 Task: Look for space in Katangi, India from 8th August, 2023 to 15th August, 2023 for 9 adults in price range Rs.10000 to Rs.14000. Place can be shared room with 5 bedrooms having 9 beds and 5 bathrooms. Property type can be house, flat, guest house. Amenities needed are: wifi, TV, free parkinig on premises, gym, breakfast. Booking option can be shelf check-in. Required host language is English.
Action: Mouse moved to (465, 113)
Screenshot: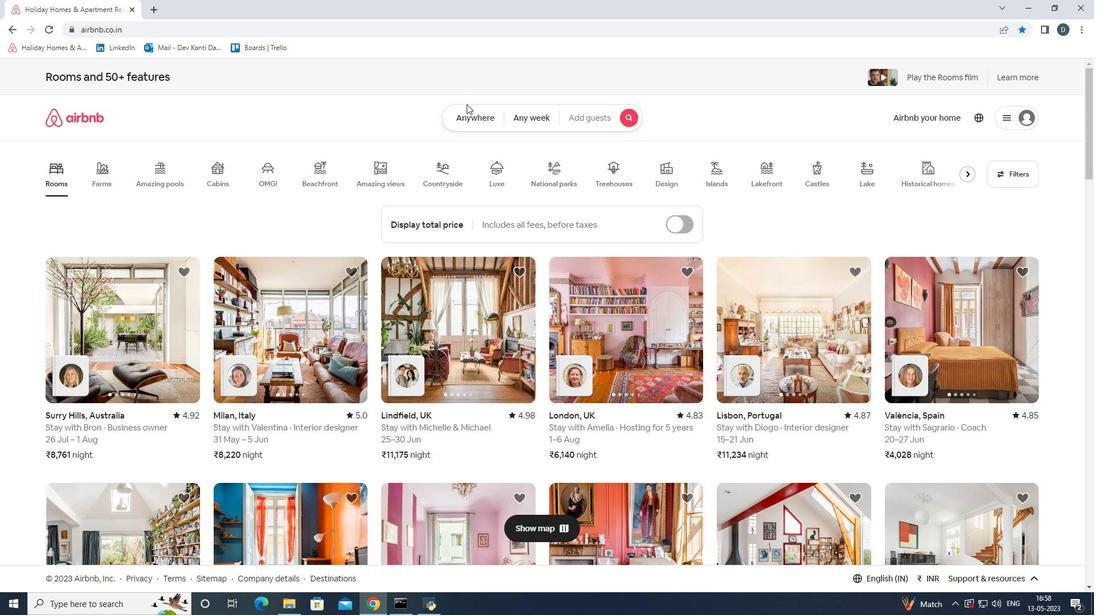 
Action: Mouse pressed left at (465, 113)
Screenshot: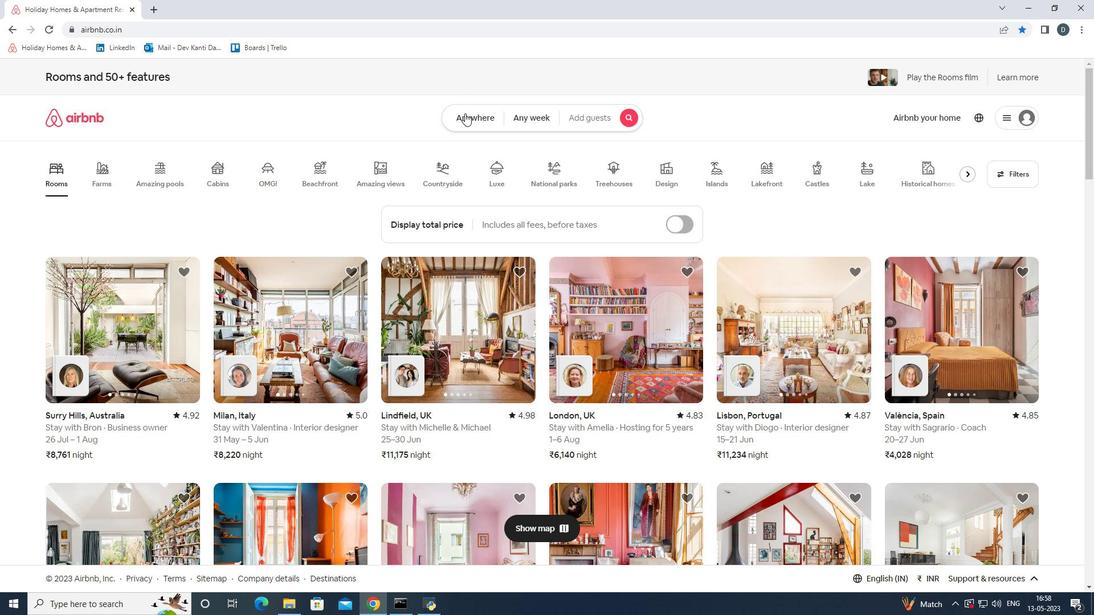 
Action: Mouse moved to (336, 168)
Screenshot: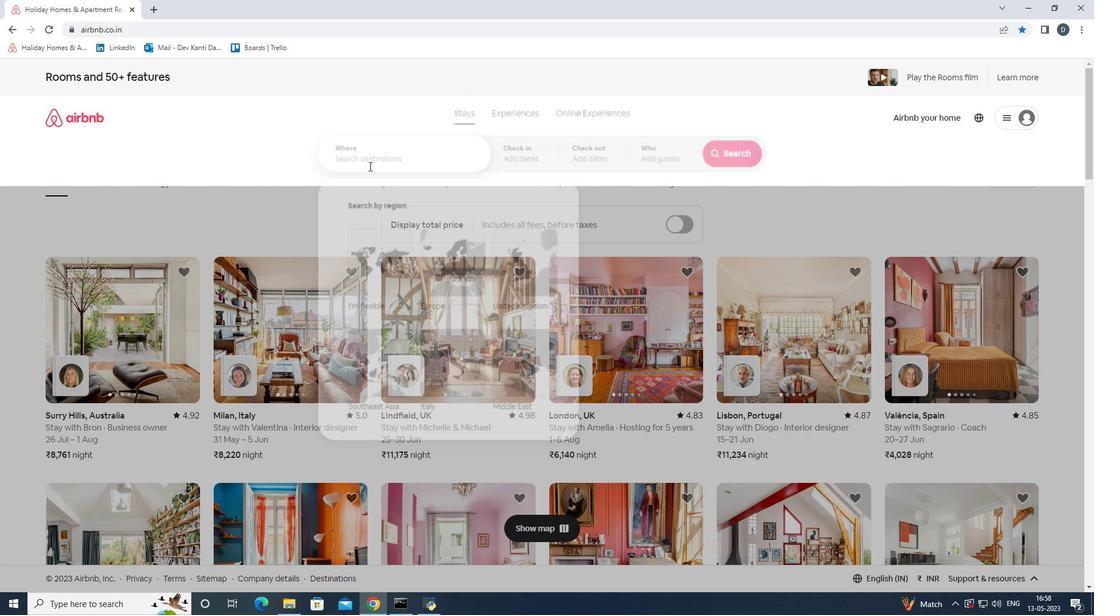 
Action: Mouse pressed left at (336, 168)
Screenshot: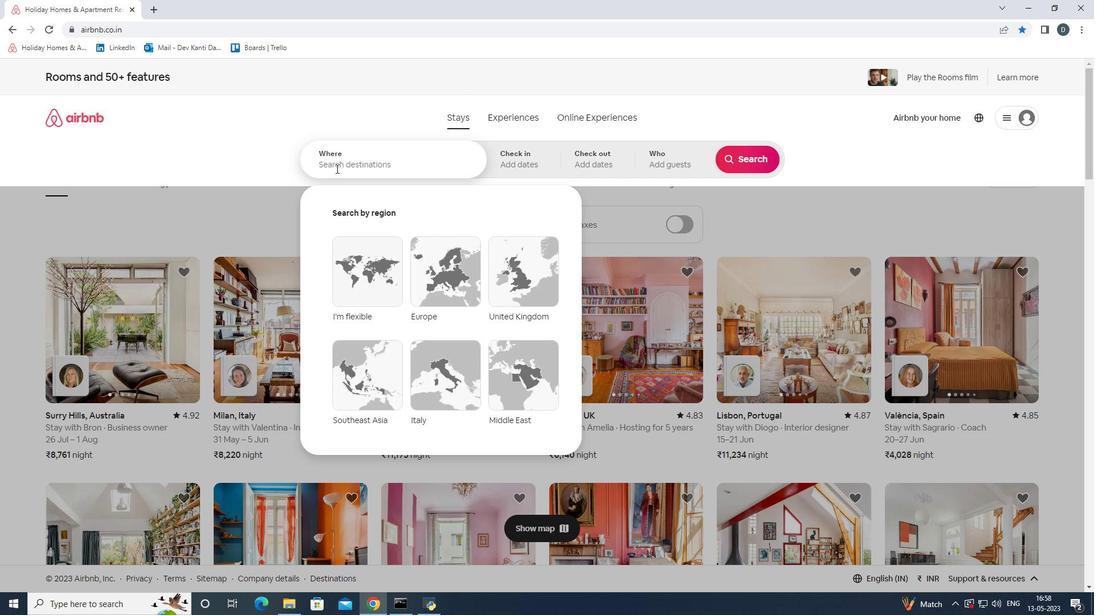 
Action: Key pressed <Key.shift>Katangi,<Key.shift>India
Screenshot: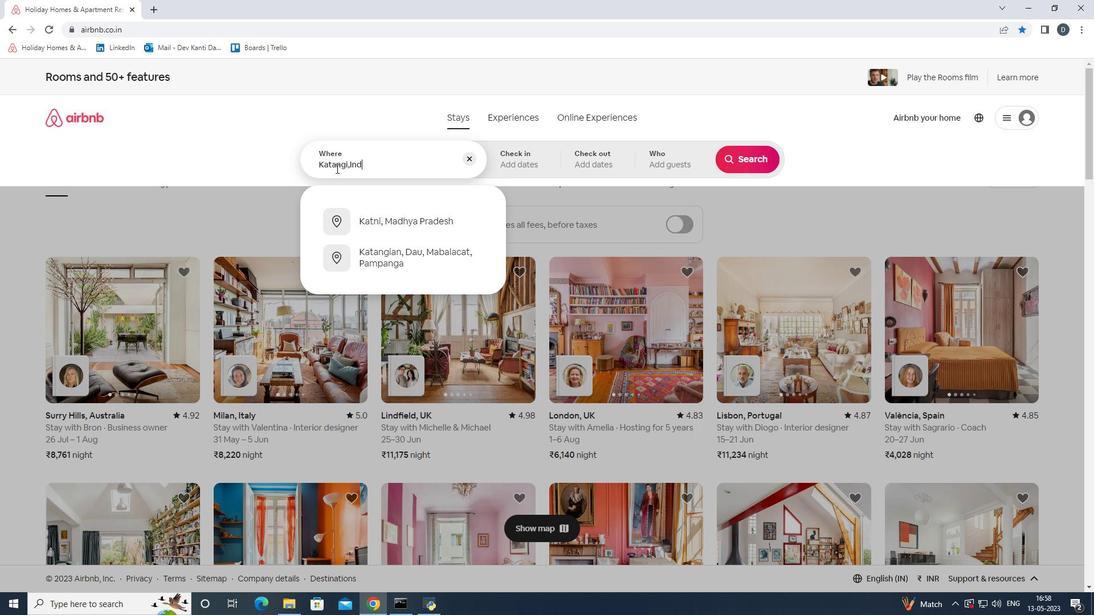 
Action: Mouse moved to (522, 166)
Screenshot: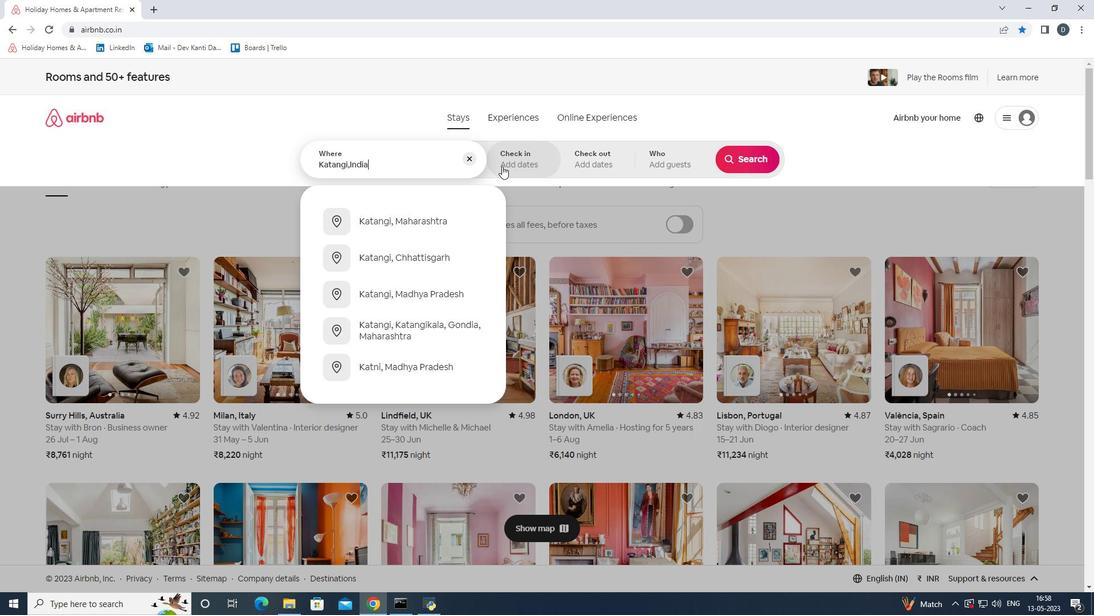 
Action: Mouse pressed left at (522, 166)
Screenshot: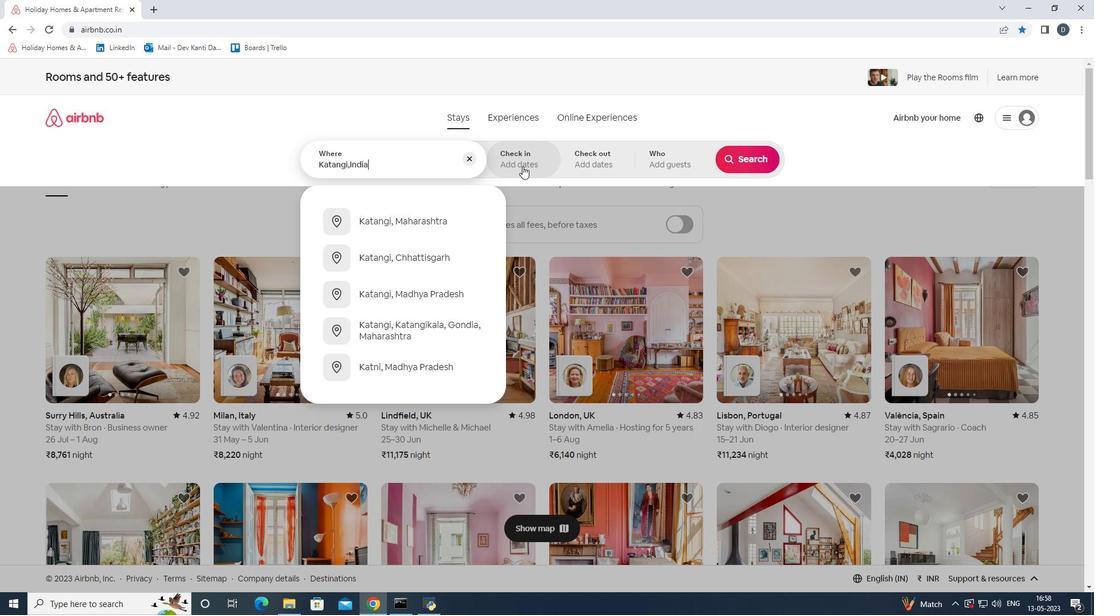 
Action: Mouse moved to (738, 246)
Screenshot: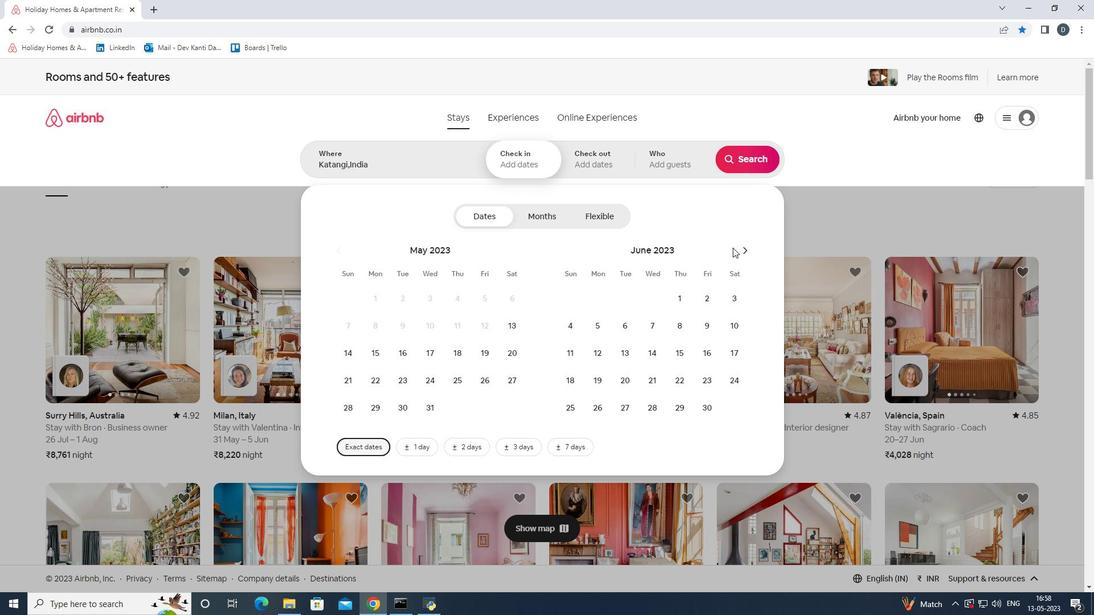 
Action: Mouse pressed left at (738, 246)
Screenshot: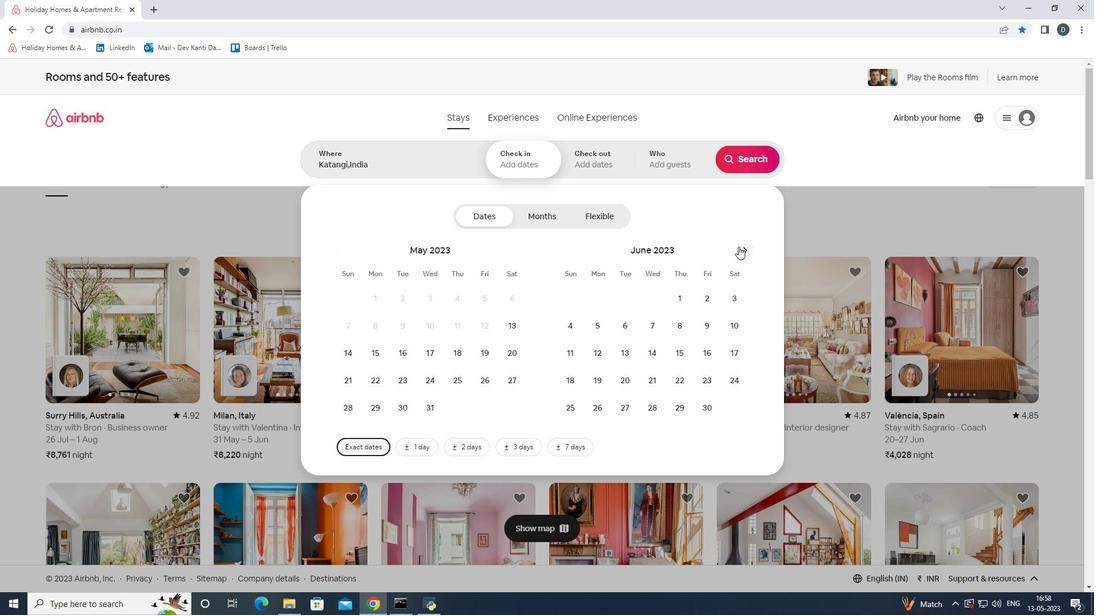 
Action: Mouse pressed left at (738, 246)
Screenshot: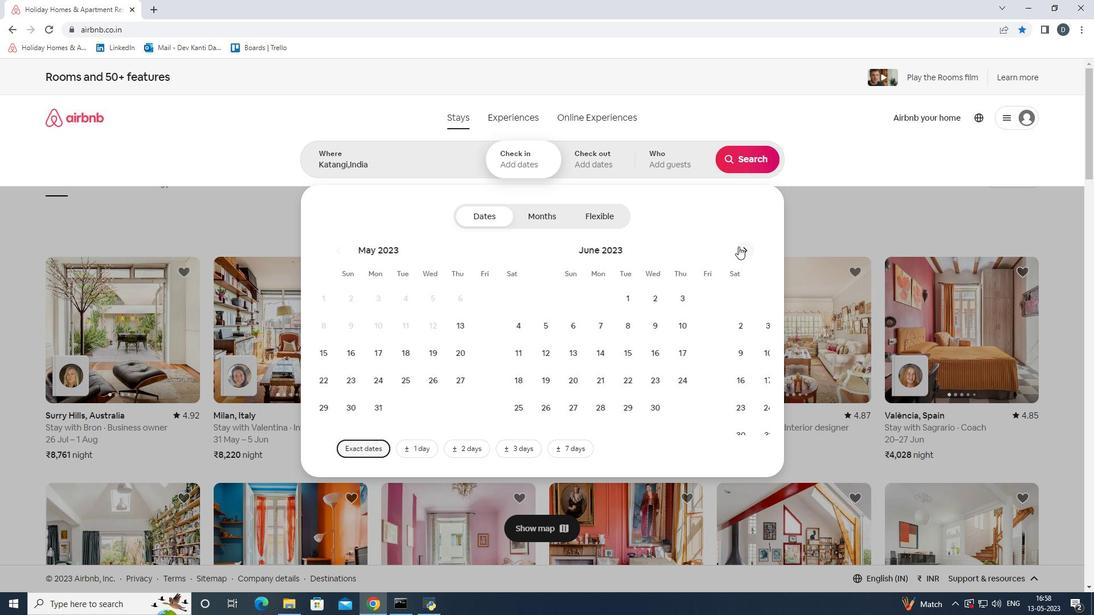 
Action: Mouse moved to (630, 318)
Screenshot: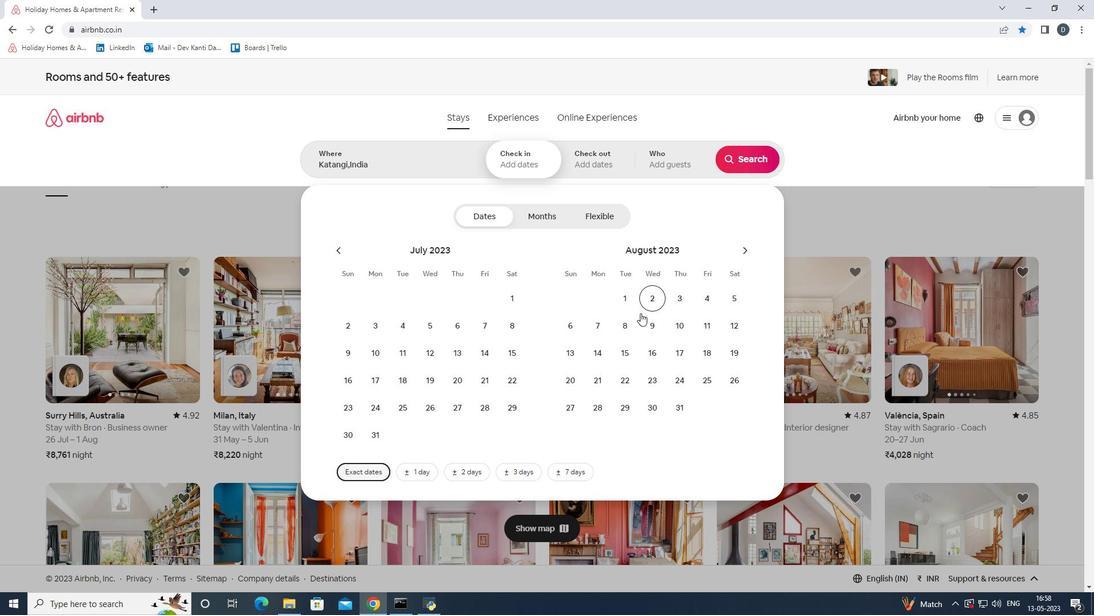 
Action: Mouse pressed left at (630, 318)
Screenshot: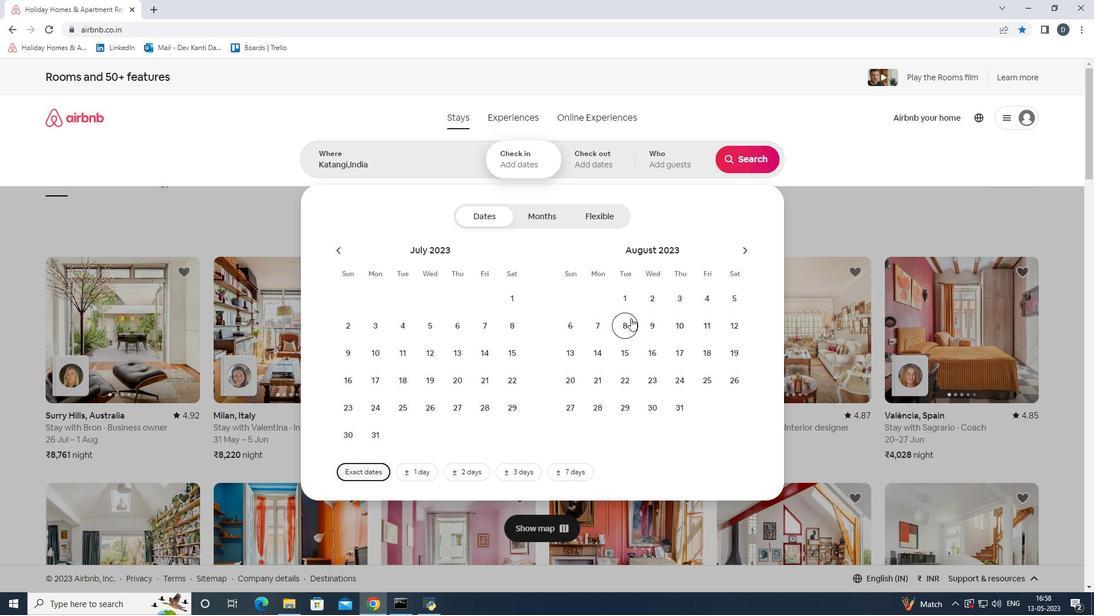 
Action: Mouse moved to (621, 347)
Screenshot: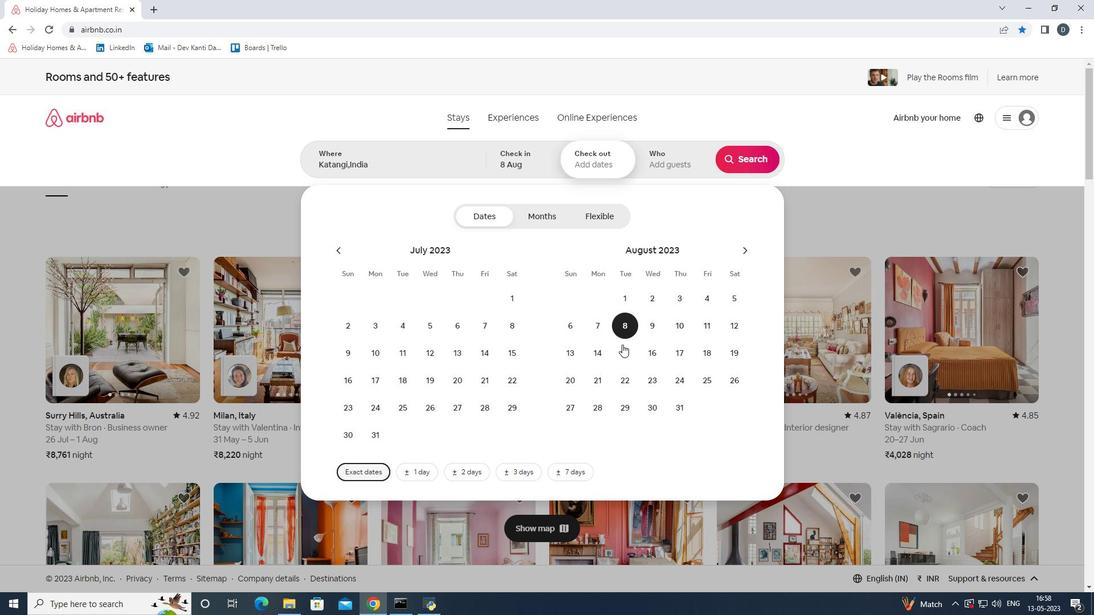 
Action: Mouse pressed left at (621, 347)
Screenshot: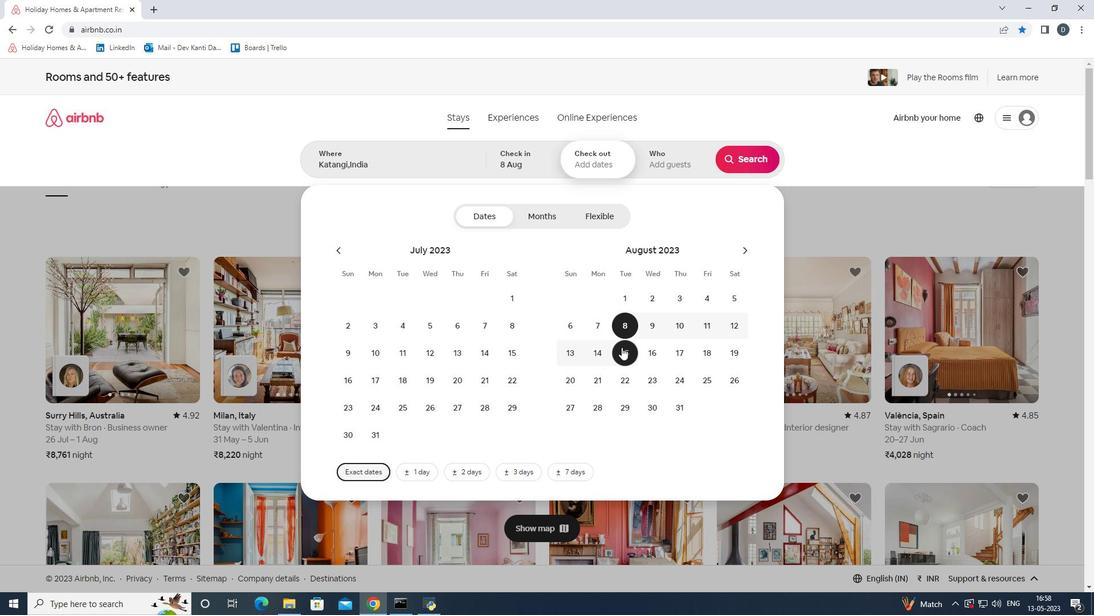 
Action: Mouse moved to (648, 155)
Screenshot: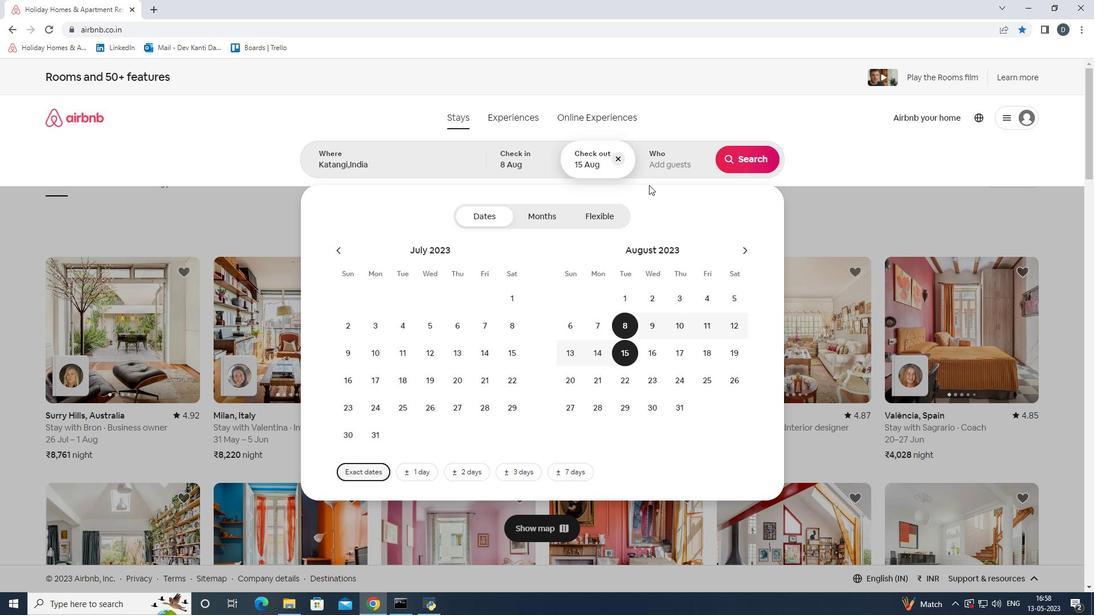 
Action: Mouse pressed left at (648, 155)
Screenshot: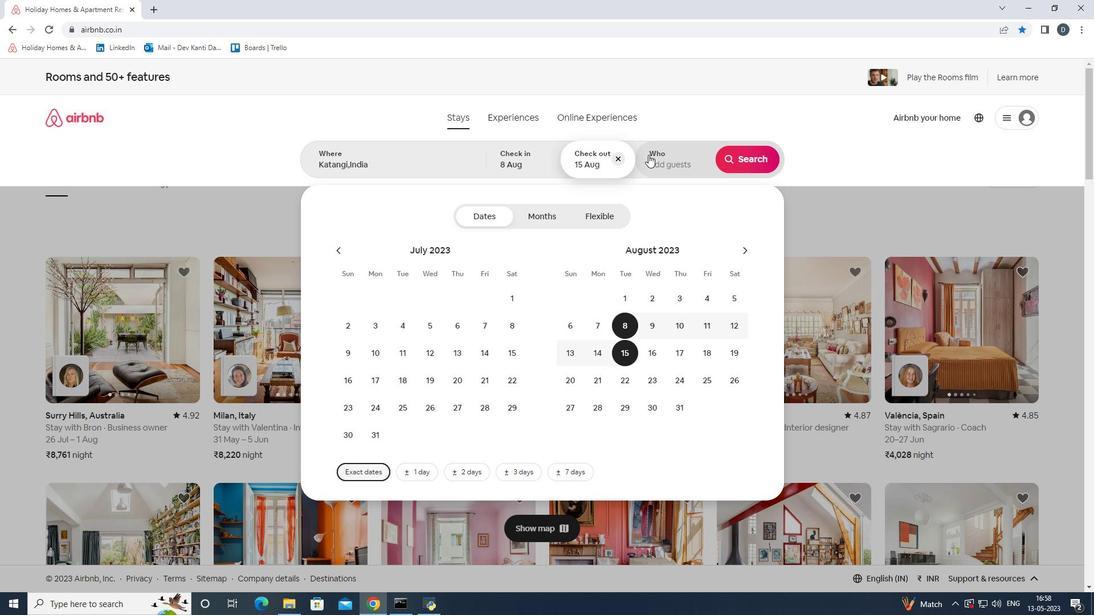 
Action: Mouse moved to (743, 218)
Screenshot: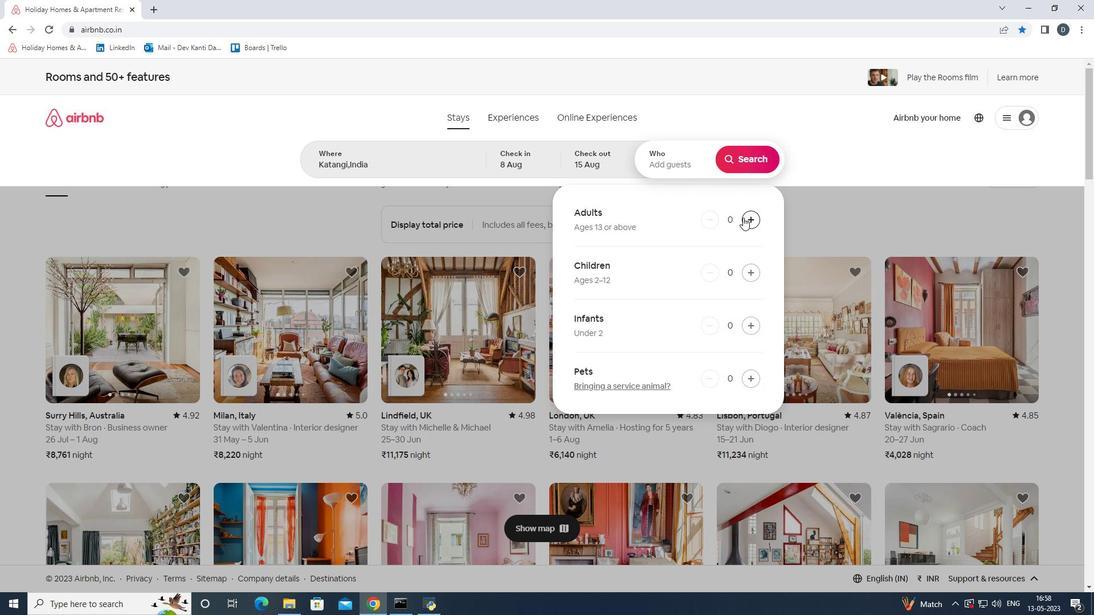 
Action: Mouse pressed left at (743, 218)
Screenshot: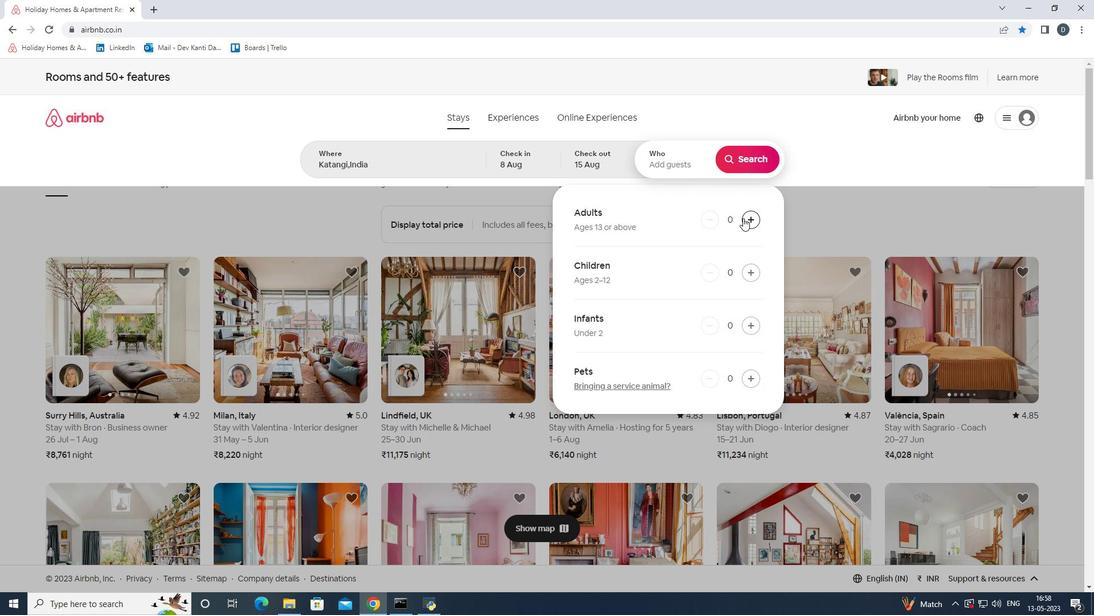 
Action: Mouse pressed left at (743, 218)
Screenshot: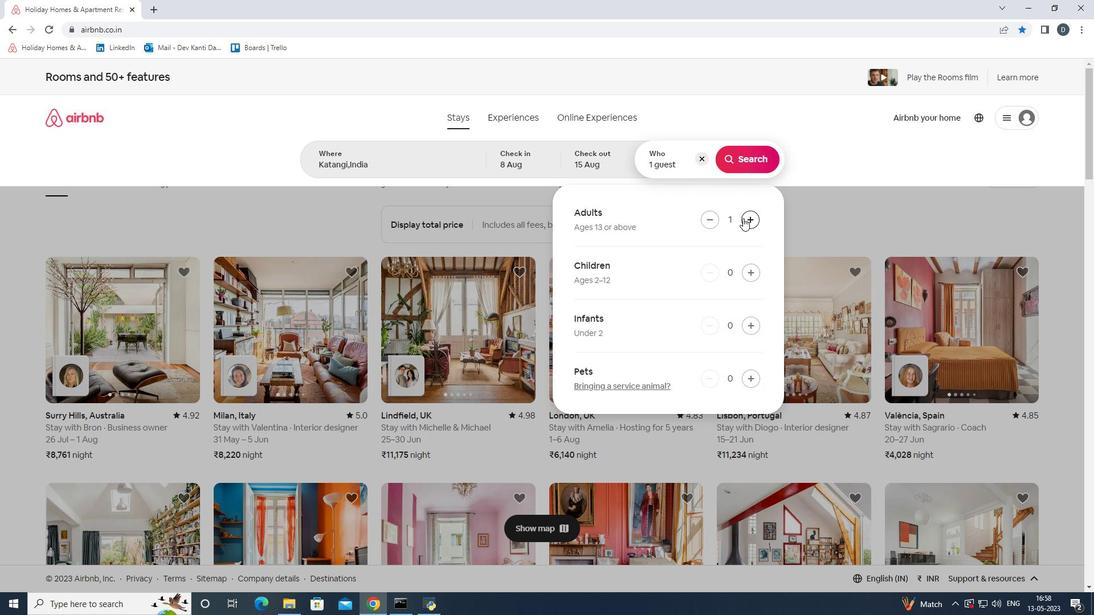 
Action: Mouse pressed left at (743, 218)
Screenshot: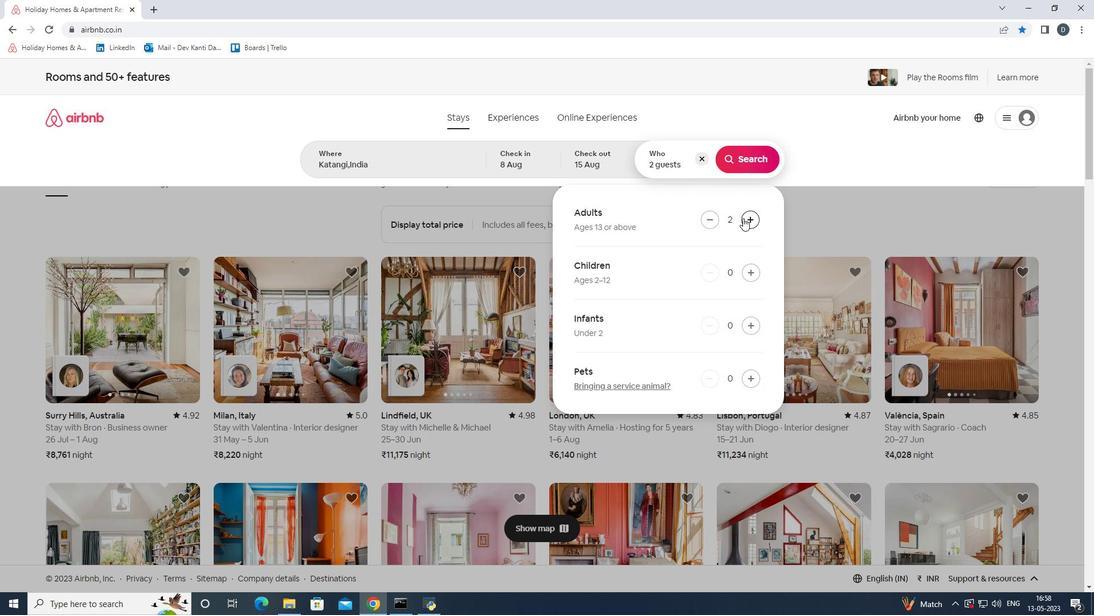 
Action: Mouse pressed left at (743, 218)
Screenshot: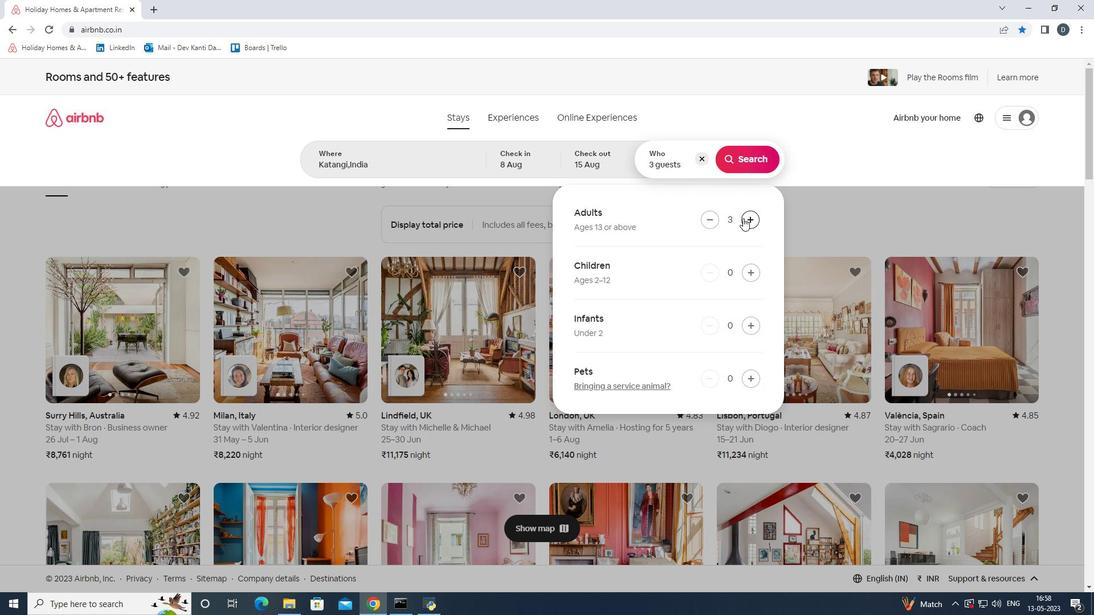 
Action: Mouse pressed left at (743, 218)
Screenshot: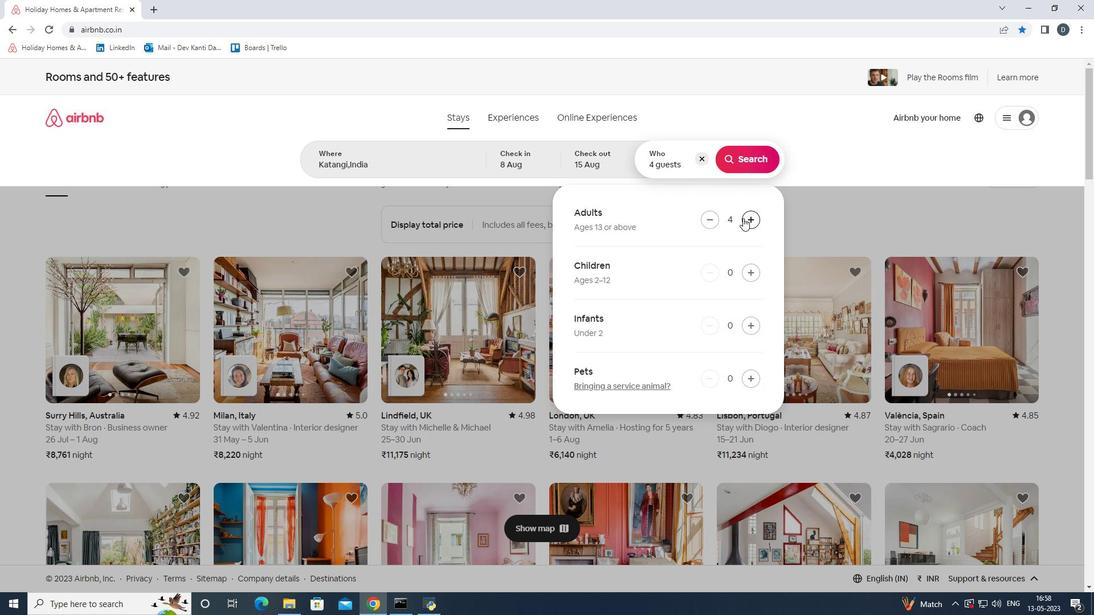 
Action: Mouse pressed left at (743, 218)
Screenshot: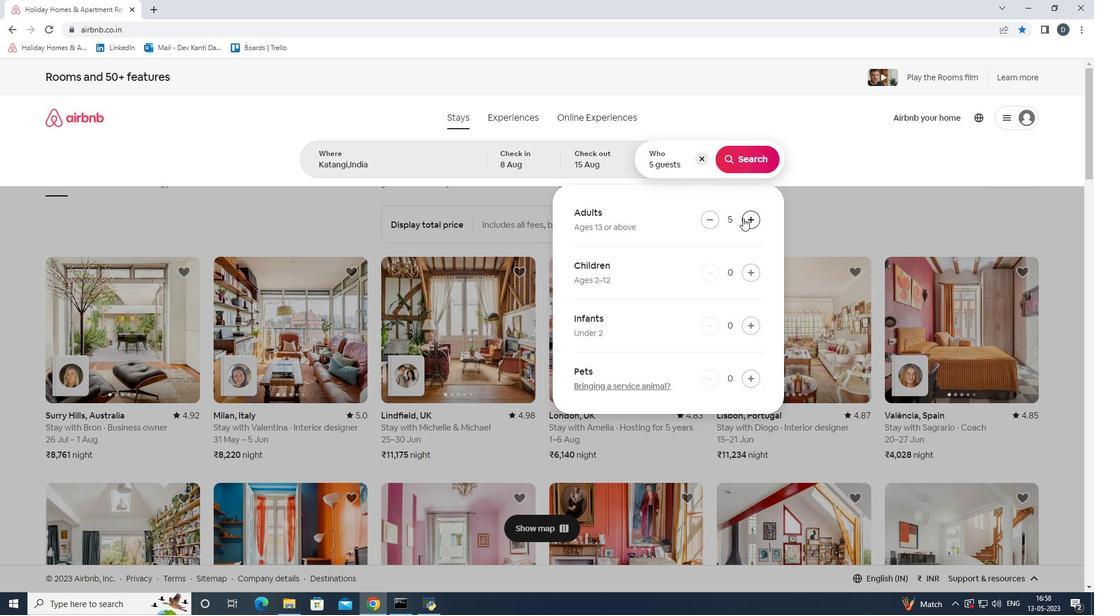 
Action: Mouse pressed left at (743, 218)
Screenshot: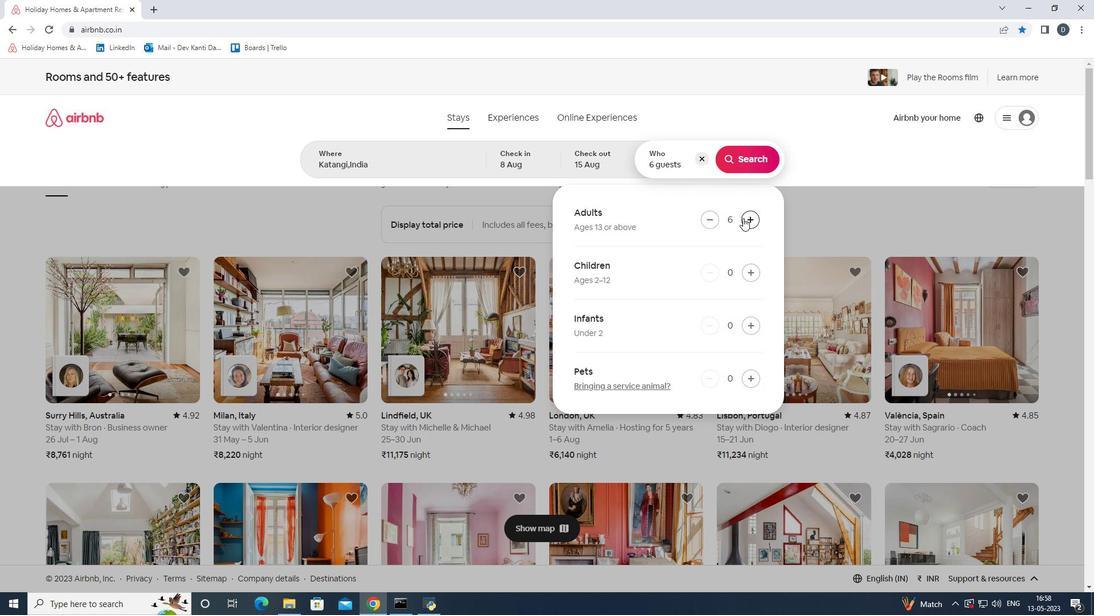 
Action: Mouse pressed left at (743, 218)
Screenshot: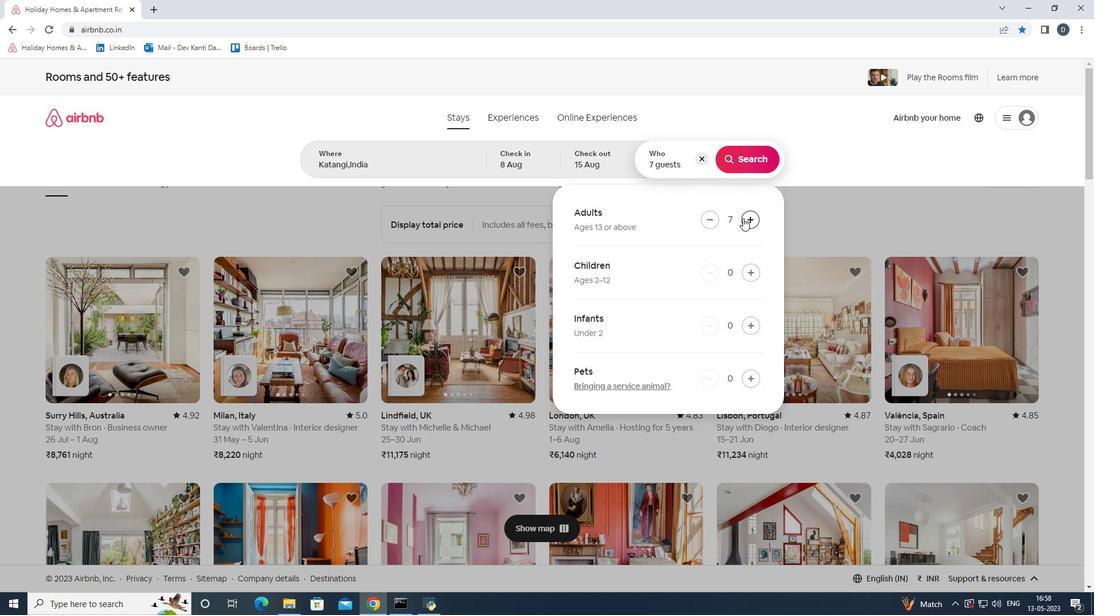 
Action: Mouse moved to (753, 219)
Screenshot: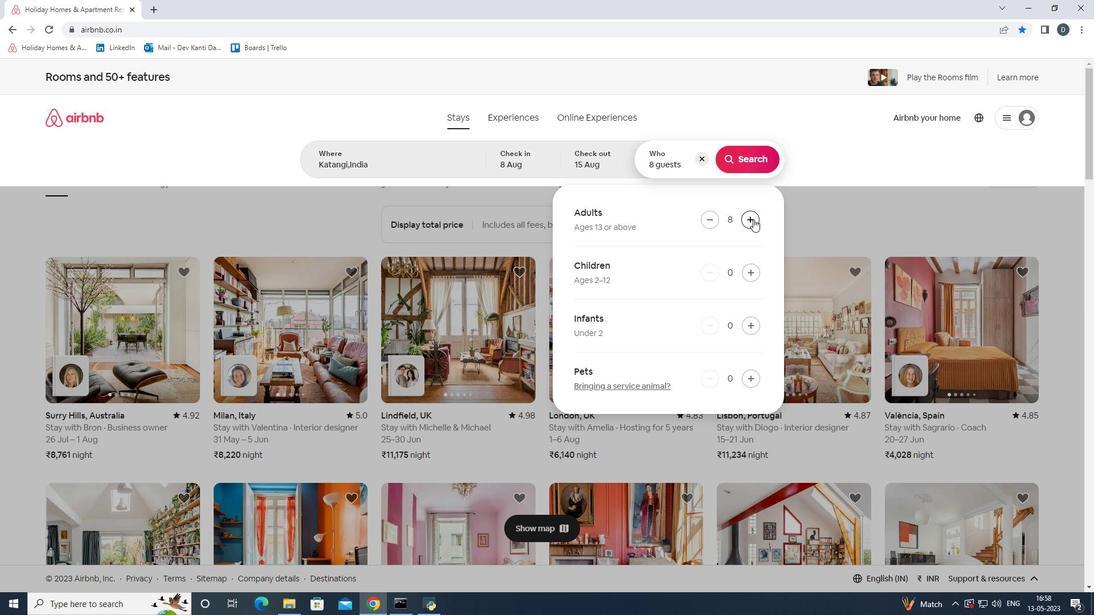 
Action: Mouse pressed left at (753, 219)
Screenshot: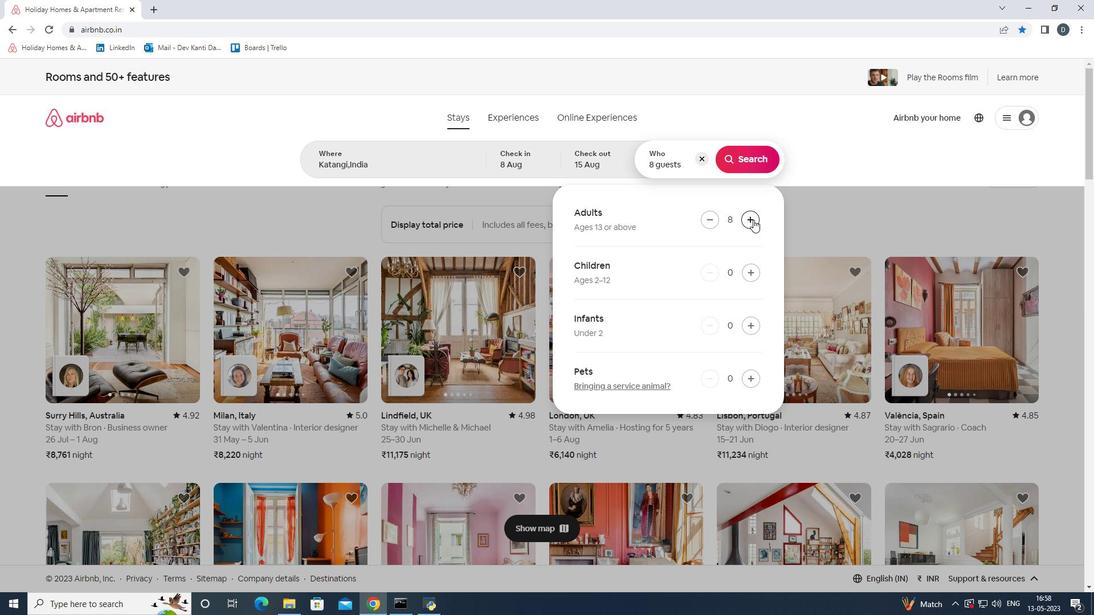
Action: Mouse moved to (751, 162)
Screenshot: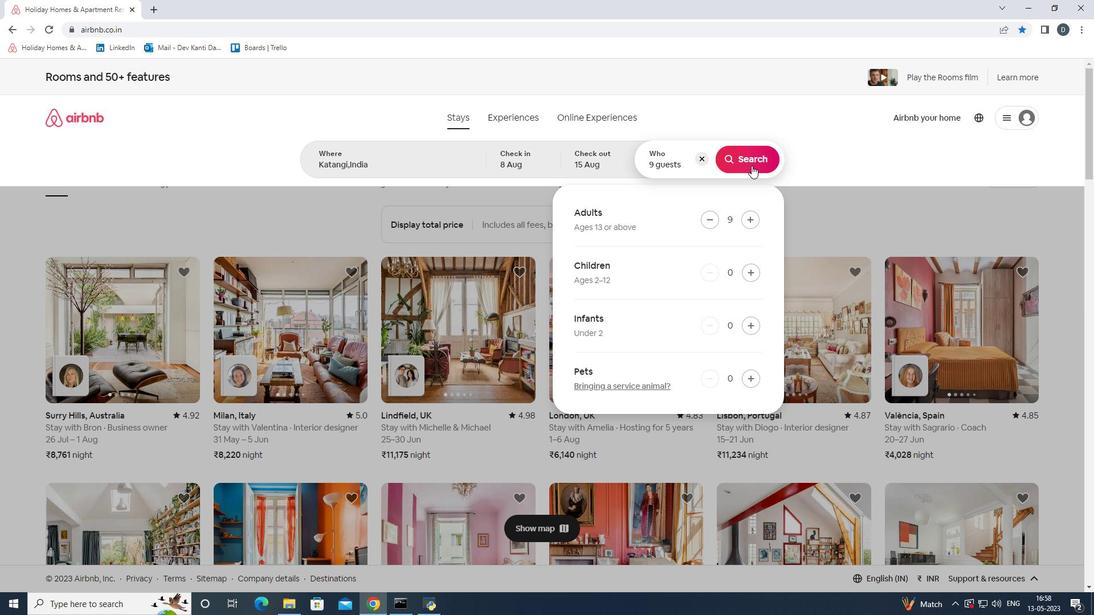 
Action: Mouse pressed left at (751, 162)
Screenshot: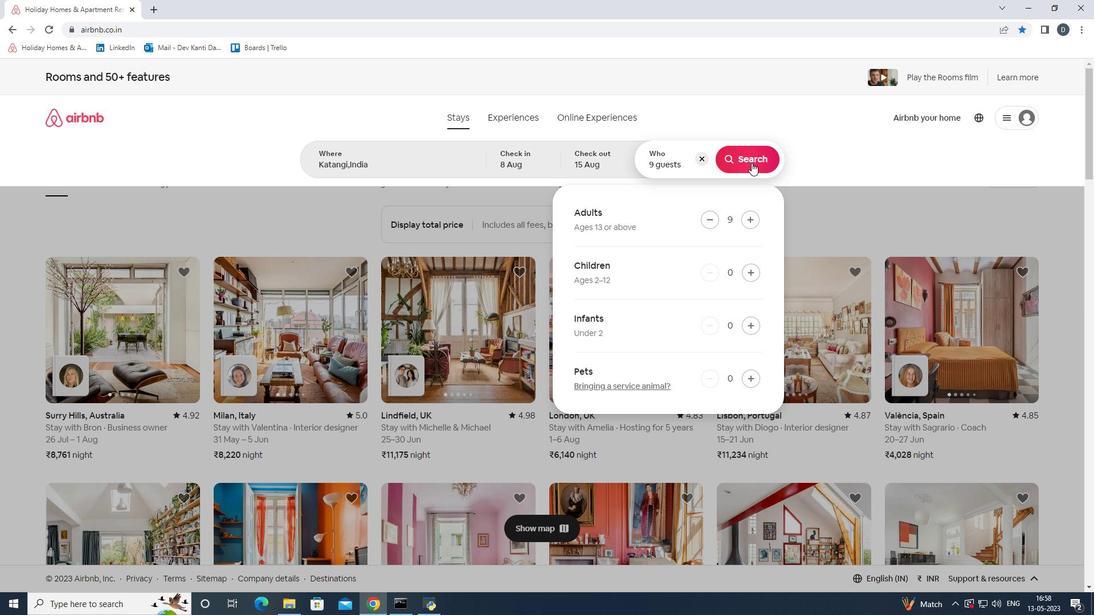
Action: Mouse moved to (1042, 132)
Screenshot: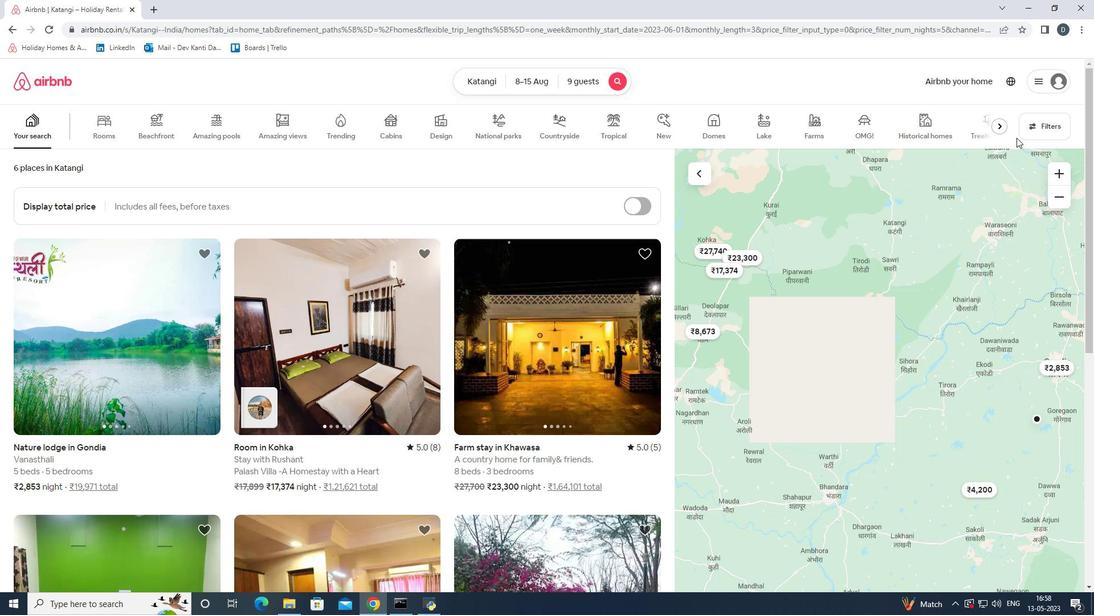 
Action: Mouse pressed left at (1042, 132)
Screenshot: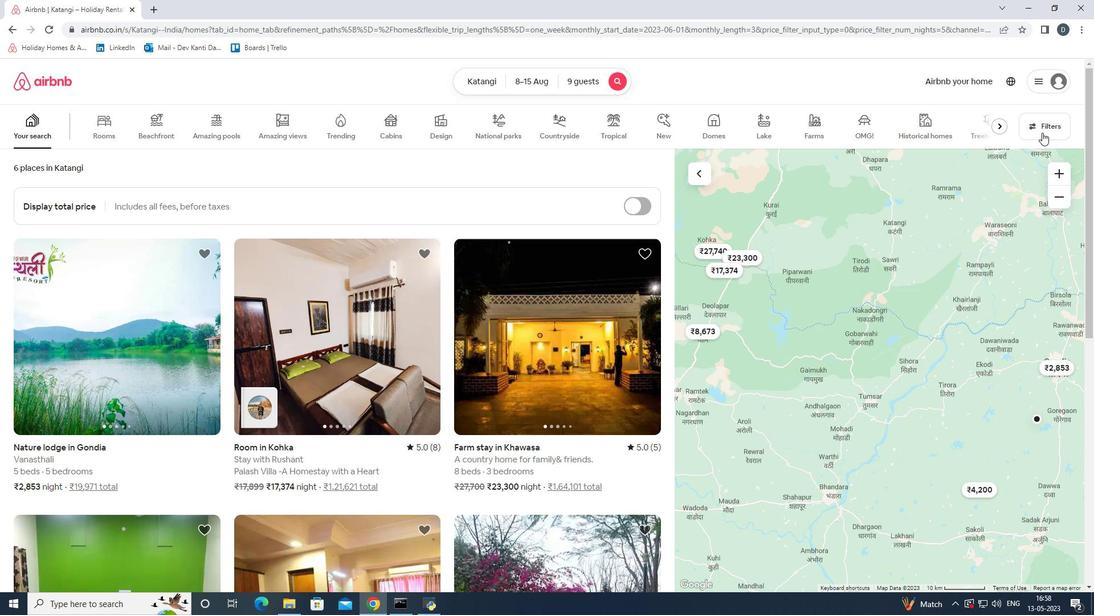 
Action: Mouse moved to (402, 270)
Screenshot: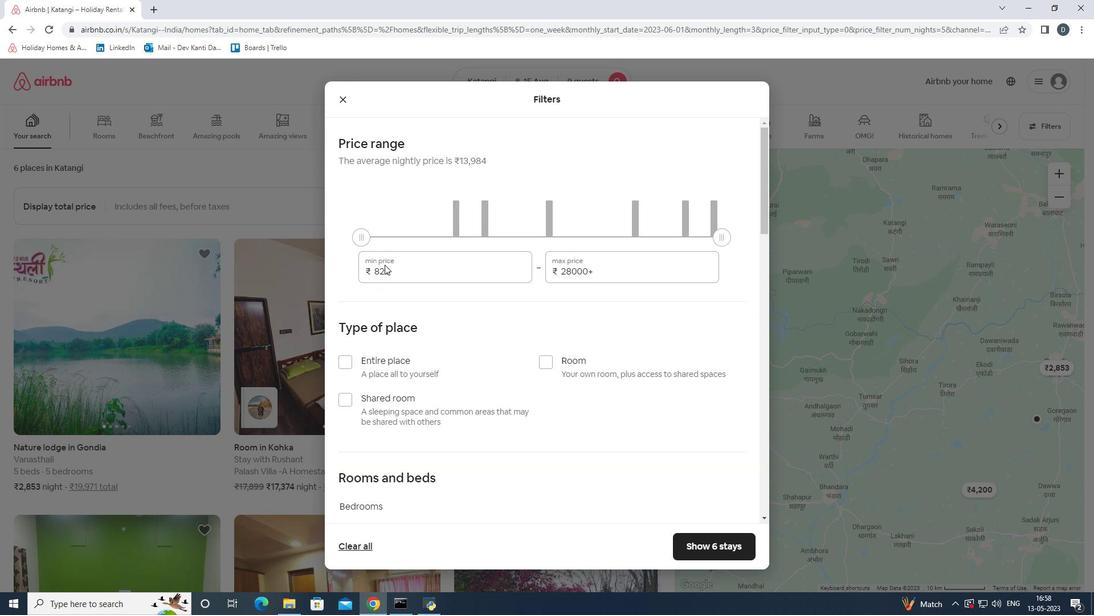 
Action: Mouse pressed left at (402, 270)
Screenshot: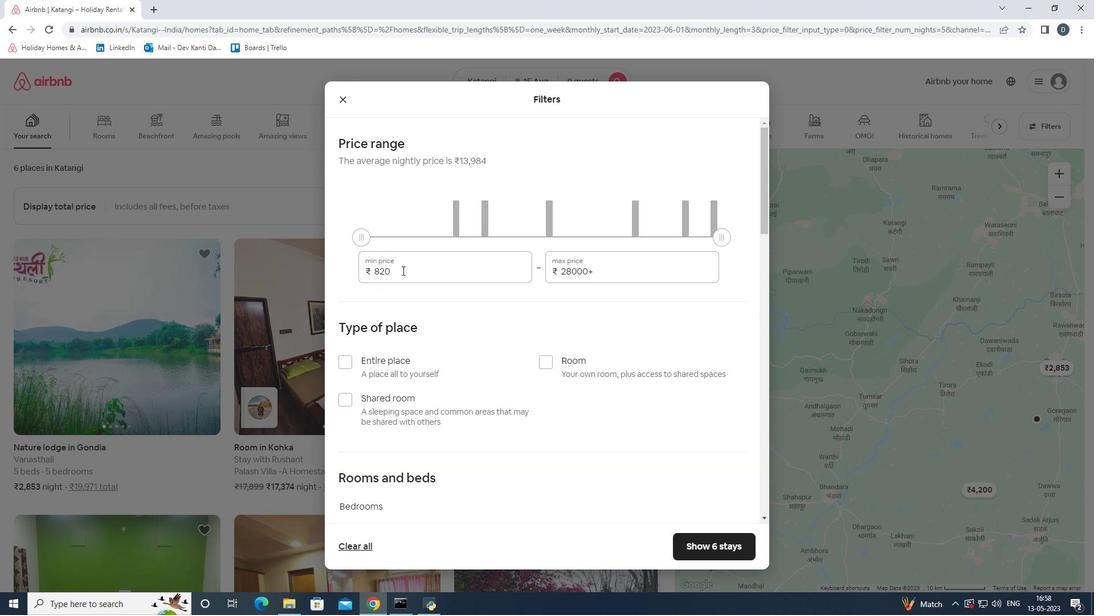 
Action: Mouse moved to (361, 270)
Screenshot: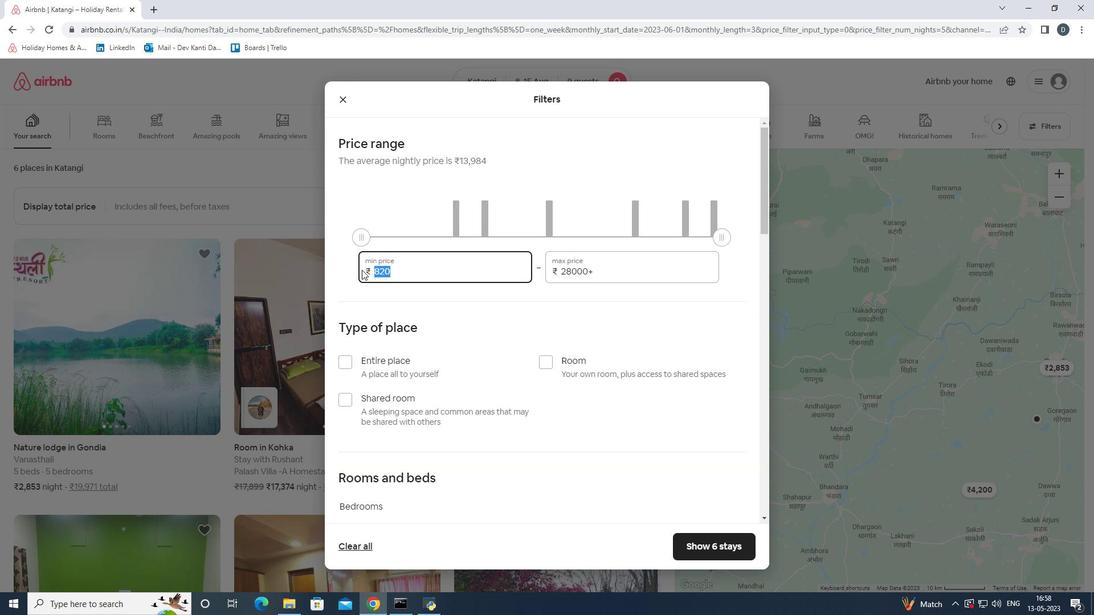 
Action: Key pressed 10000
Screenshot: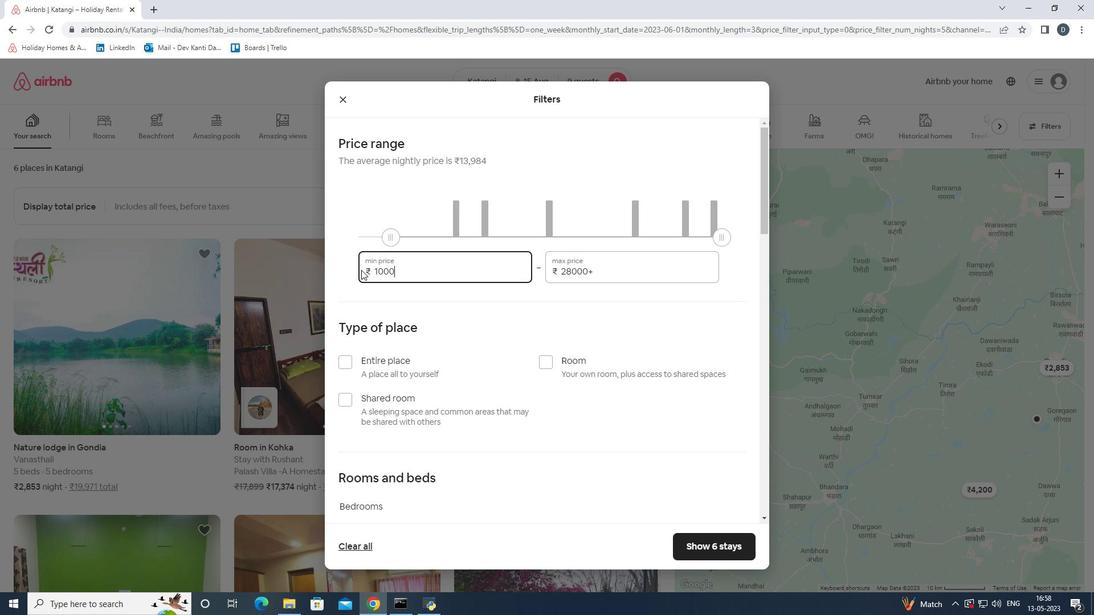 
Action: Mouse moved to (594, 271)
Screenshot: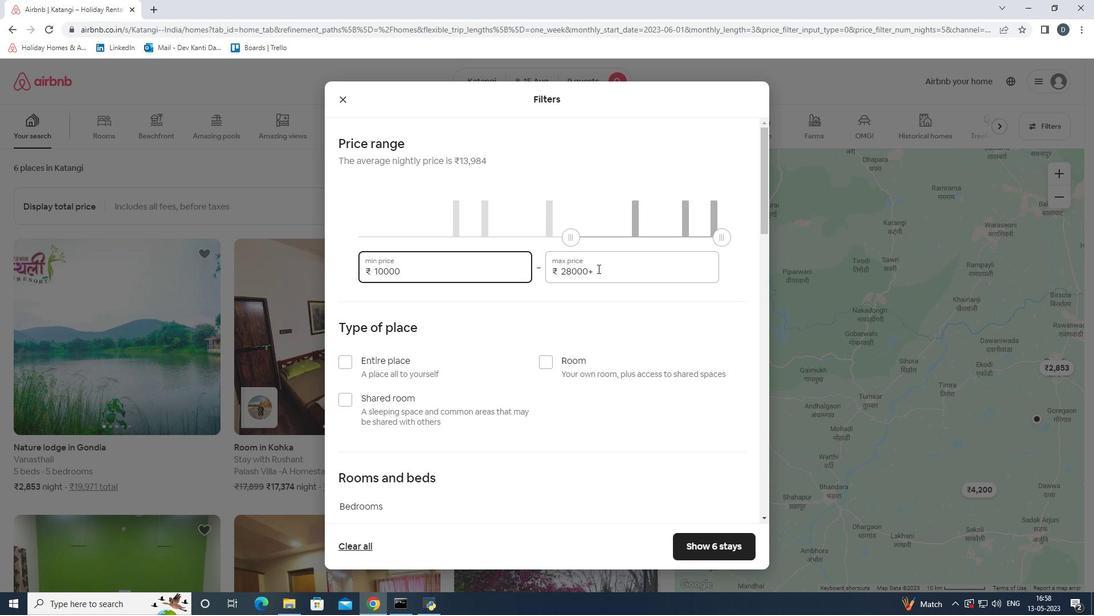 
Action: Mouse pressed left at (594, 271)
Screenshot: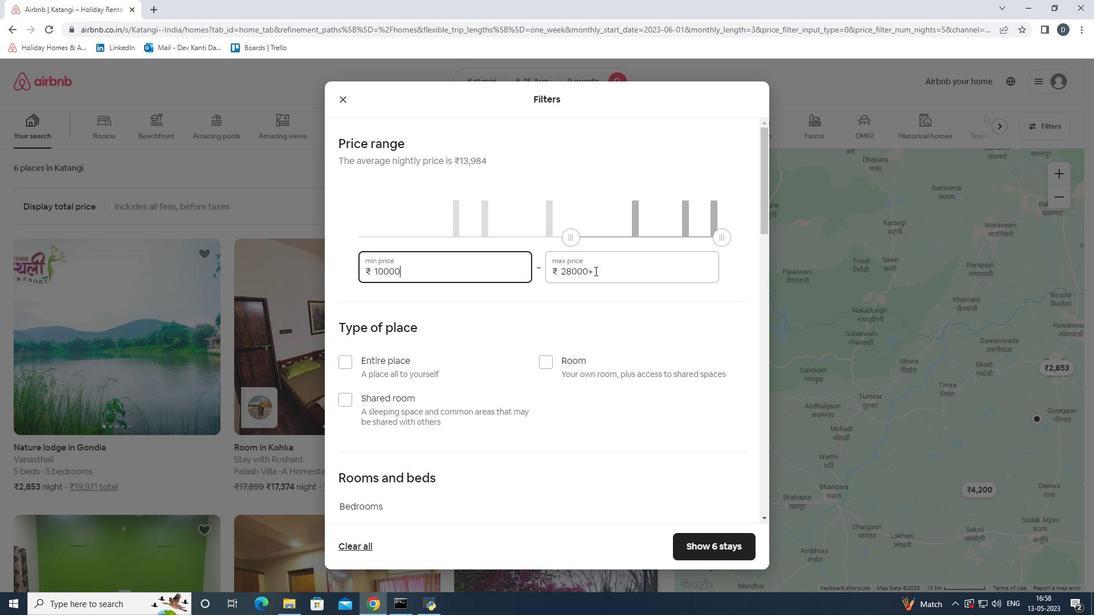 
Action: Mouse moved to (556, 270)
Screenshot: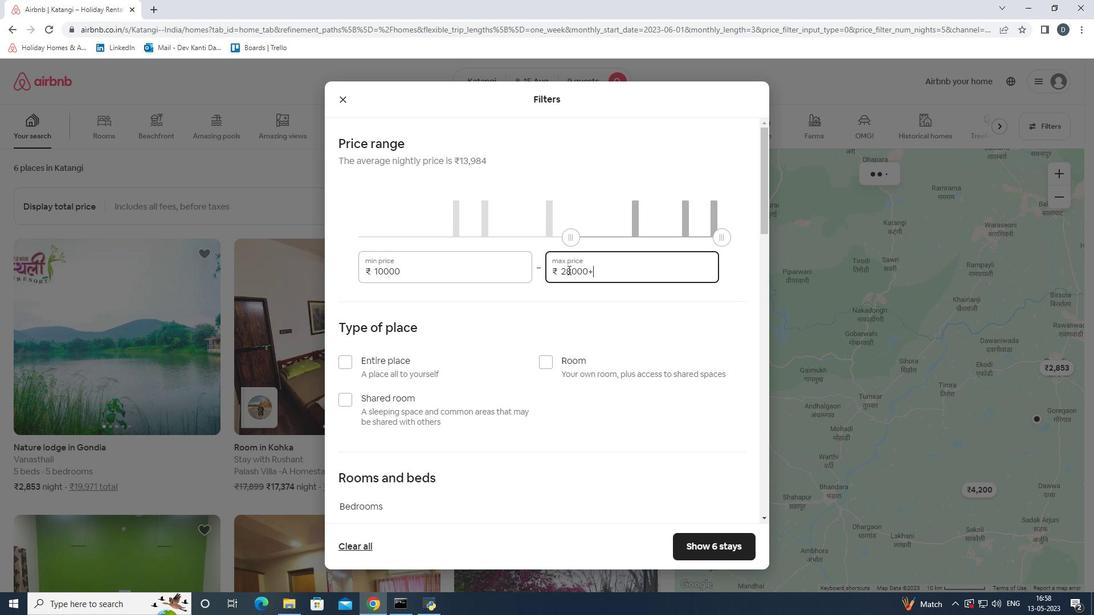 
Action: Key pressed 14000
Screenshot: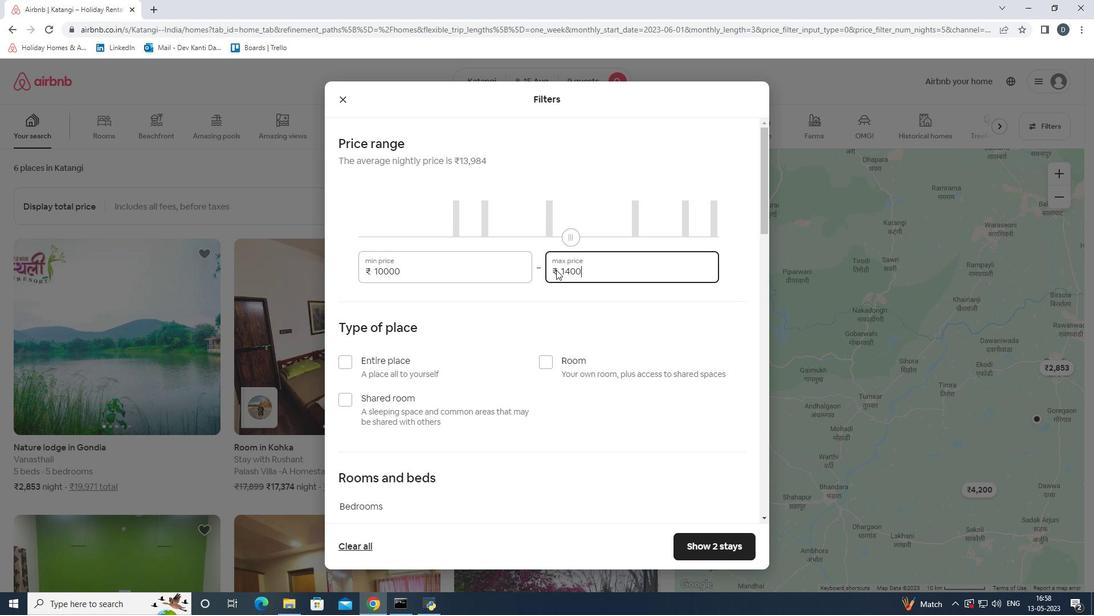 
Action: Mouse scrolled (556, 269) with delta (0, 0)
Screenshot: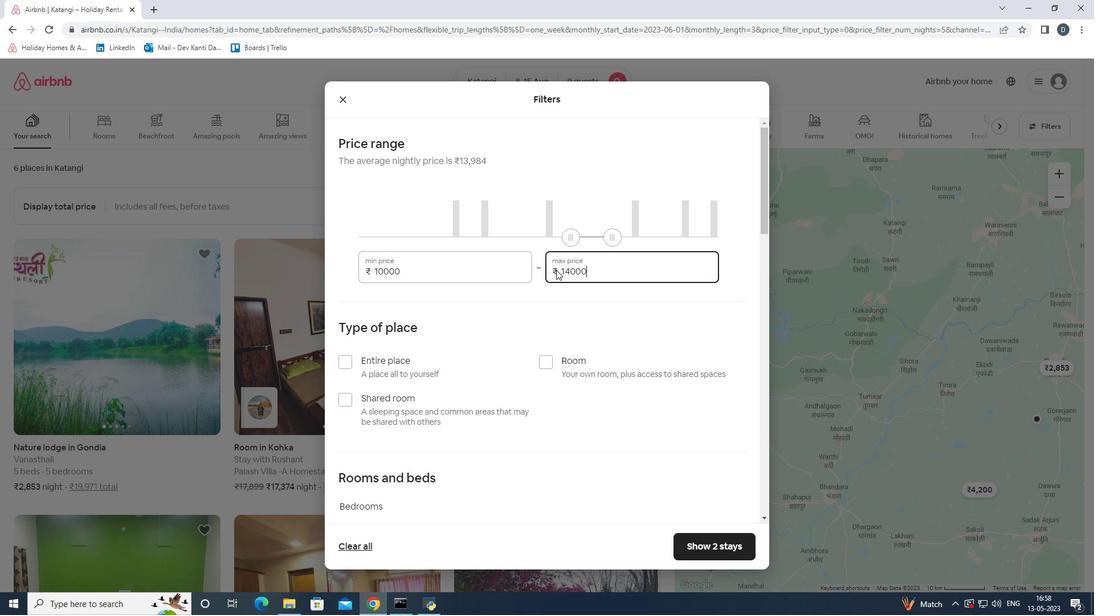 
Action: Mouse scrolled (556, 269) with delta (0, 0)
Screenshot: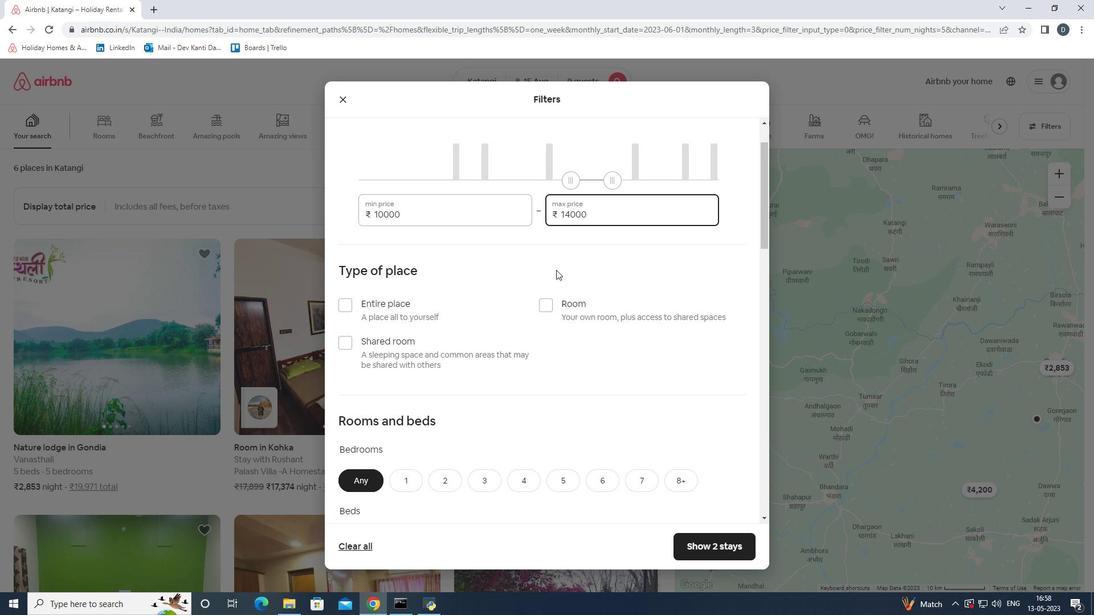
Action: Mouse scrolled (556, 269) with delta (0, 0)
Screenshot: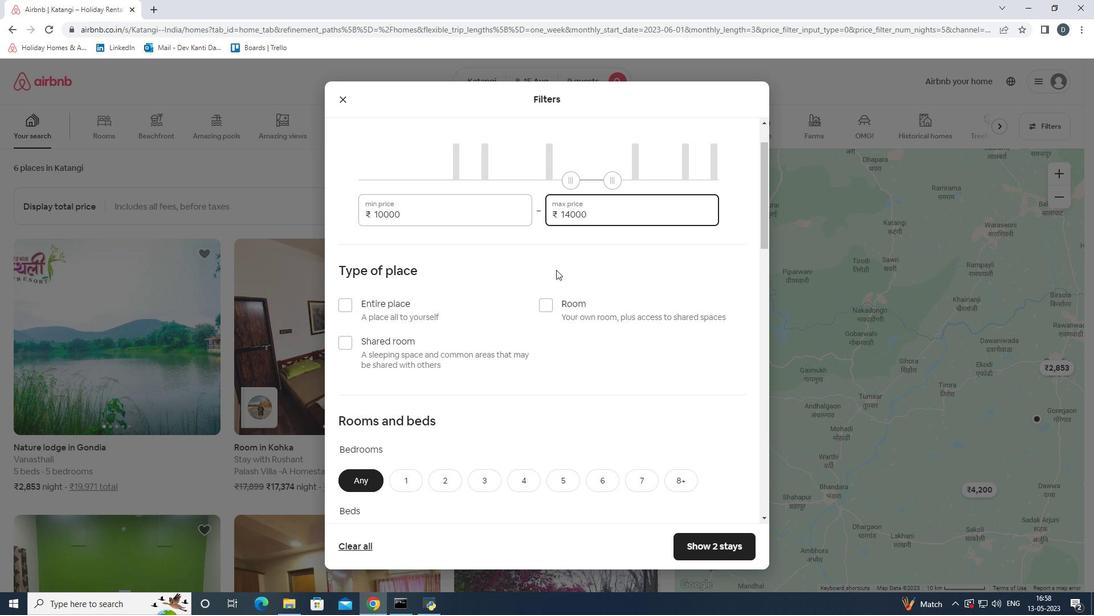 
Action: Mouse moved to (348, 227)
Screenshot: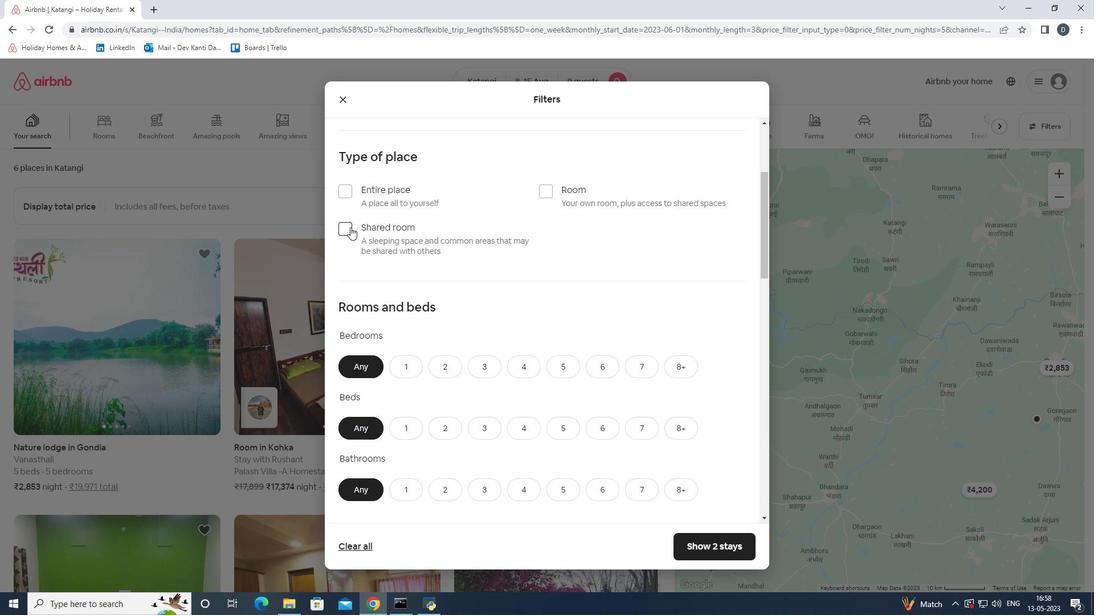 
Action: Mouse pressed left at (348, 227)
Screenshot: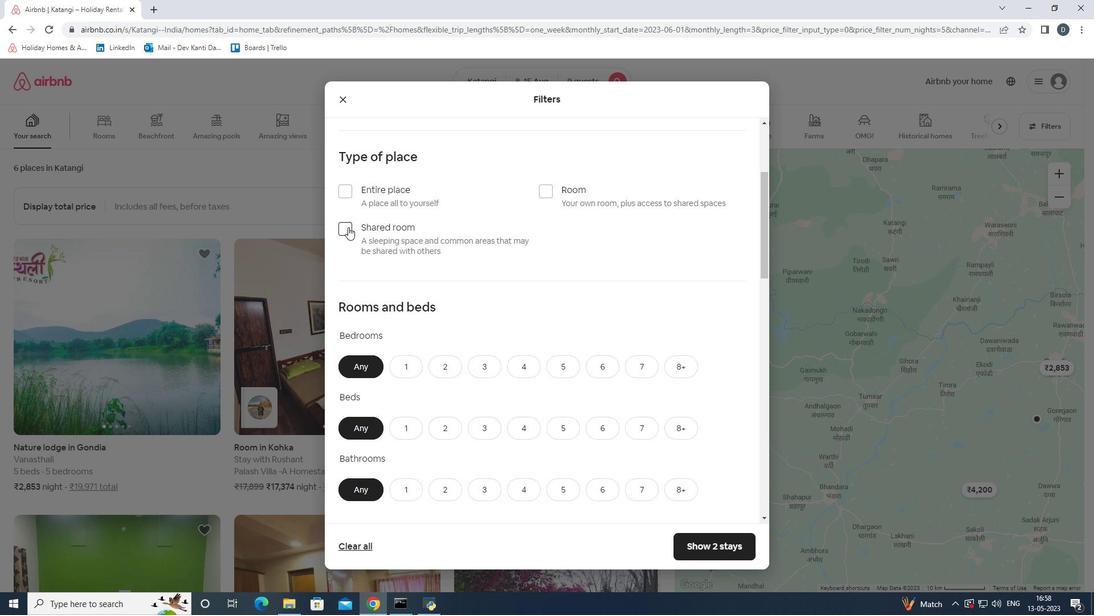 
Action: Mouse moved to (495, 227)
Screenshot: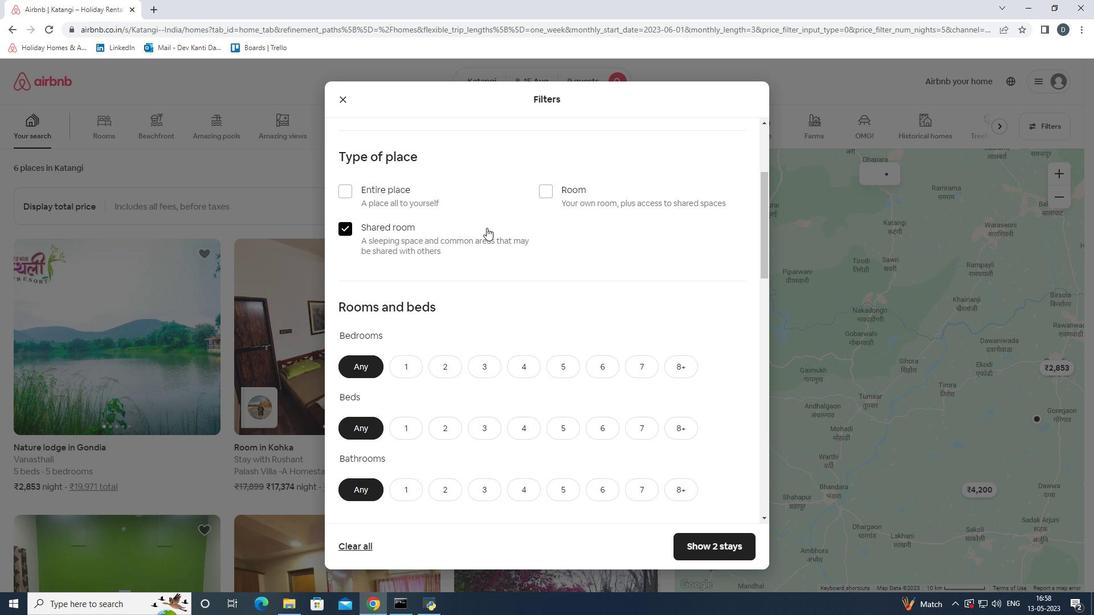 
Action: Mouse scrolled (495, 227) with delta (0, 0)
Screenshot: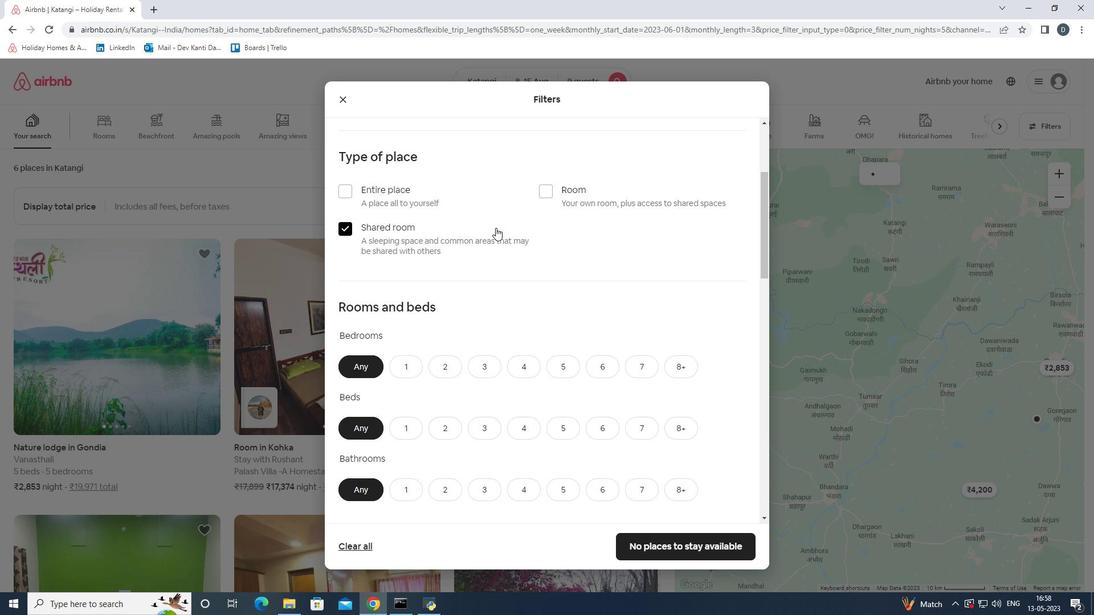 
Action: Mouse moved to (496, 227)
Screenshot: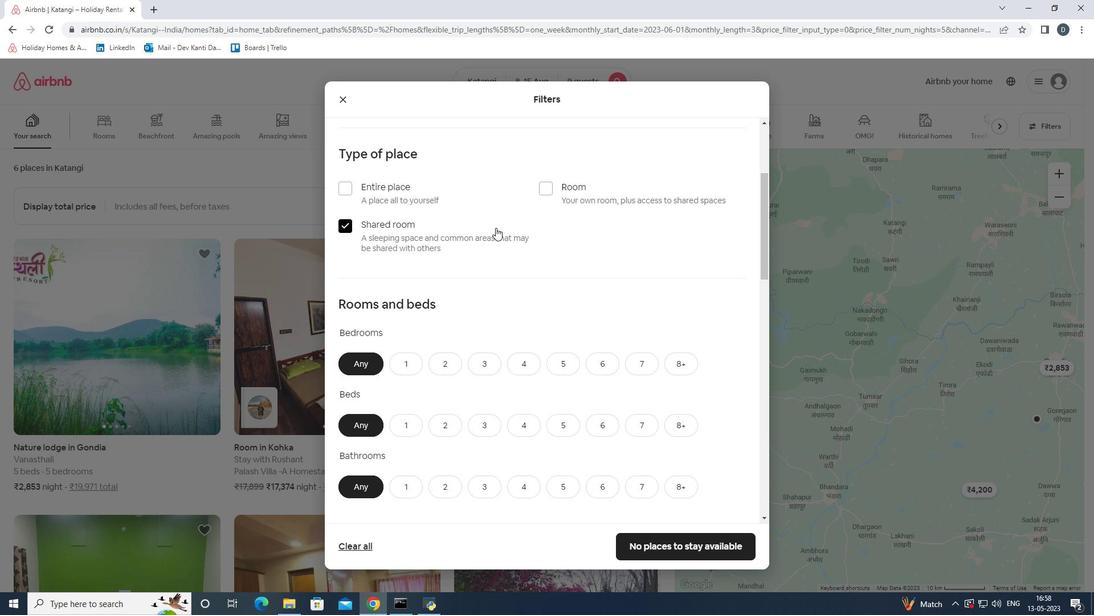 
Action: Mouse scrolled (496, 227) with delta (0, 0)
Screenshot: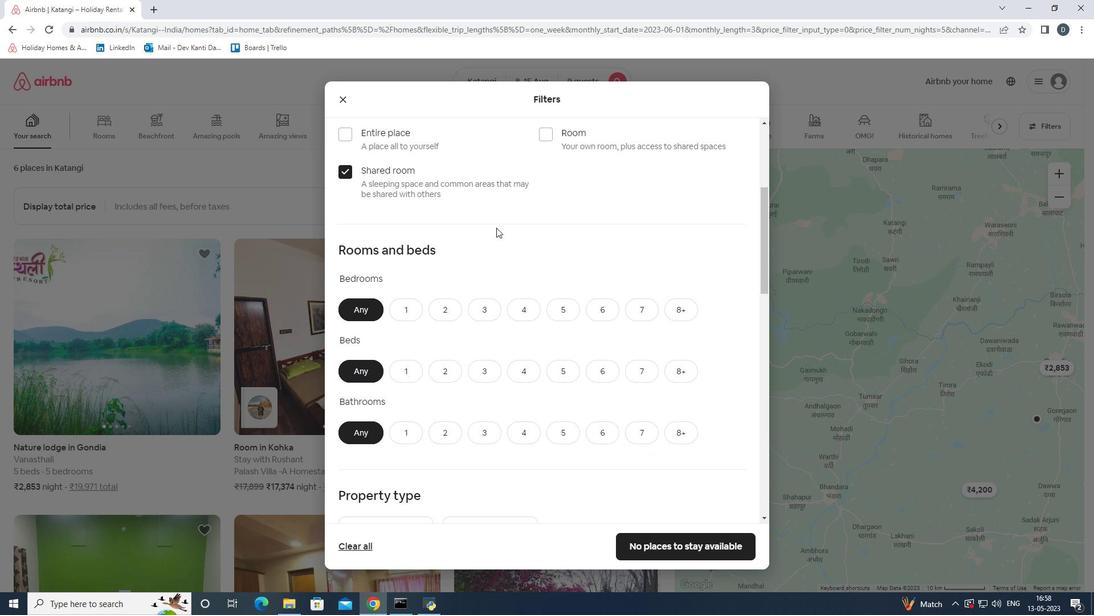 
Action: Mouse scrolled (496, 227) with delta (0, 0)
Screenshot: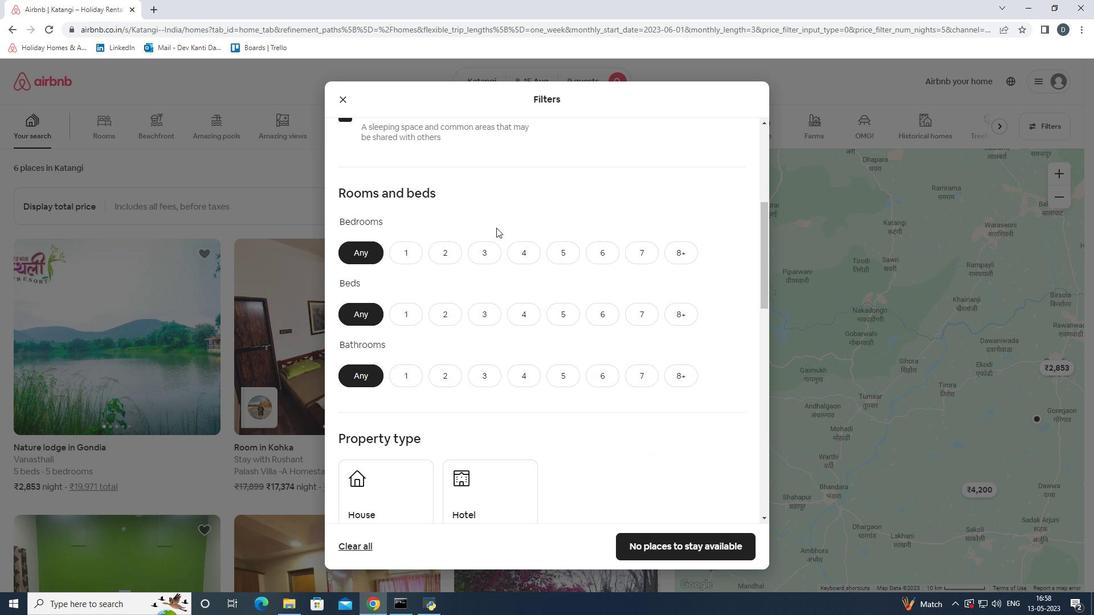 
Action: Mouse scrolled (496, 227) with delta (0, 0)
Screenshot: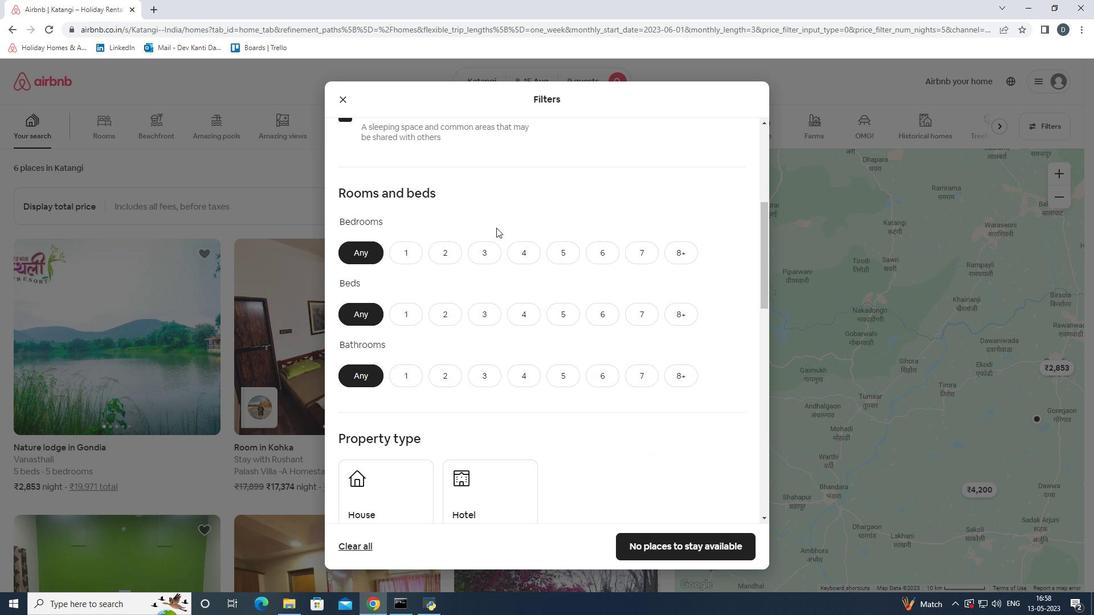 
Action: Mouse scrolled (496, 228) with delta (0, 0)
Screenshot: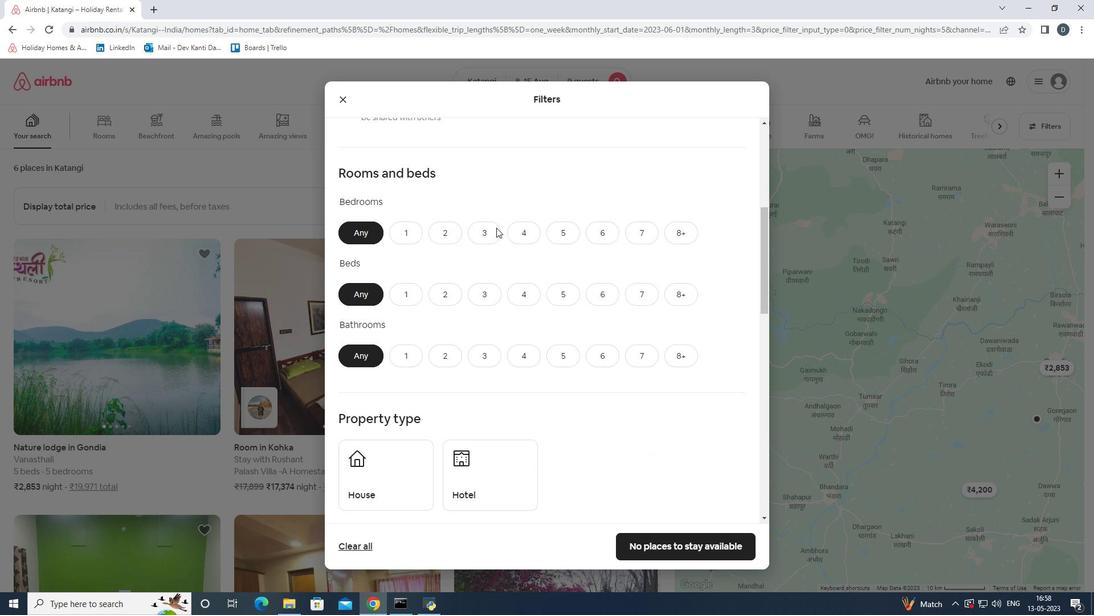 
Action: Mouse moved to (573, 197)
Screenshot: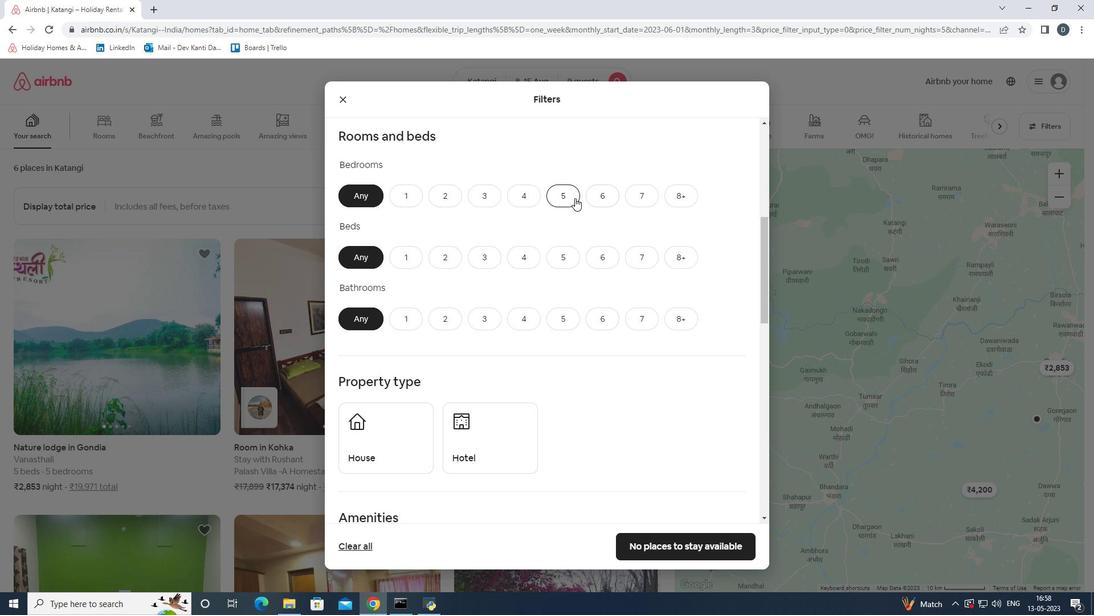 
Action: Mouse pressed left at (573, 197)
Screenshot: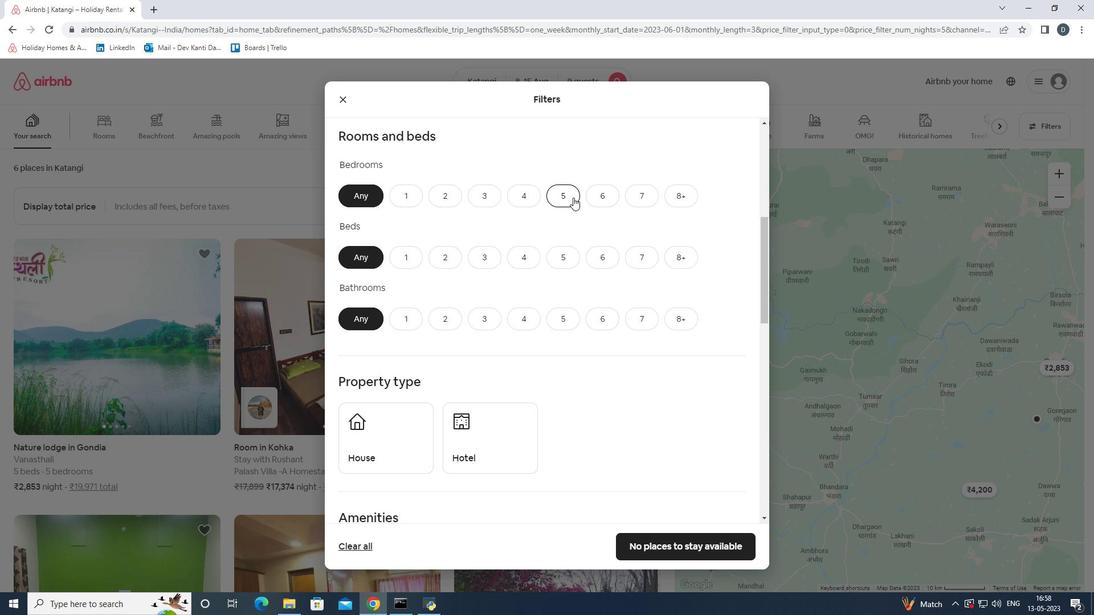 
Action: Mouse moved to (679, 258)
Screenshot: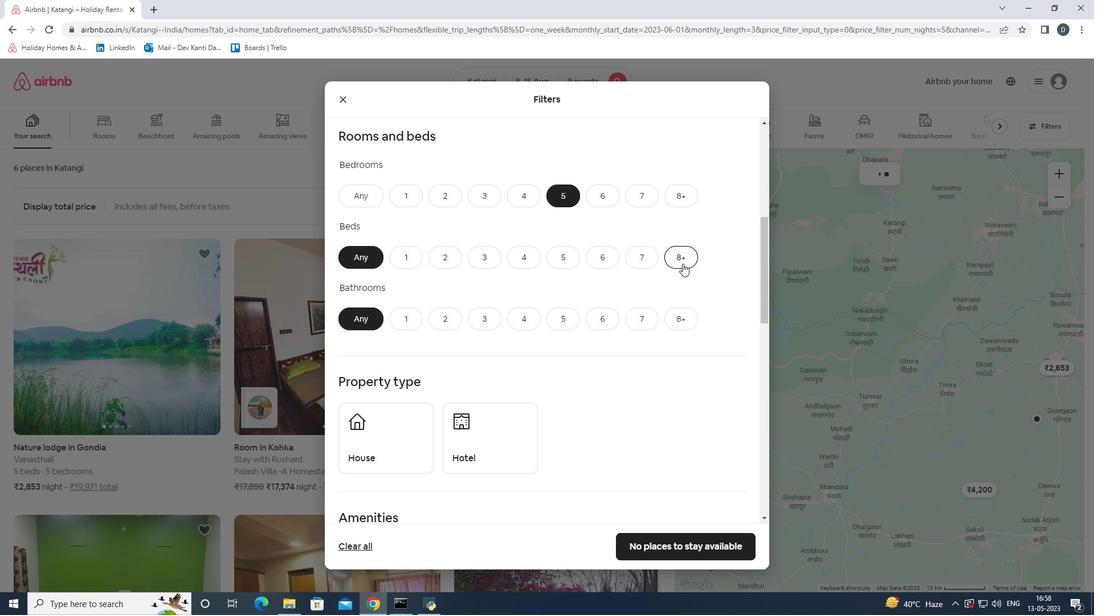 
Action: Mouse pressed left at (679, 258)
Screenshot: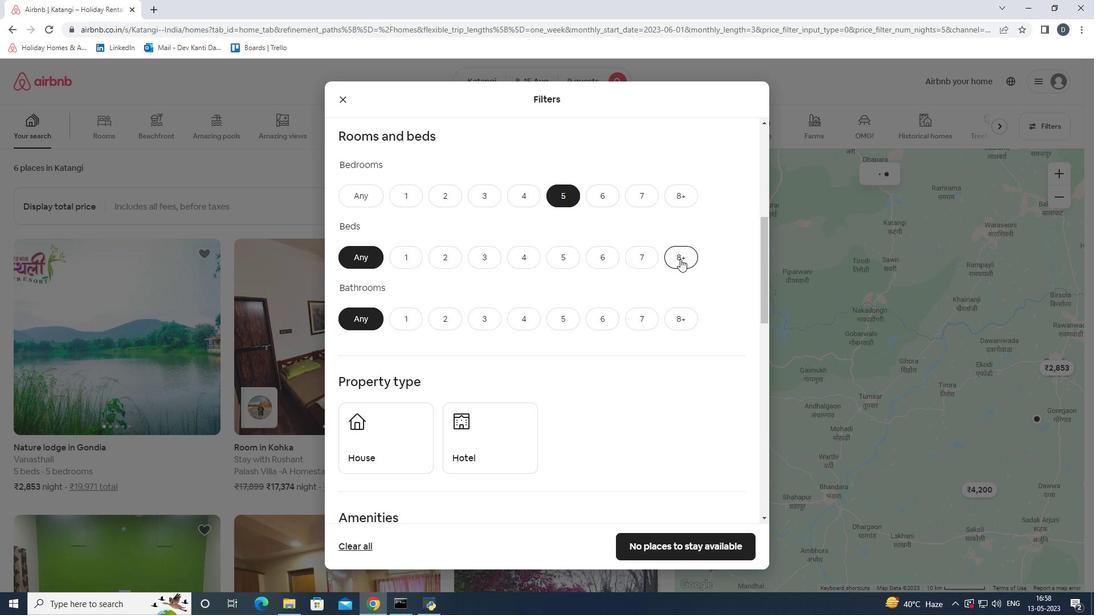 
Action: Mouse moved to (559, 316)
Screenshot: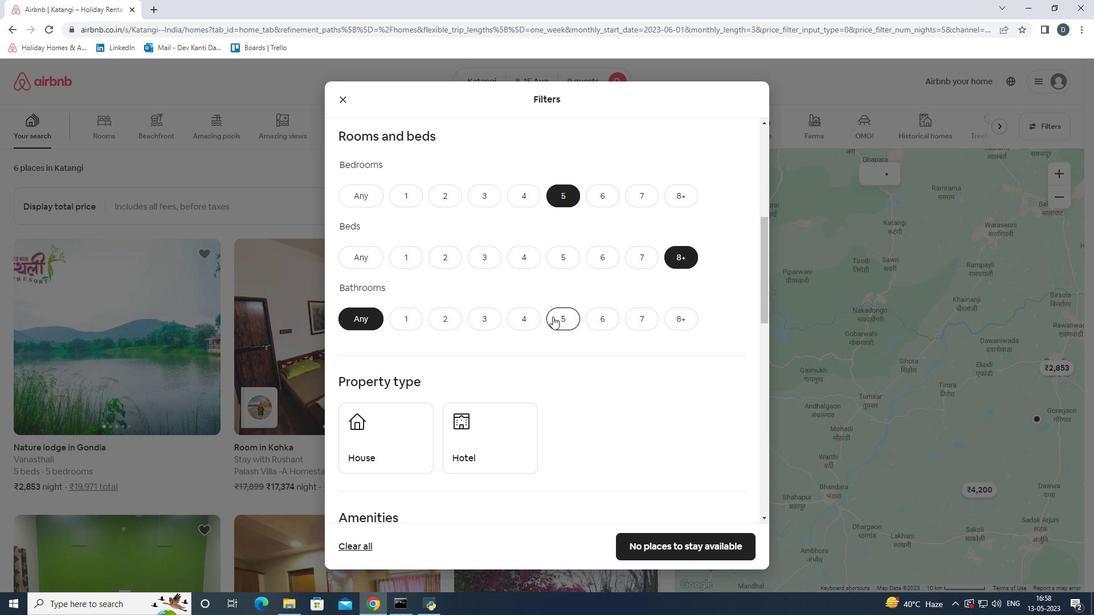 
Action: Mouse pressed left at (559, 316)
Screenshot: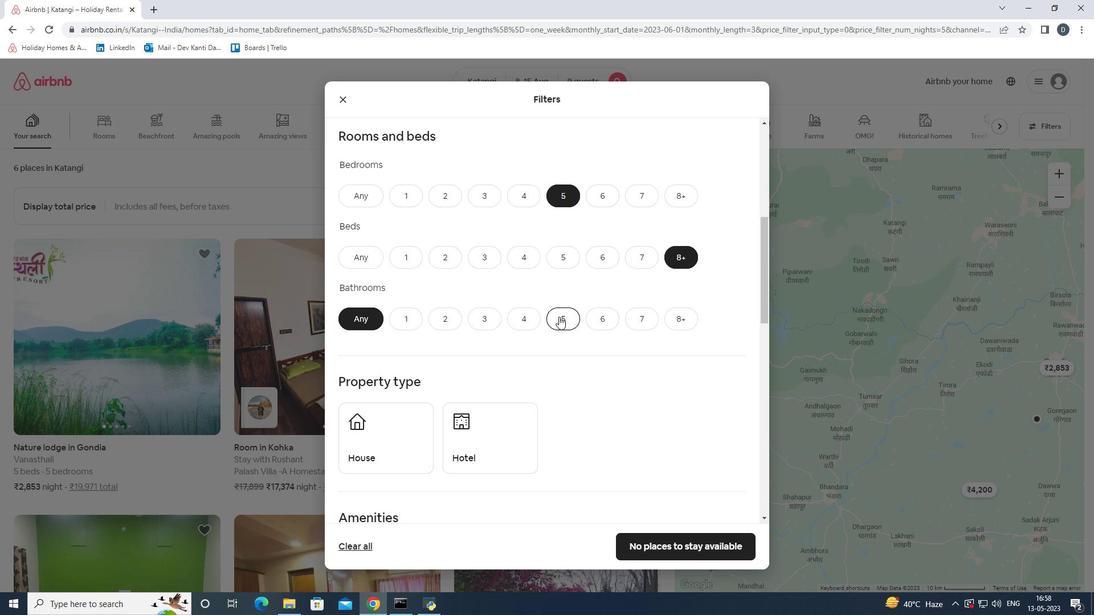 
Action: Mouse moved to (545, 310)
Screenshot: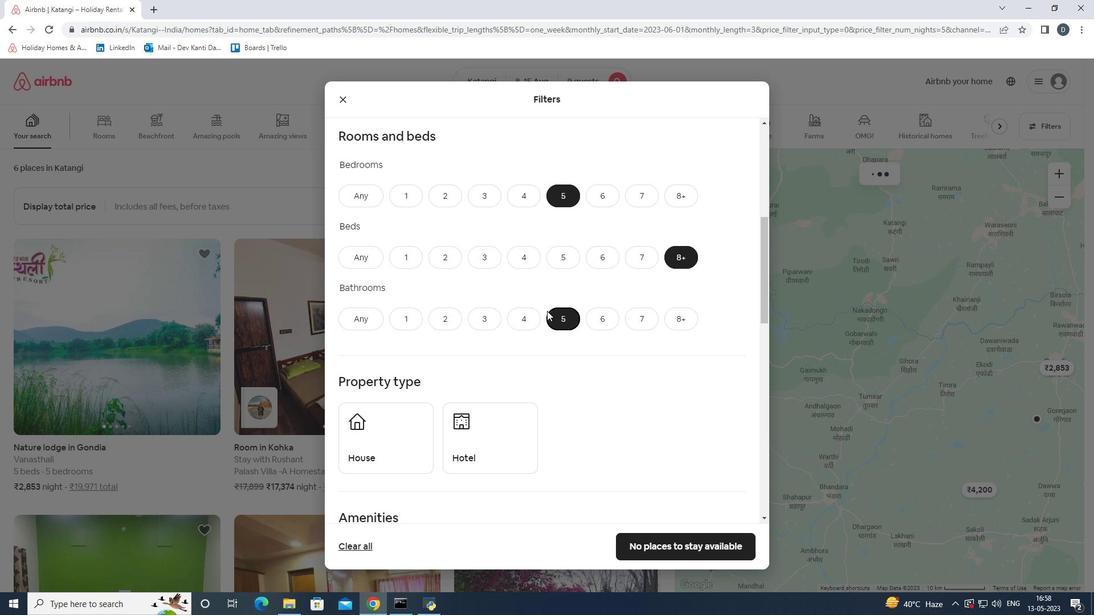 
Action: Mouse scrolled (545, 309) with delta (0, 0)
Screenshot: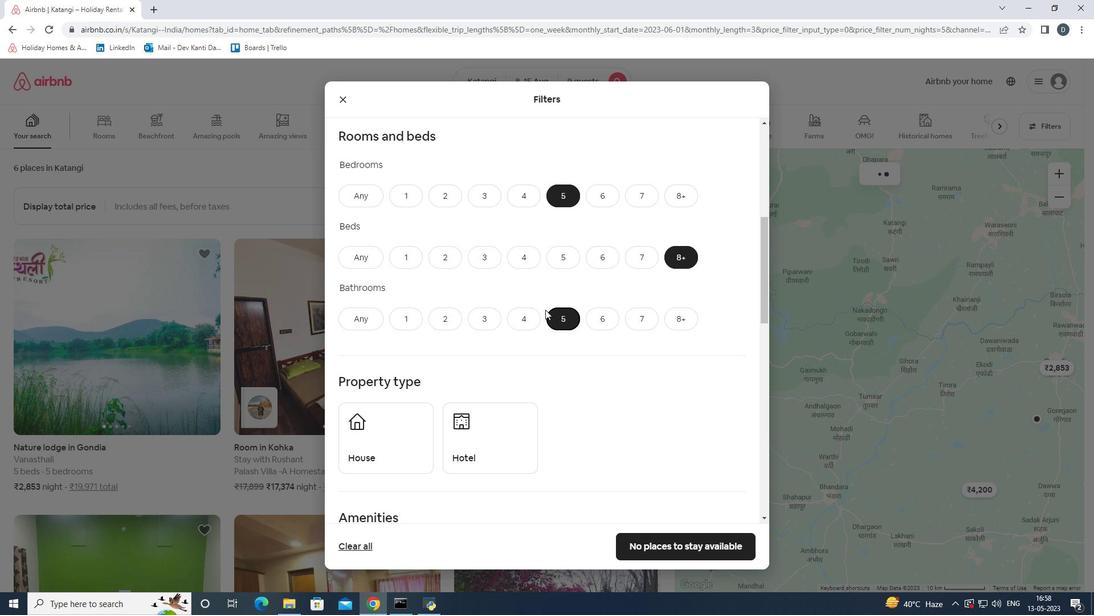 
Action: Mouse moved to (544, 307)
Screenshot: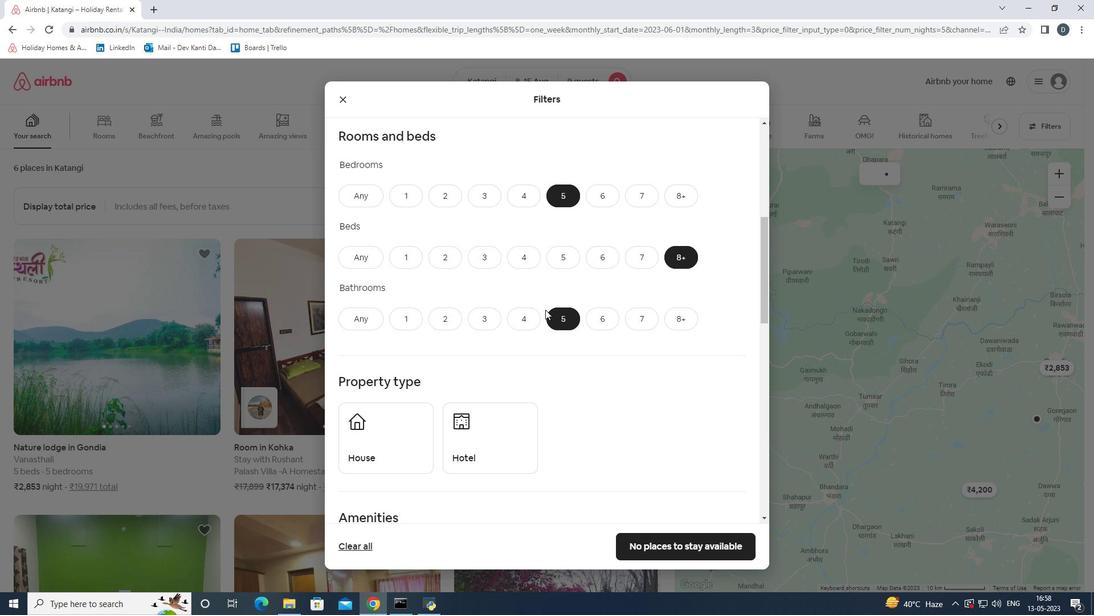 
Action: Mouse scrolled (544, 306) with delta (0, 0)
Screenshot: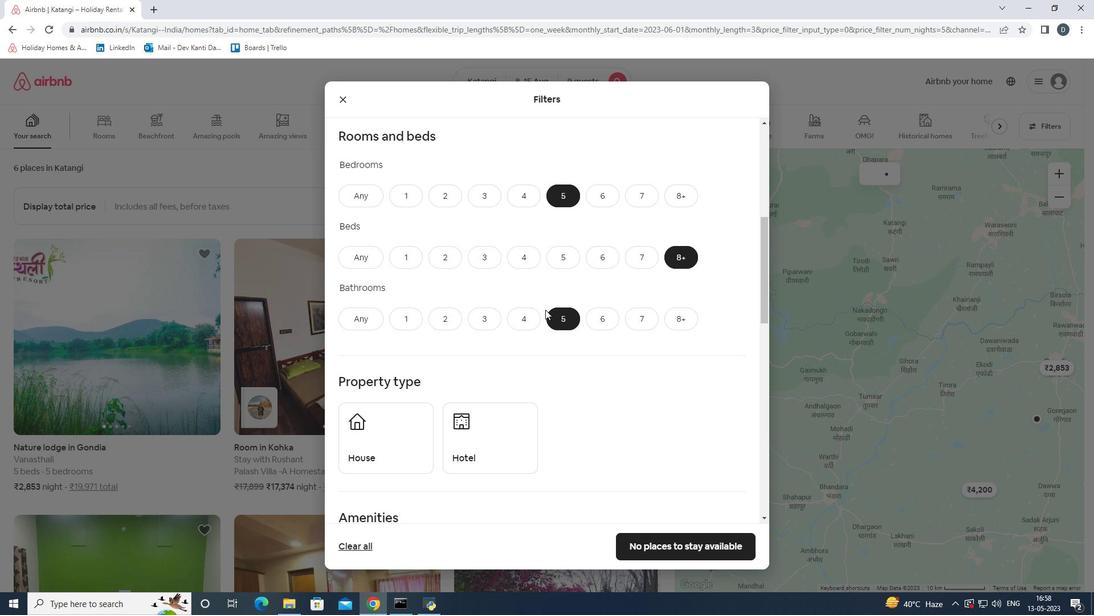 
Action: Mouse moved to (540, 296)
Screenshot: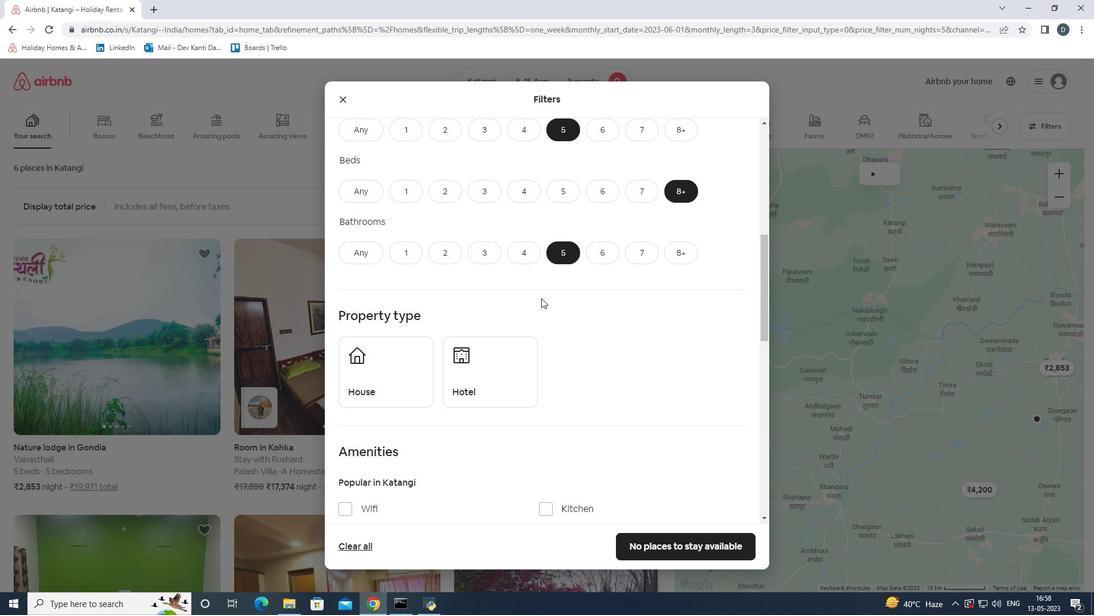 
Action: Mouse scrolled (540, 295) with delta (0, 0)
Screenshot: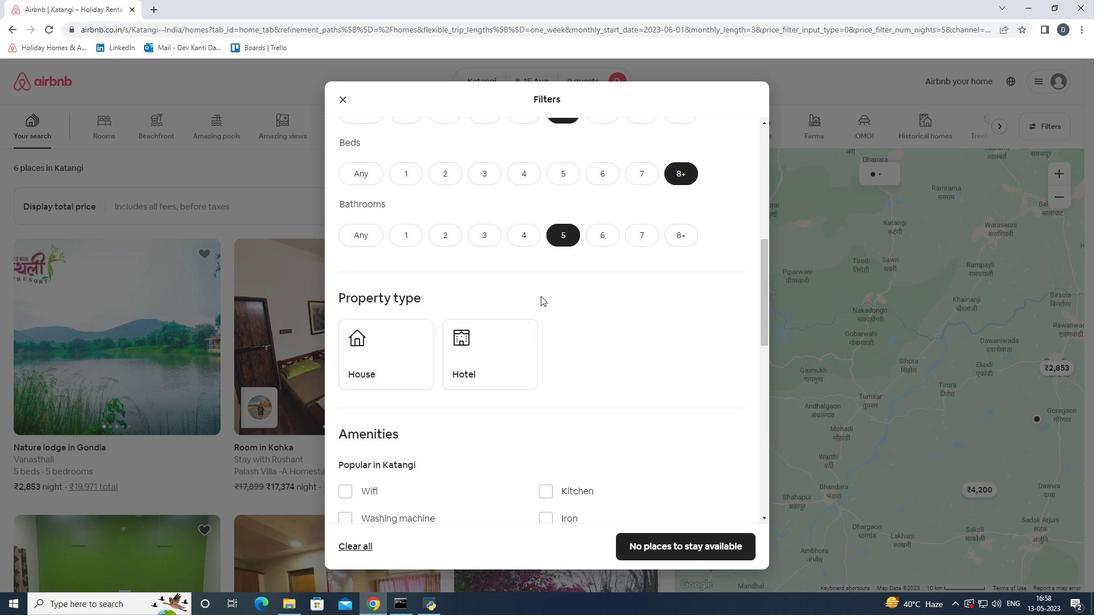 
Action: Mouse scrolled (540, 295) with delta (0, 0)
Screenshot: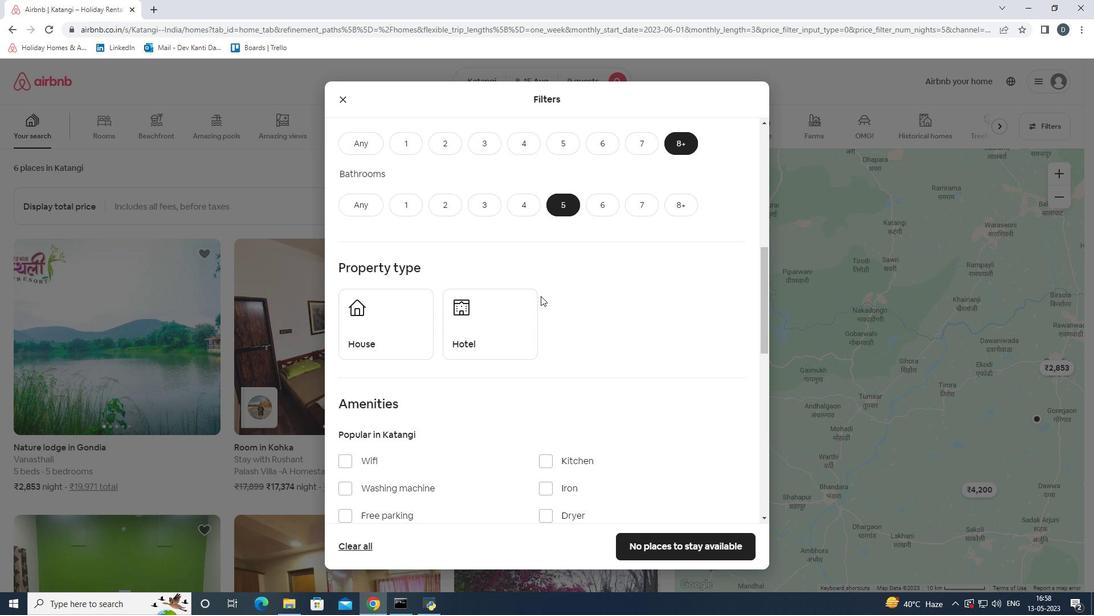 
Action: Mouse moved to (402, 225)
Screenshot: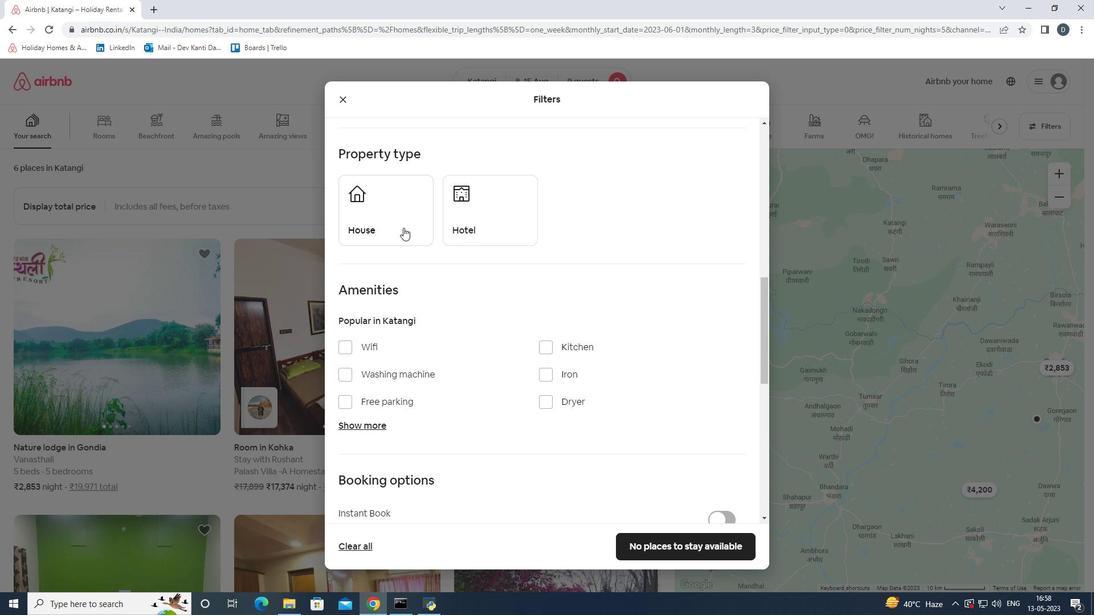 
Action: Mouse pressed left at (402, 225)
Screenshot: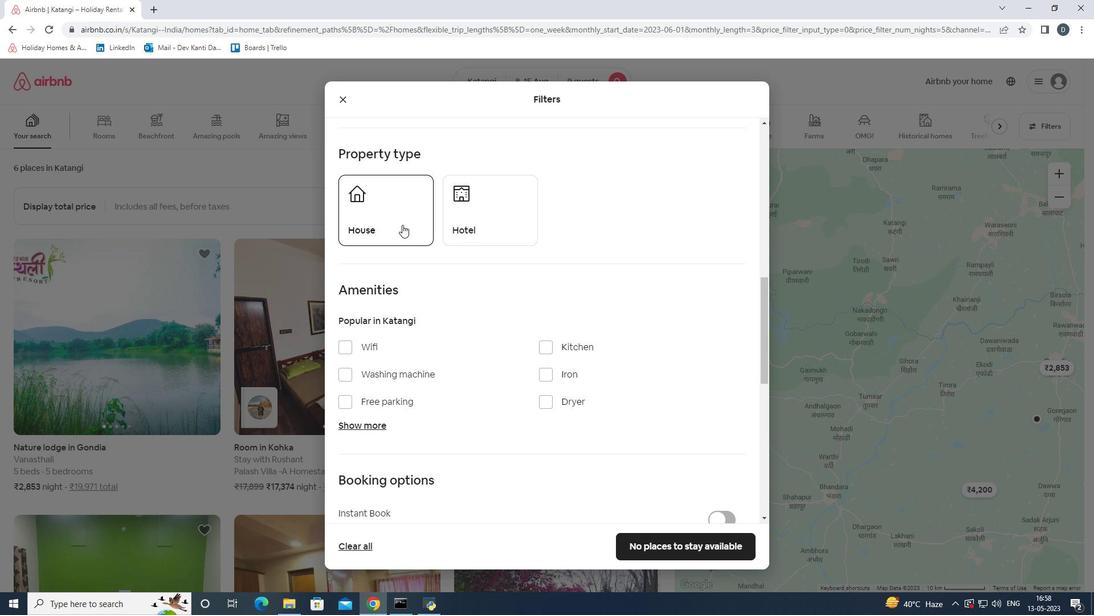 
Action: Mouse moved to (417, 223)
Screenshot: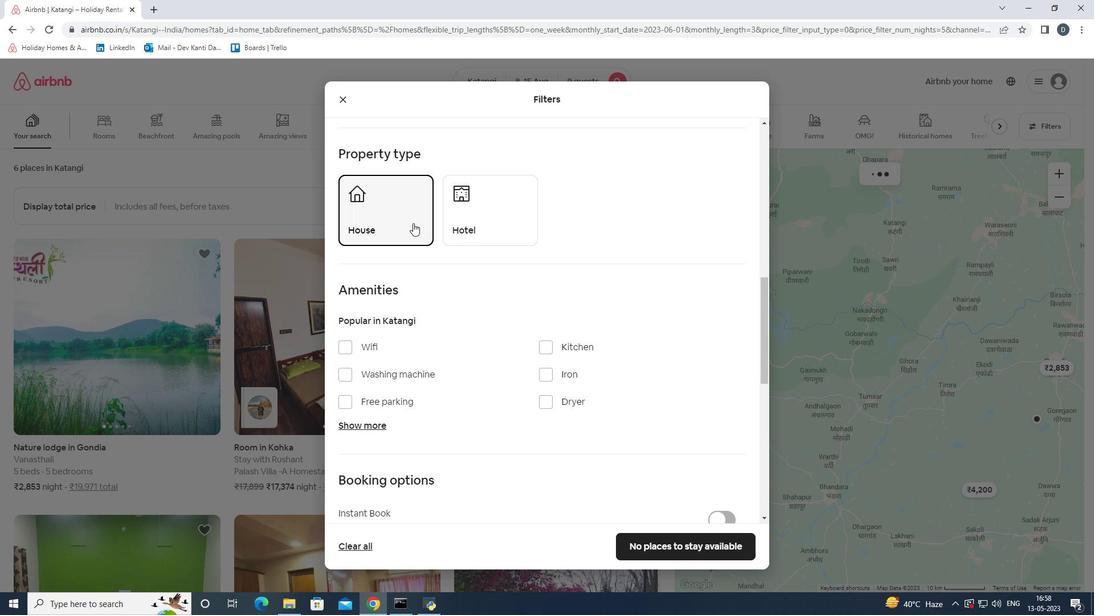 
Action: Mouse scrolled (417, 222) with delta (0, 0)
Screenshot: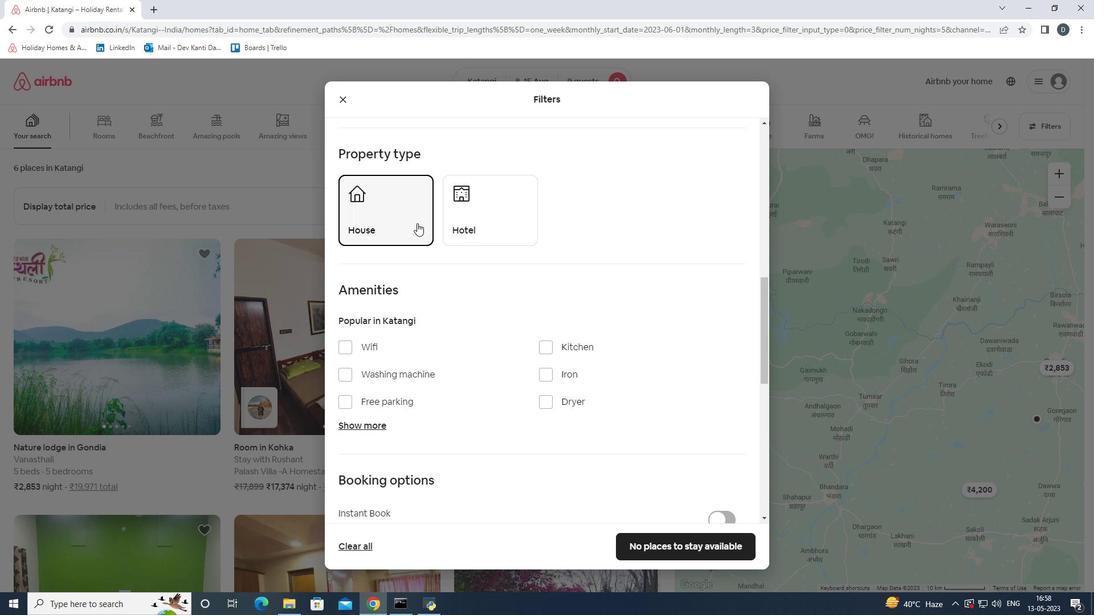 
Action: Mouse moved to (351, 288)
Screenshot: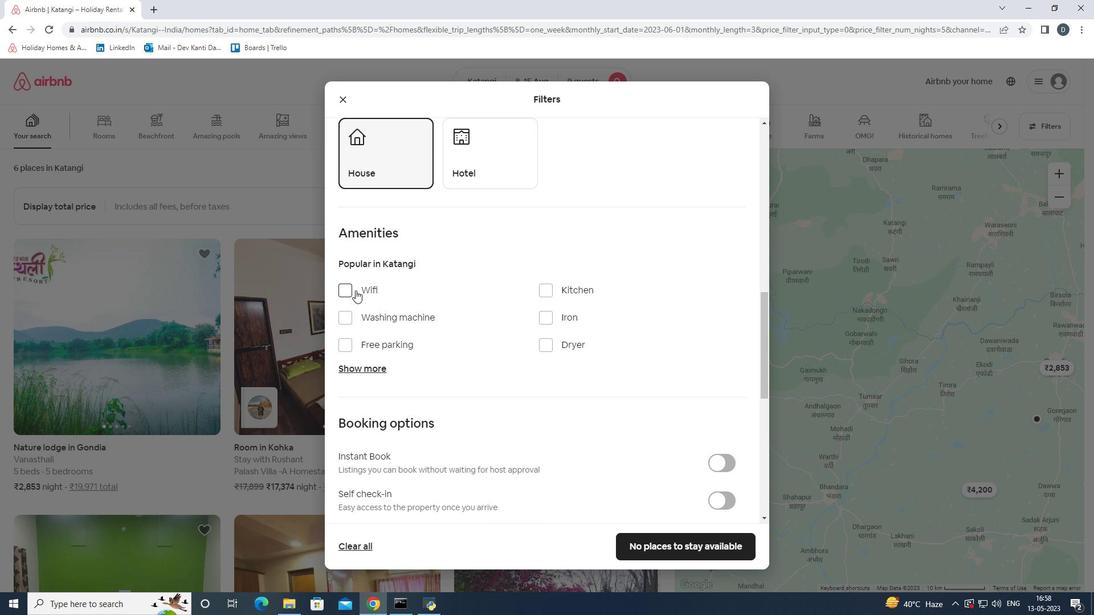 
Action: Mouse pressed left at (351, 288)
Screenshot: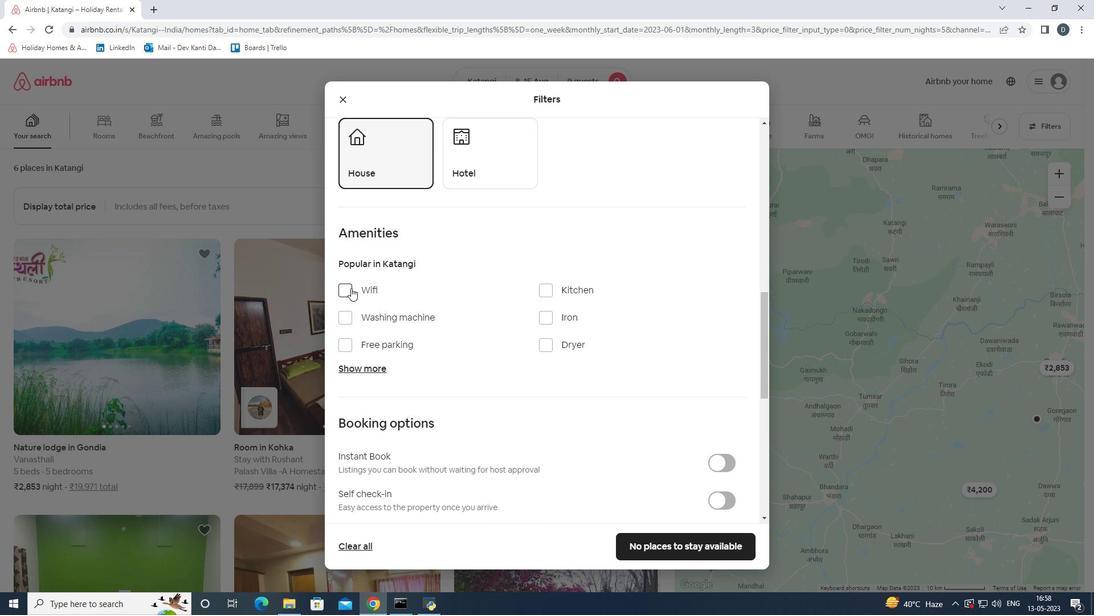 
Action: Mouse moved to (354, 364)
Screenshot: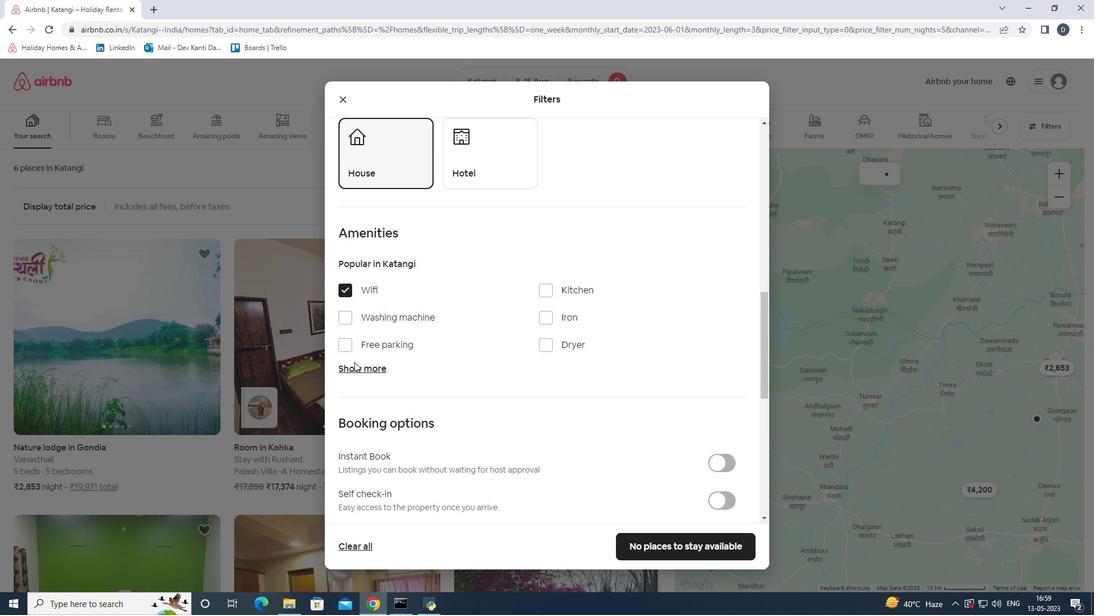 
Action: Mouse pressed left at (354, 364)
Screenshot: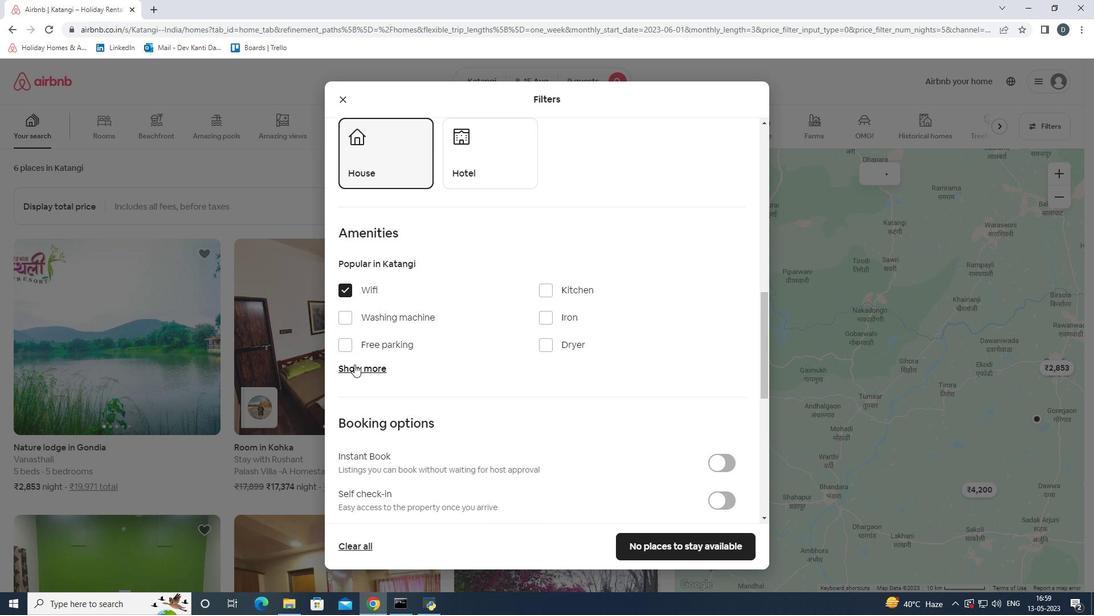 
Action: Mouse moved to (554, 437)
Screenshot: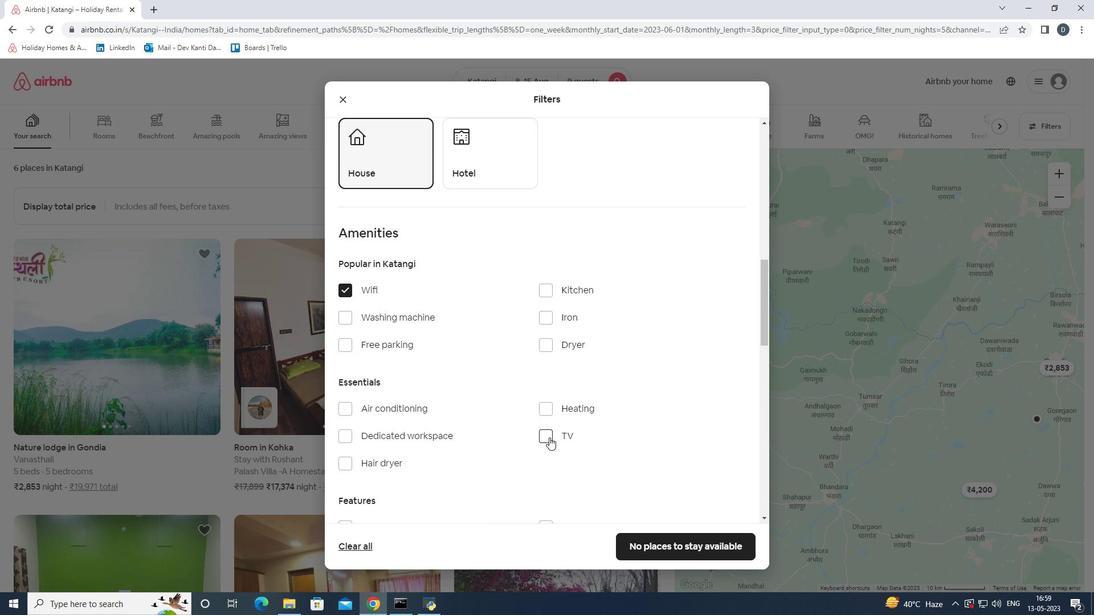 
Action: Mouse pressed left at (554, 437)
Screenshot: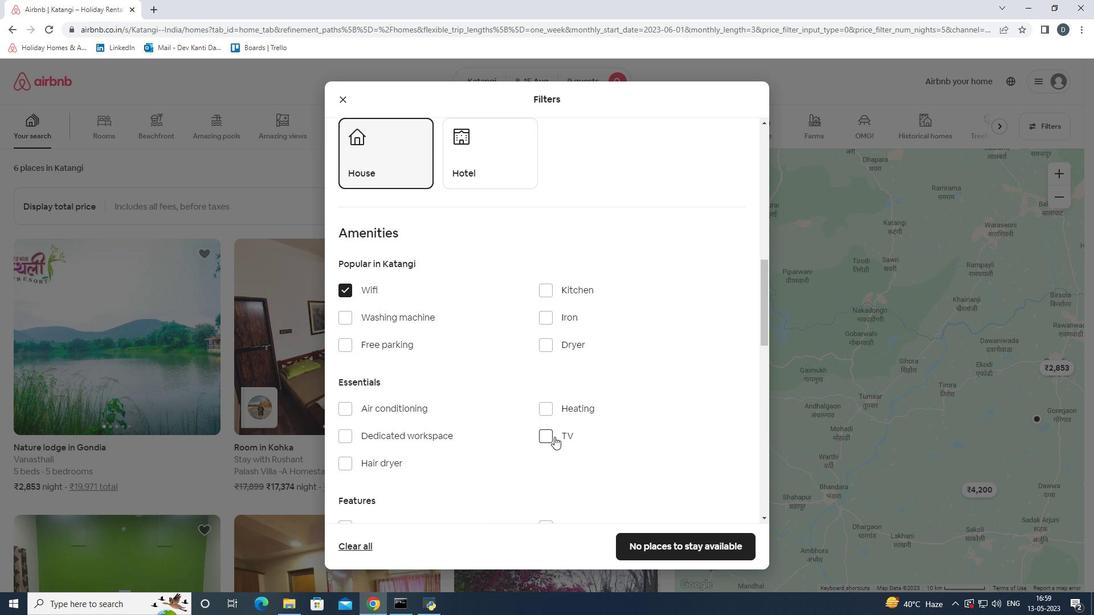 
Action: Mouse moved to (352, 342)
Screenshot: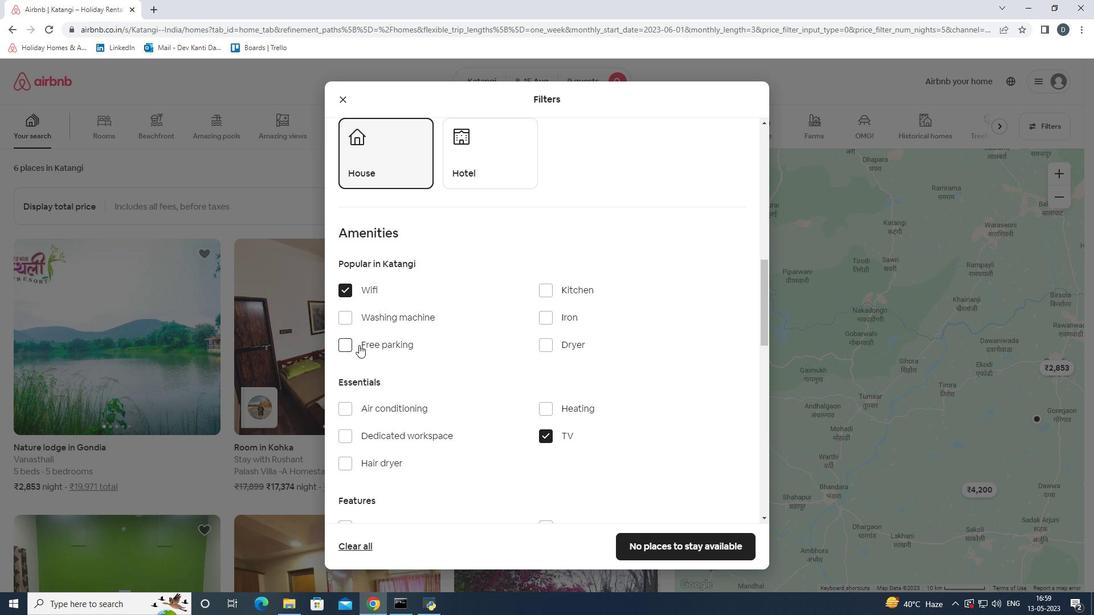 
Action: Mouse pressed left at (352, 342)
Screenshot: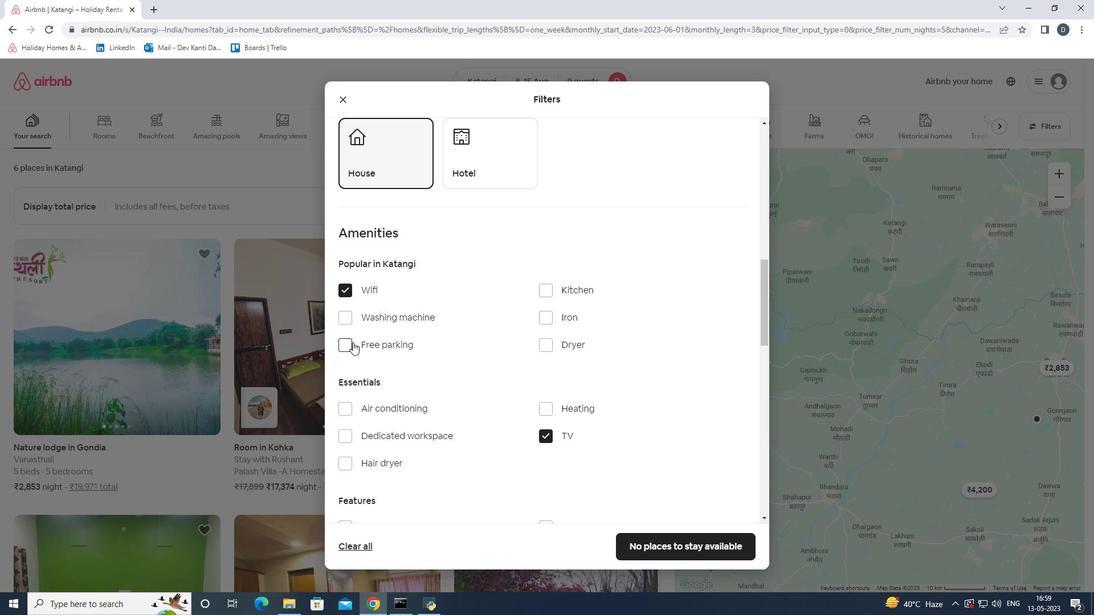 
Action: Mouse moved to (422, 324)
Screenshot: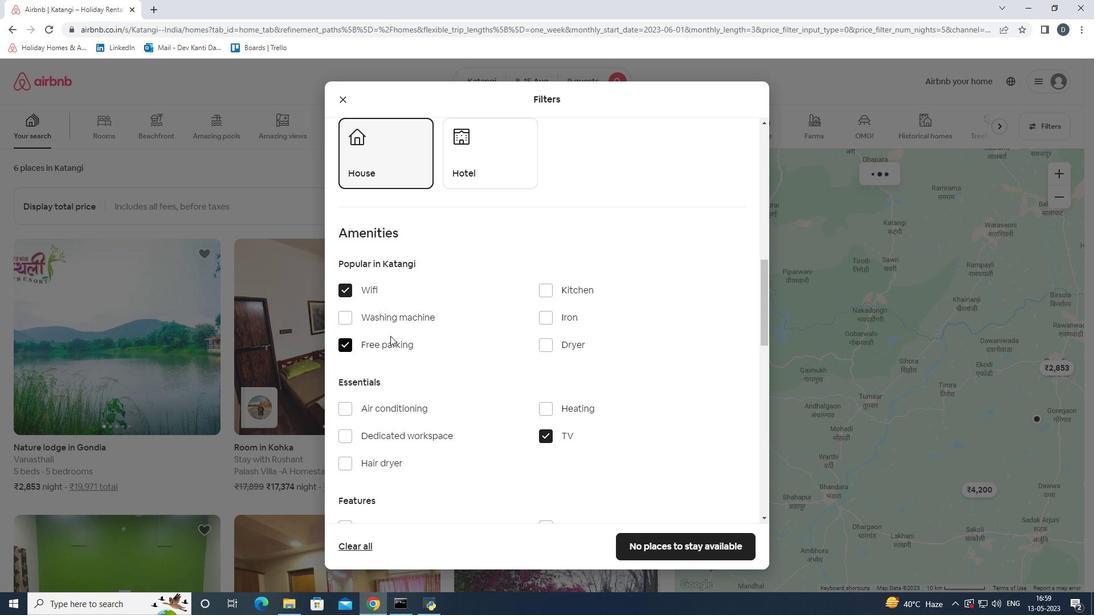 
Action: Mouse scrolled (422, 323) with delta (0, 0)
Screenshot: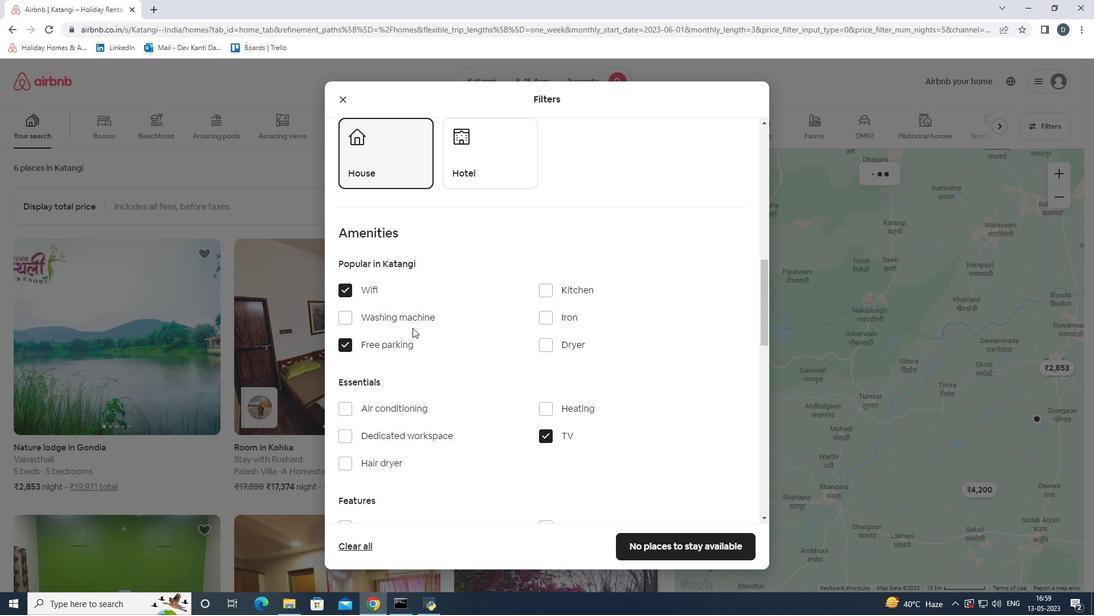 
Action: Mouse scrolled (422, 323) with delta (0, 0)
Screenshot: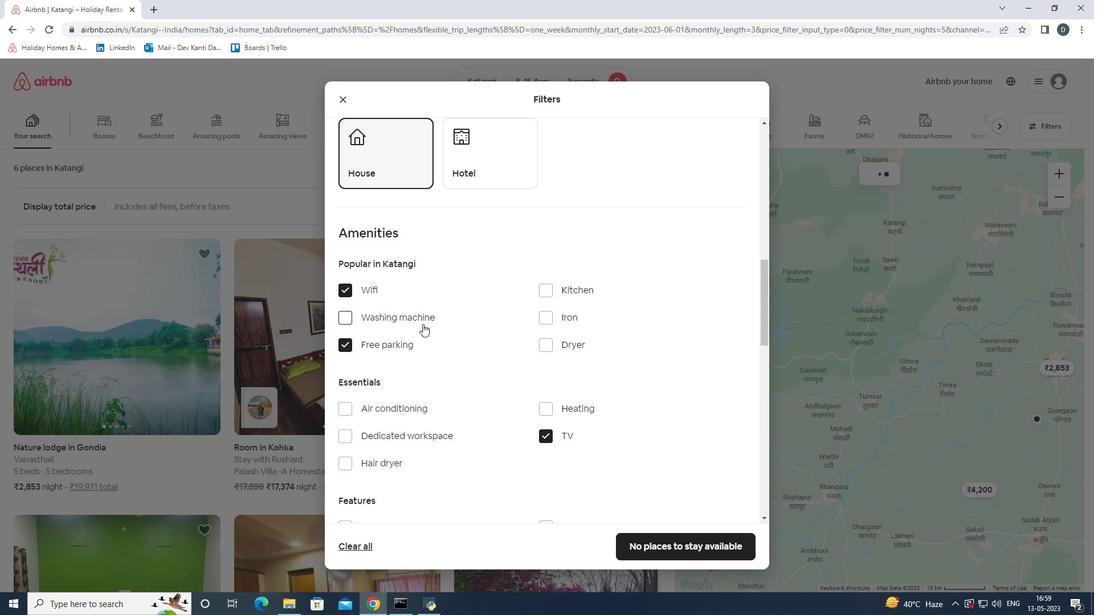 
Action: Mouse moved to (427, 322)
Screenshot: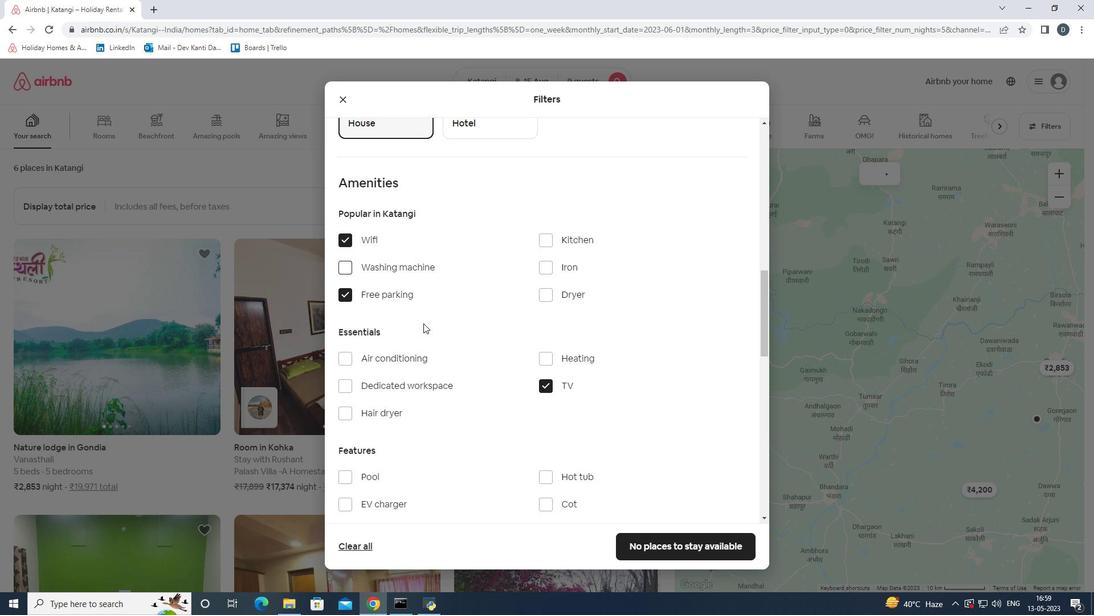 
Action: Mouse scrolled (427, 321) with delta (0, 0)
Screenshot: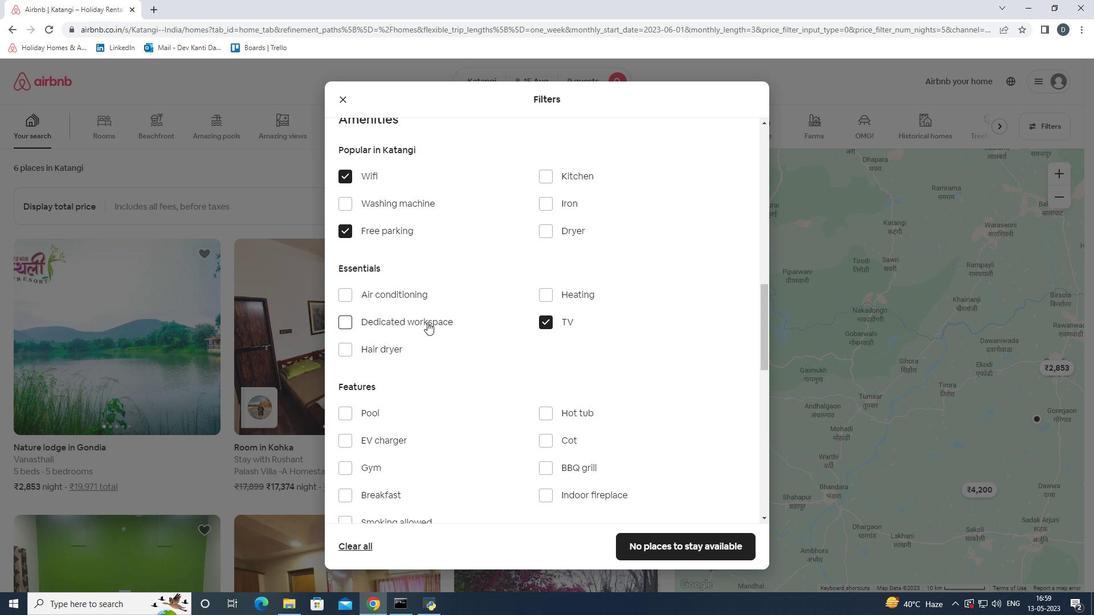 
Action: Mouse scrolled (427, 321) with delta (0, 0)
Screenshot: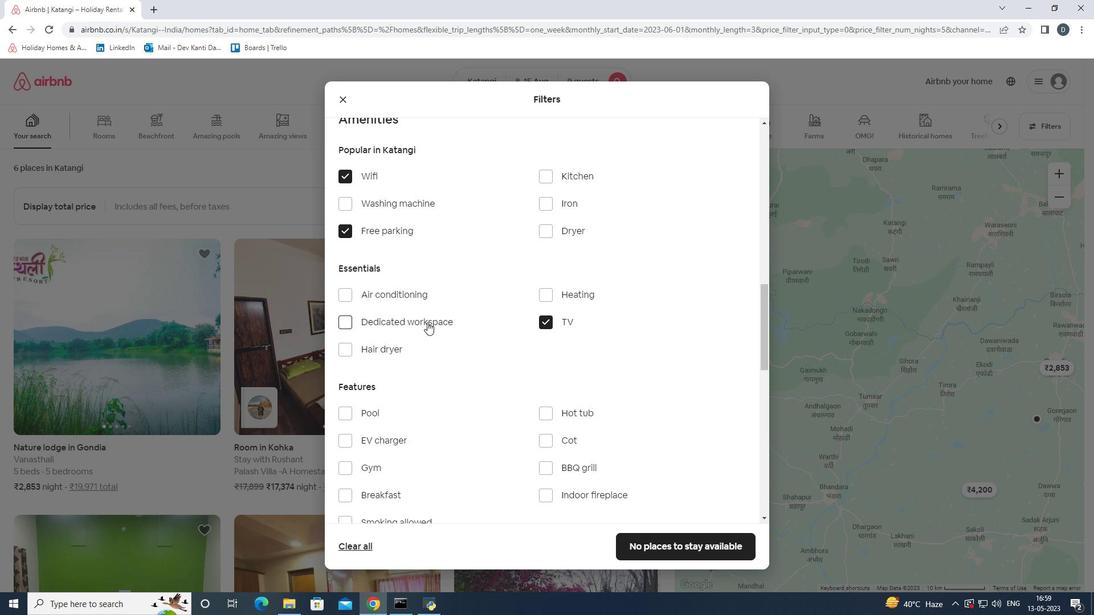 
Action: Mouse scrolled (427, 321) with delta (0, 0)
Screenshot: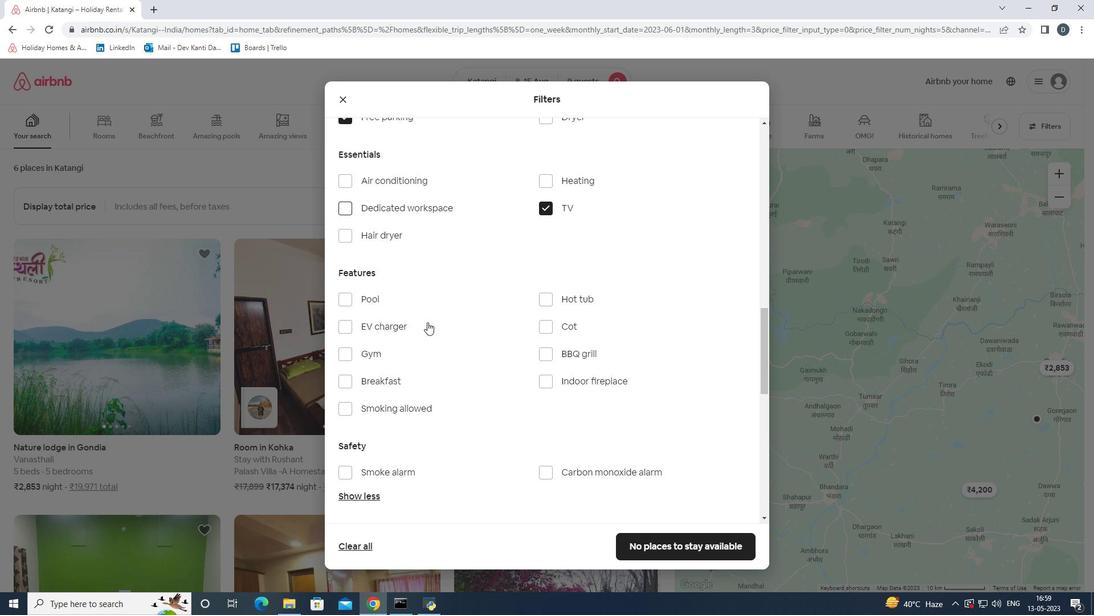 
Action: Mouse moved to (349, 298)
Screenshot: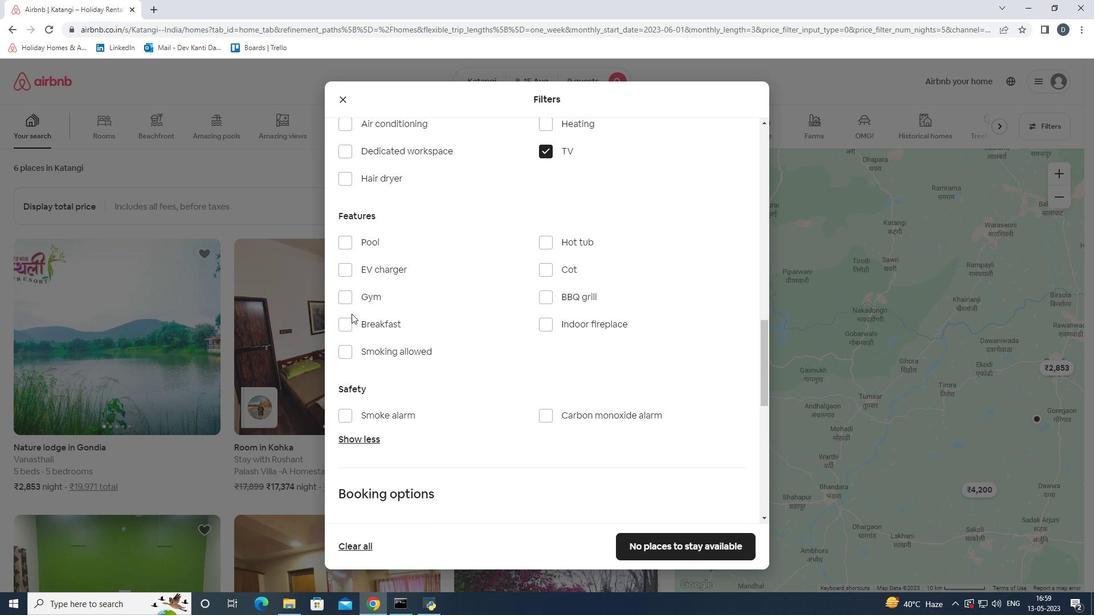 
Action: Mouse pressed left at (349, 298)
Screenshot: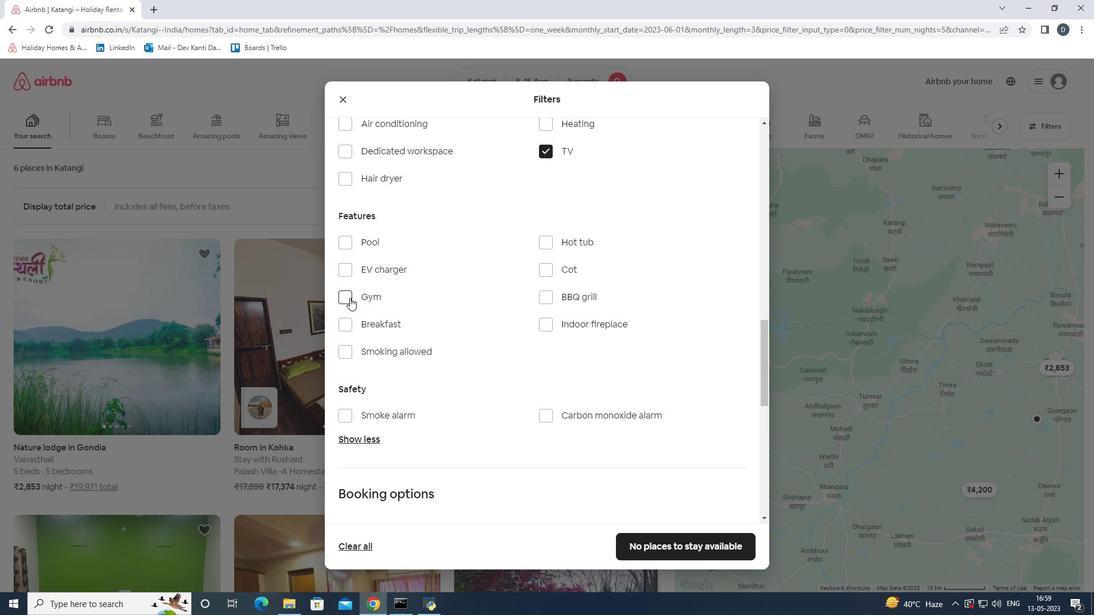 
Action: Mouse moved to (343, 321)
Screenshot: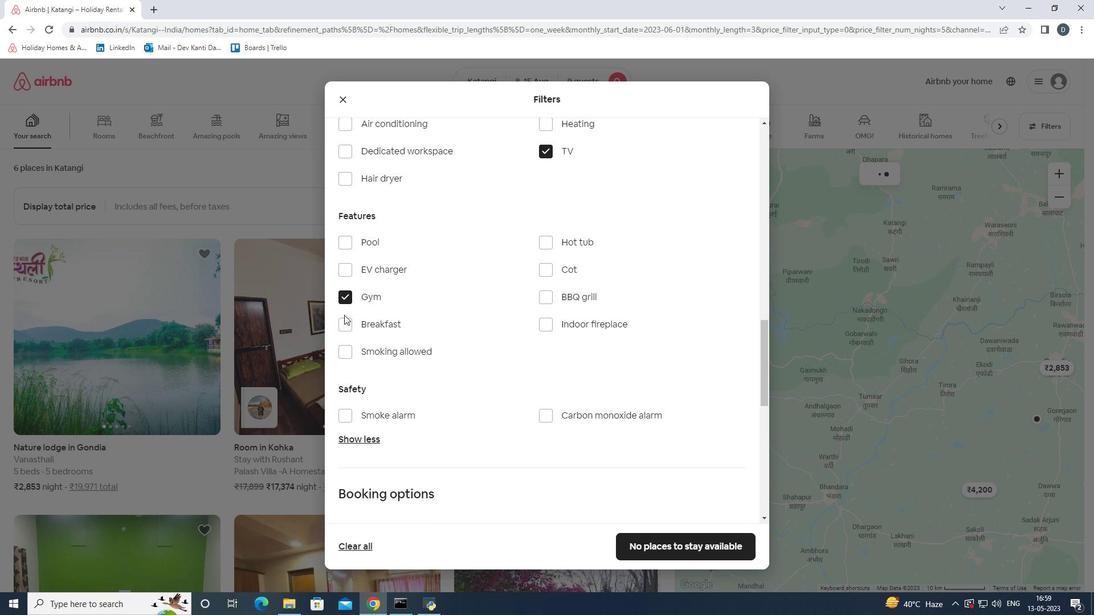
Action: Mouse pressed left at (343, 321)
Screenshot: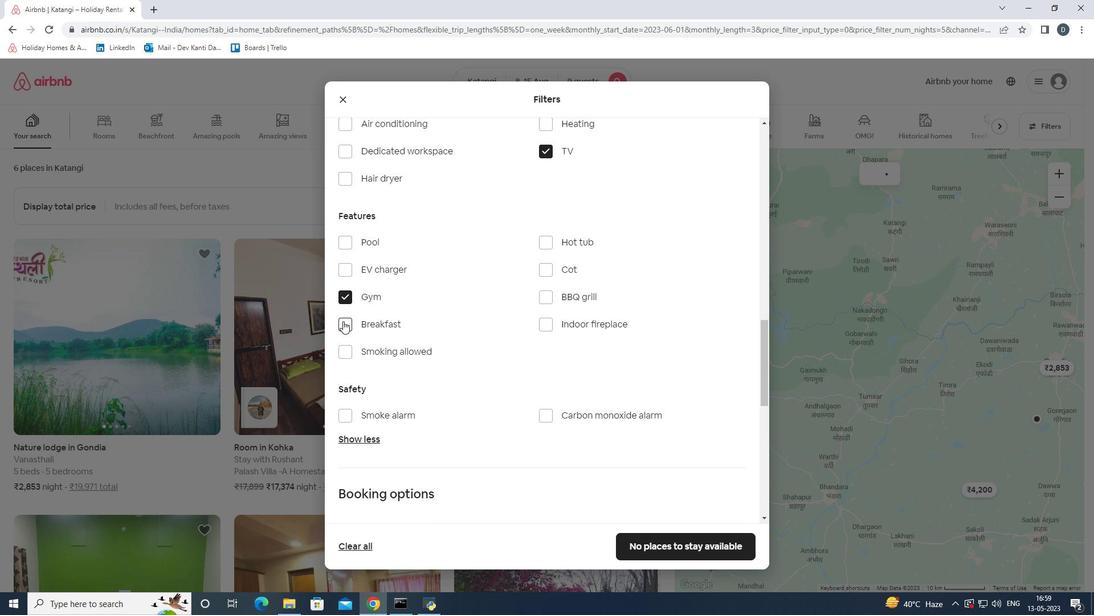 
Action: Mouse moved to (467, 323)
Screenshot: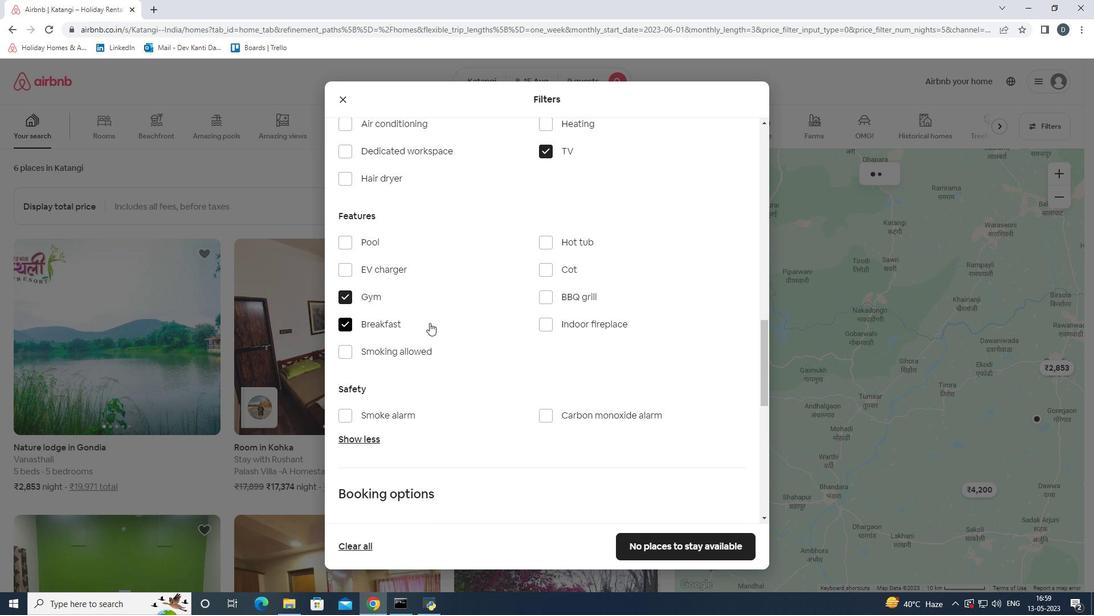 
Action: Mouse scrolled (467, 322) with delta (0, 0)
Screenshot: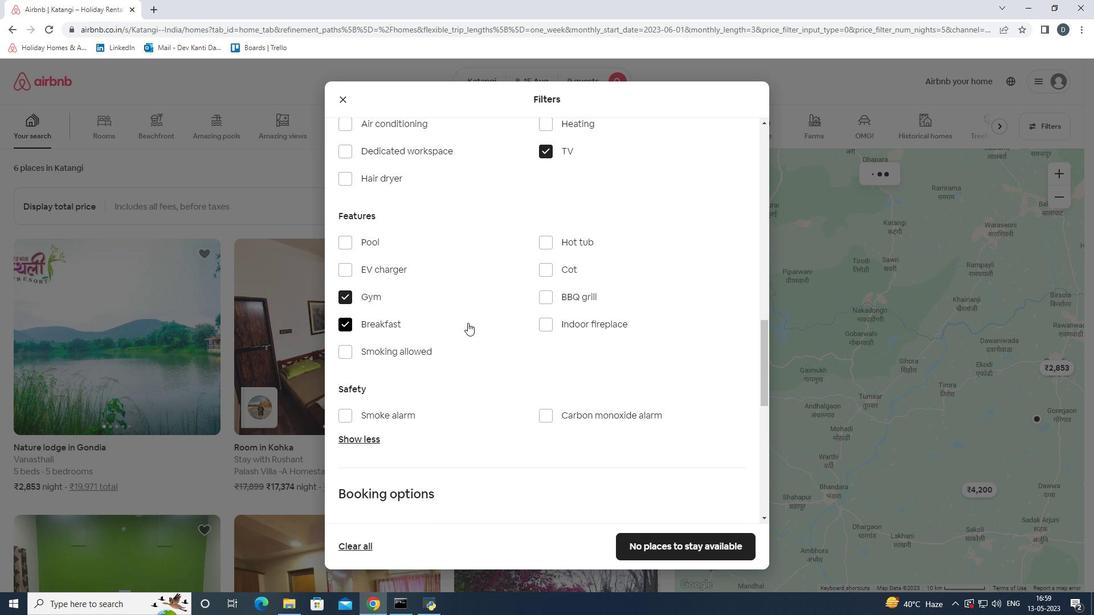 
Action: Mouse scrolled (467, 322) with delta (0, 0)
Screenshot: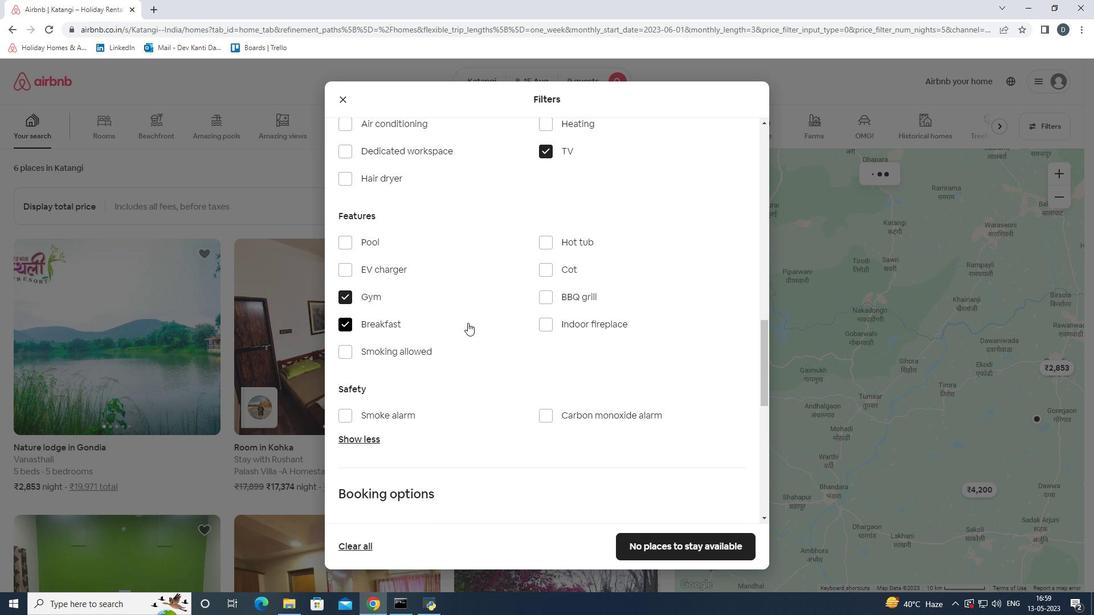 
Action: Mouse scrolled (467, 322) with delta (0, 0)
Screenshot: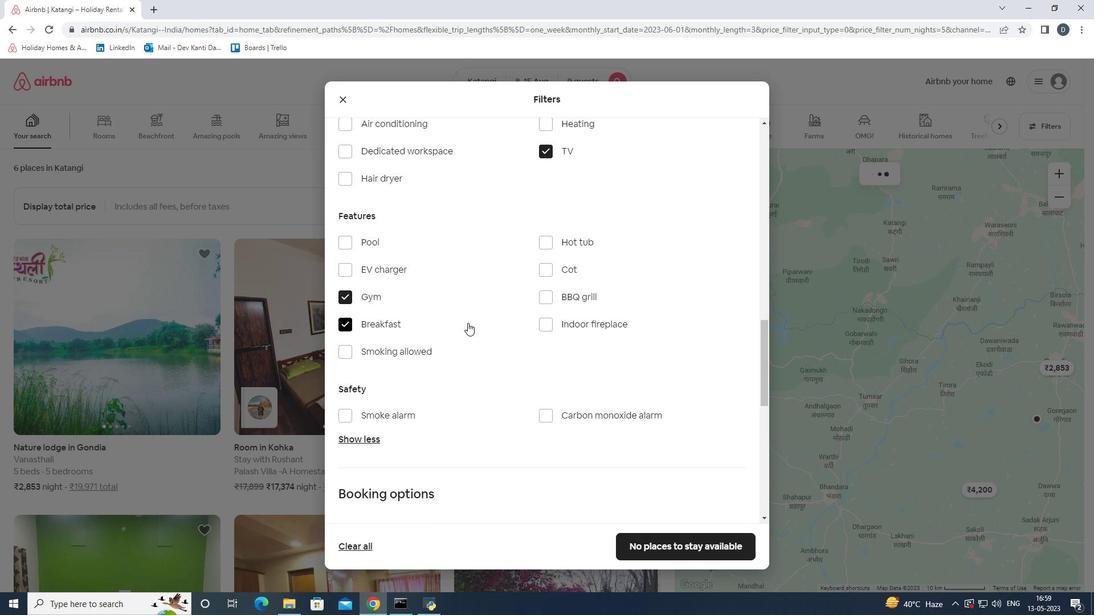 
Action: Mouse scrolled (467, 322) with delta (0, 0)
Screenshot: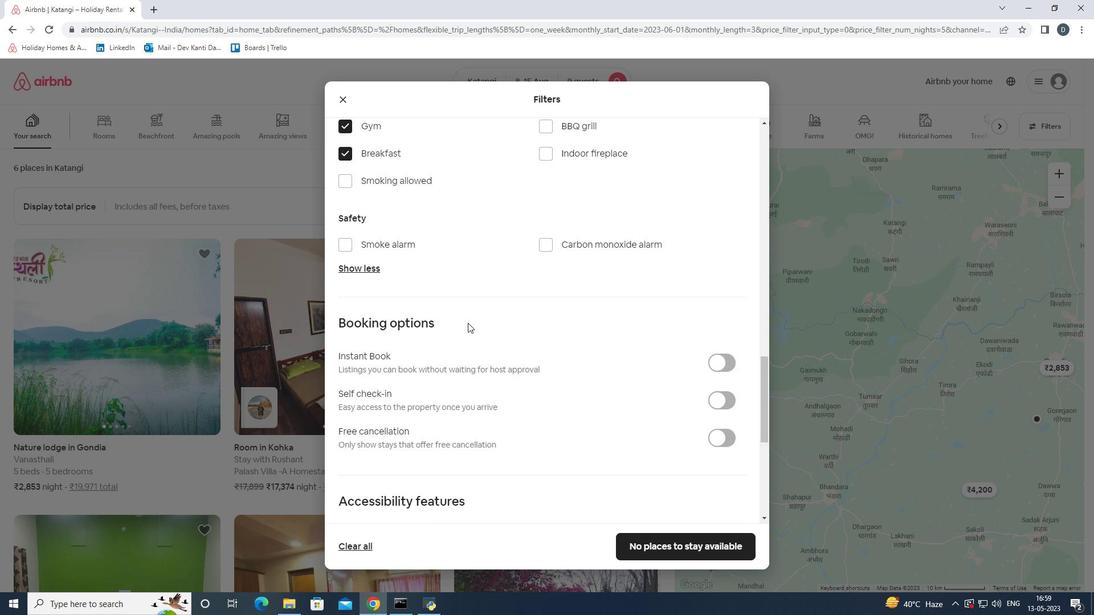 
Action: Mouse scrolled (467, 322) with delta (0, 0)
Screenshot: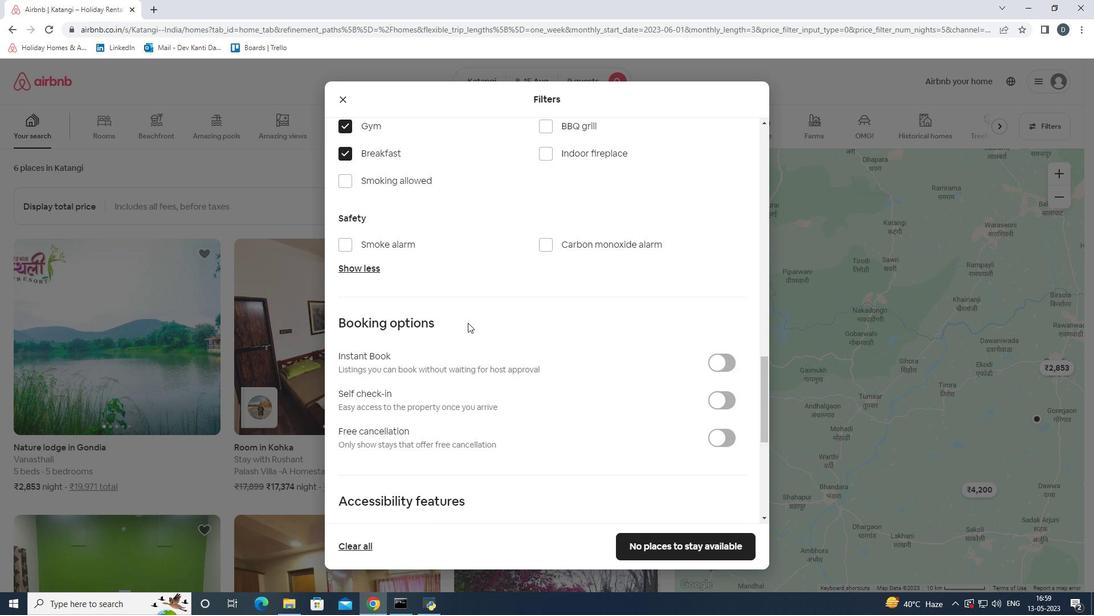 
Action: Mouse scrolled (467, 322) with delta (0, 0)
Screenshot: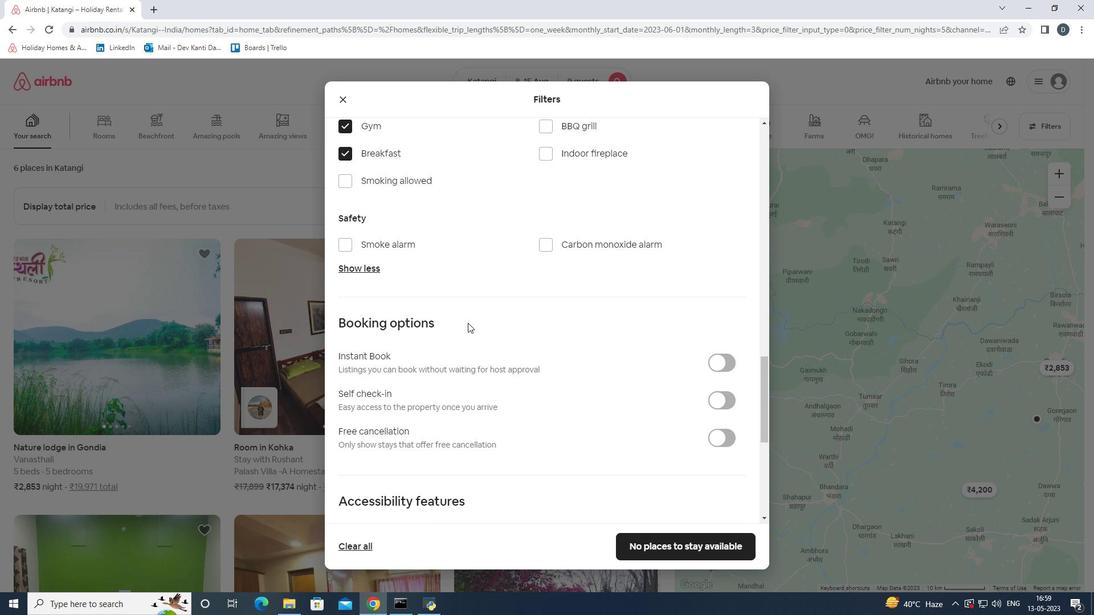 
Action: Mouse moved to (724, 232)
Screenshot: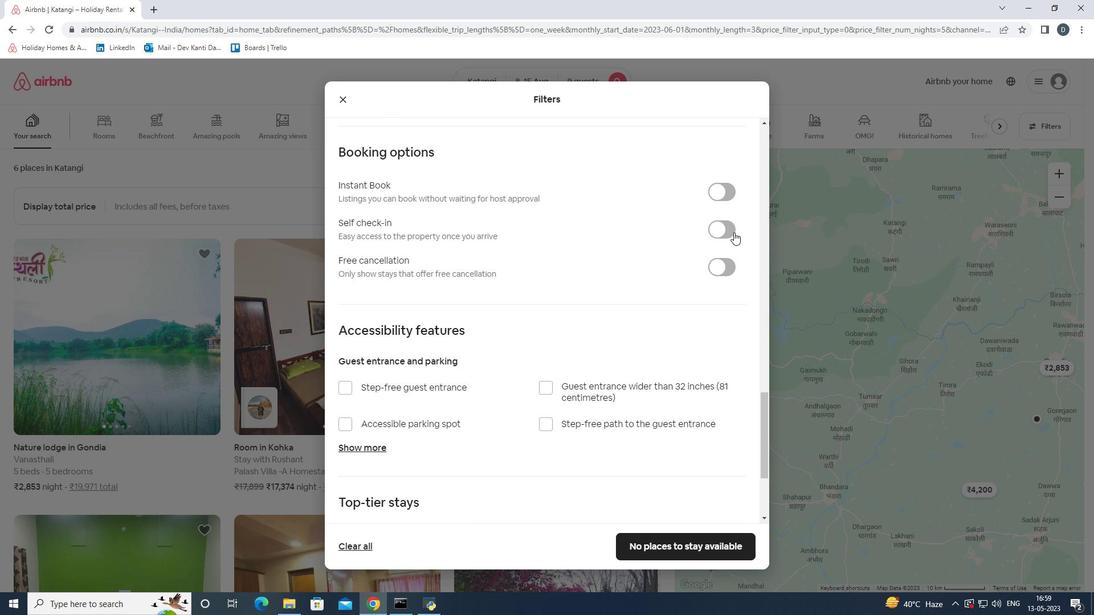 
Action: Mouse pressed left at (724, 232)
Screenshot: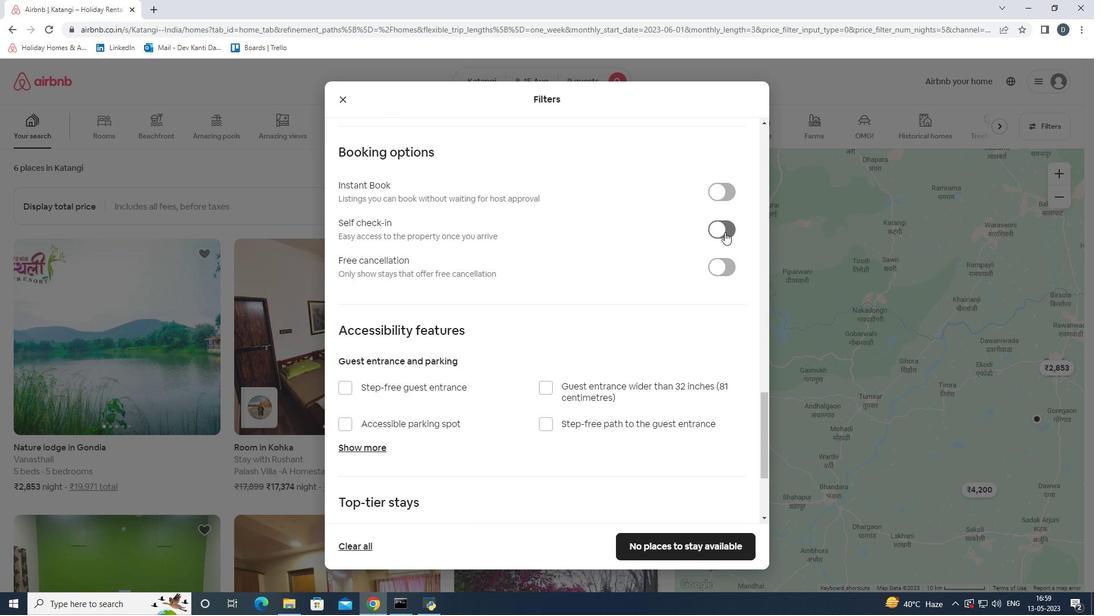 
Action: Mouse moved to (486, 307)
Screenshot: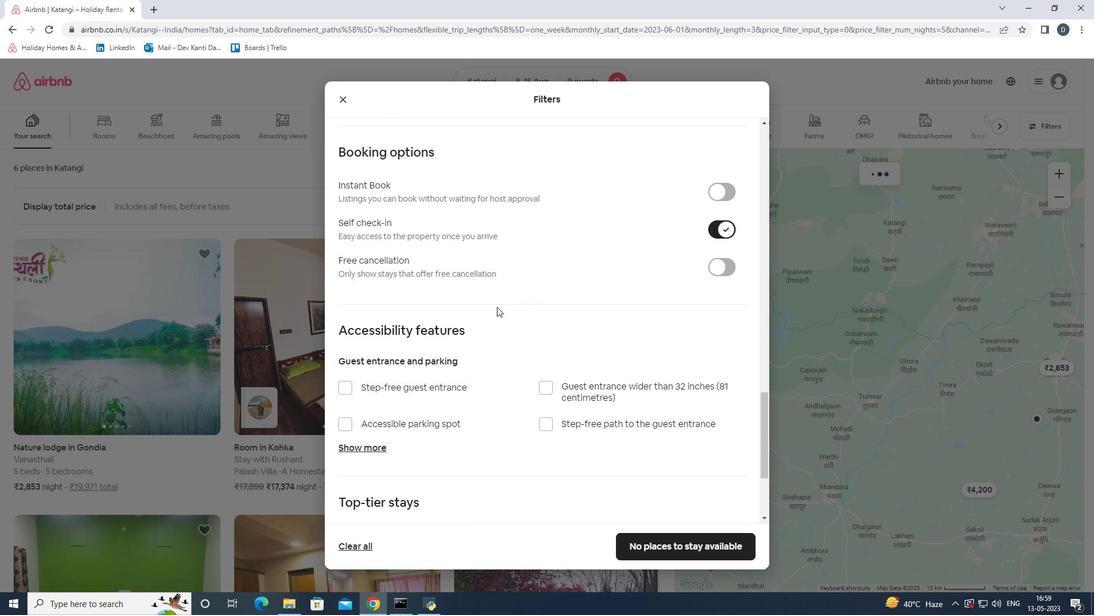 
Action: Mouse scrolled (486, 306) with delta (0, 0)
Screenshot: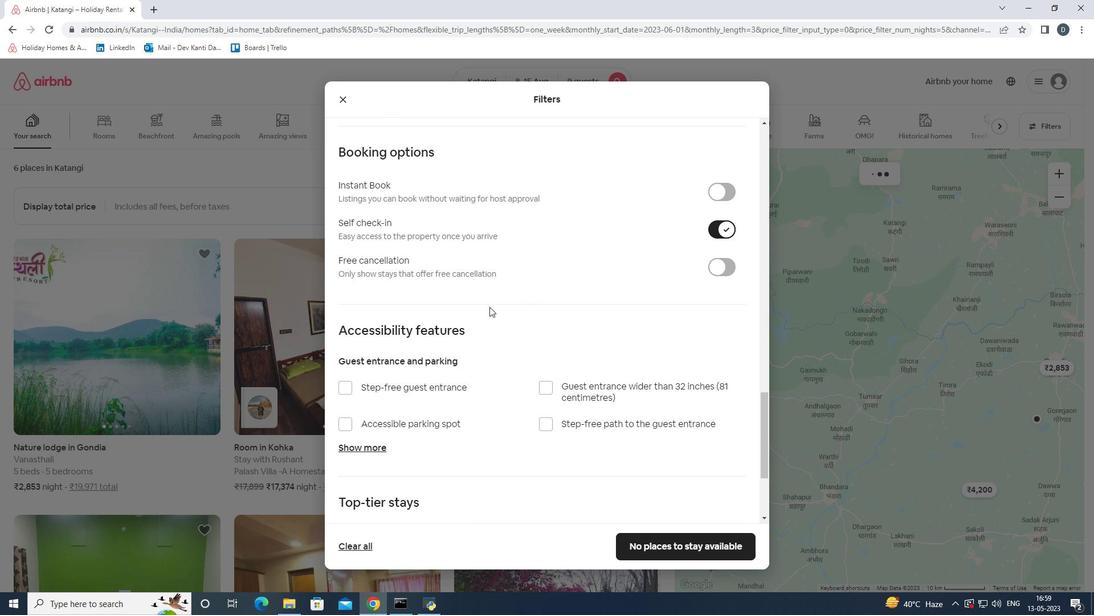 
Action: Mouse scrolled (486, 306) with delta (0, 0)
Screenshot: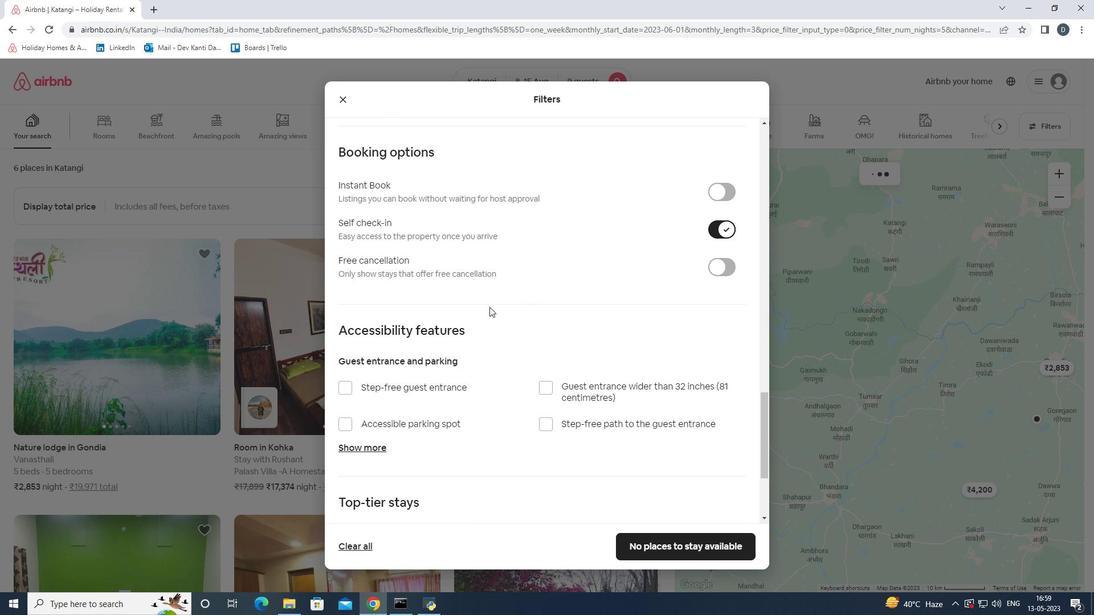 
Action: Mouse scrolled (486, 306) with delta (0, 0)
Screenshot: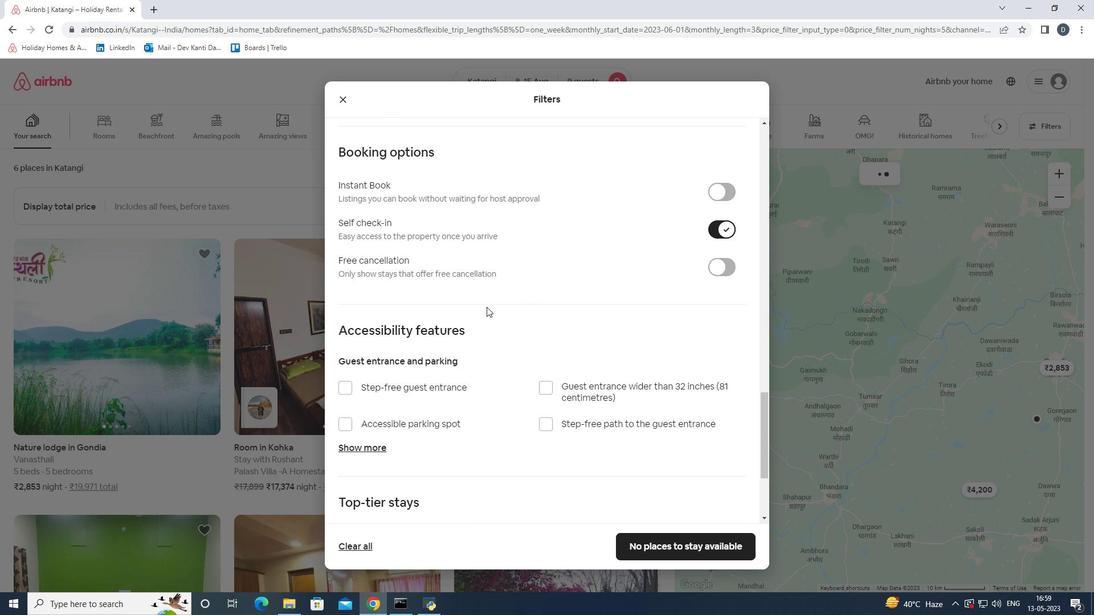 
Action: Mouse moved to (404, 372)
Screenshot: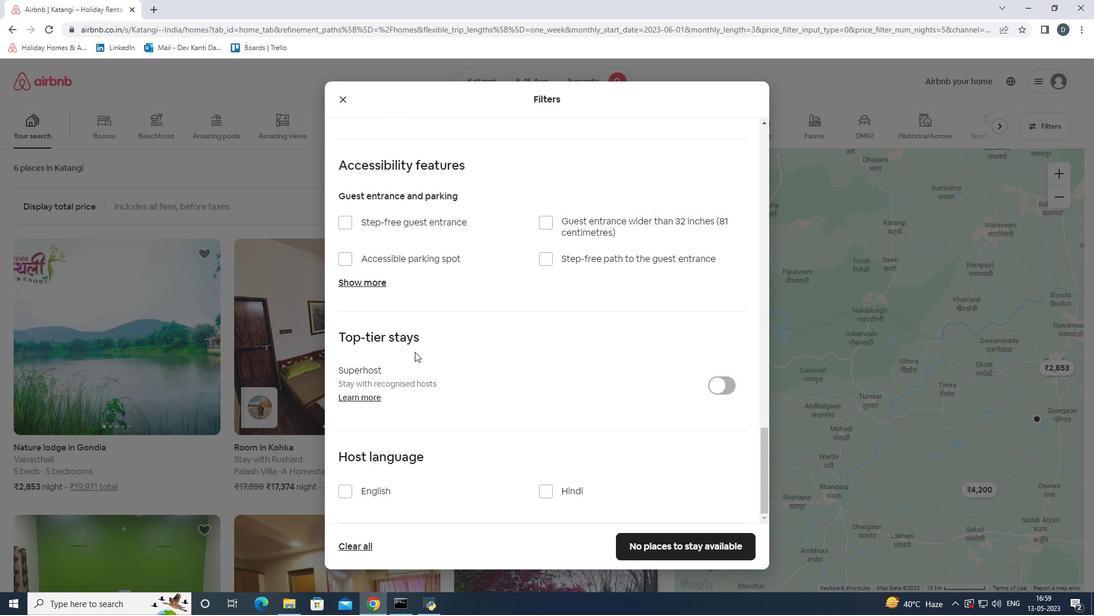 
Action: Mouse scrolled (404, 371) with delta (0, 0)
Screenshot: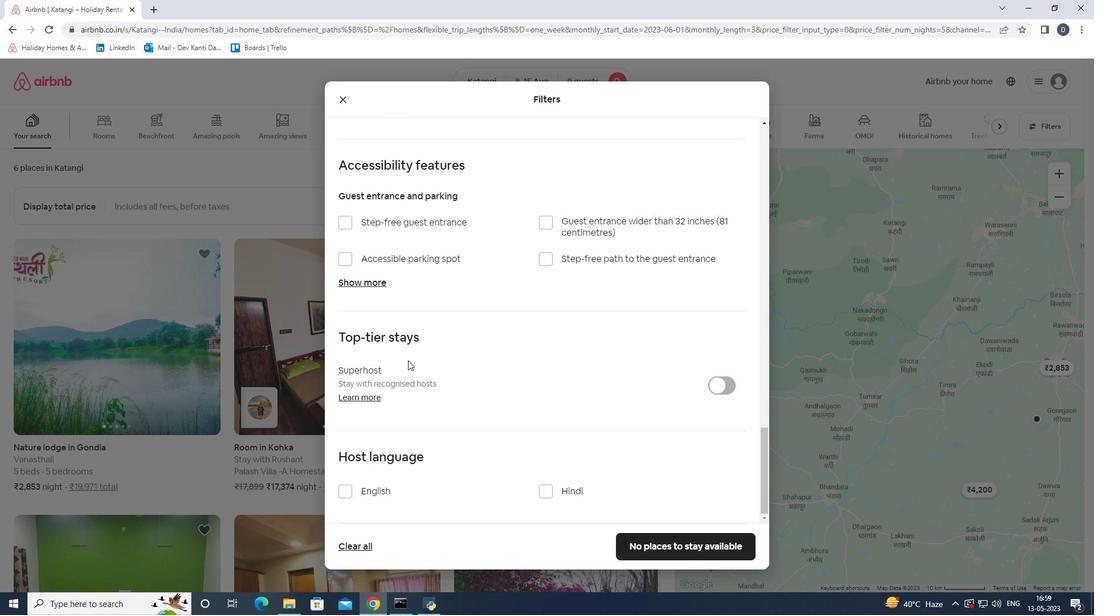 
Action: Mouse moved to (404, 375)
Screenshot: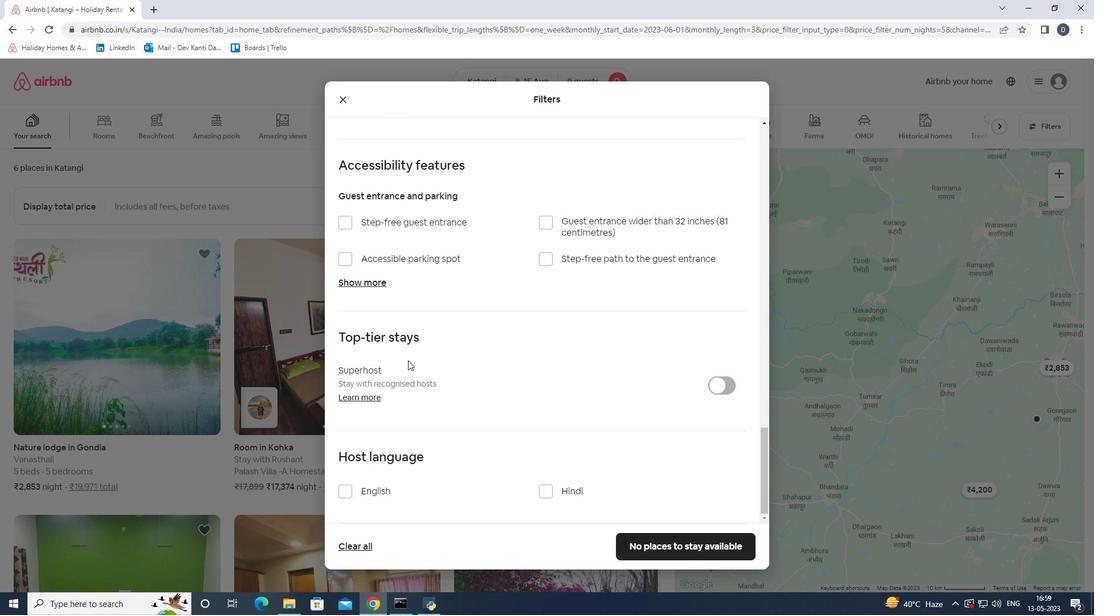 
Action: Mouse scrolled (404, 374) with delta (0, 0)
Screenshot: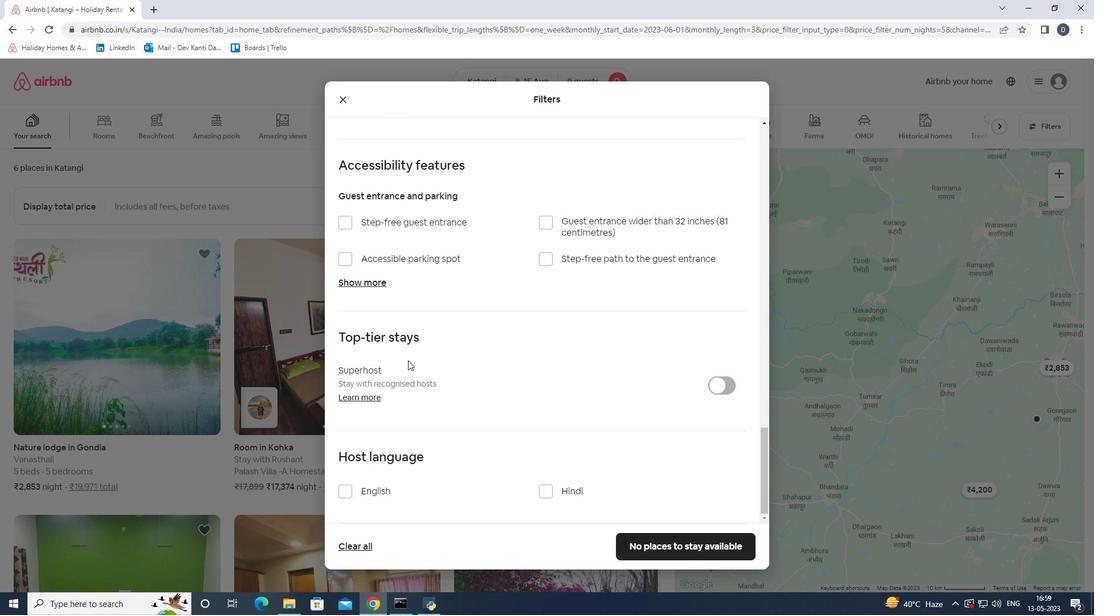 
Action: Mouse moved to (404, 377)
Screenshot: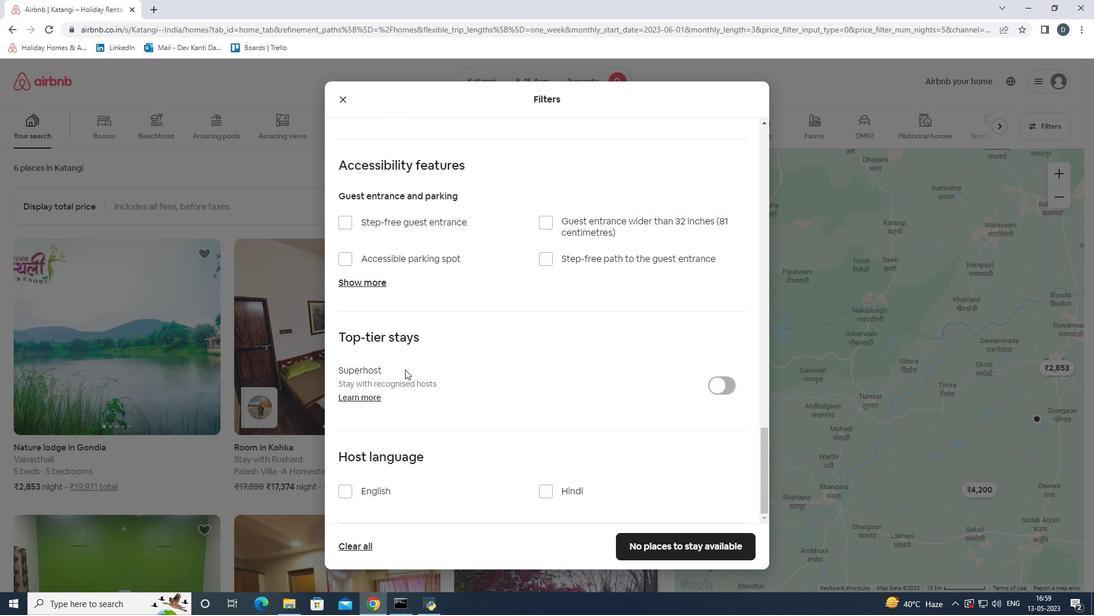
Action: Mouse scrolled (404, 376) with delta (0, 0)
Screenshot: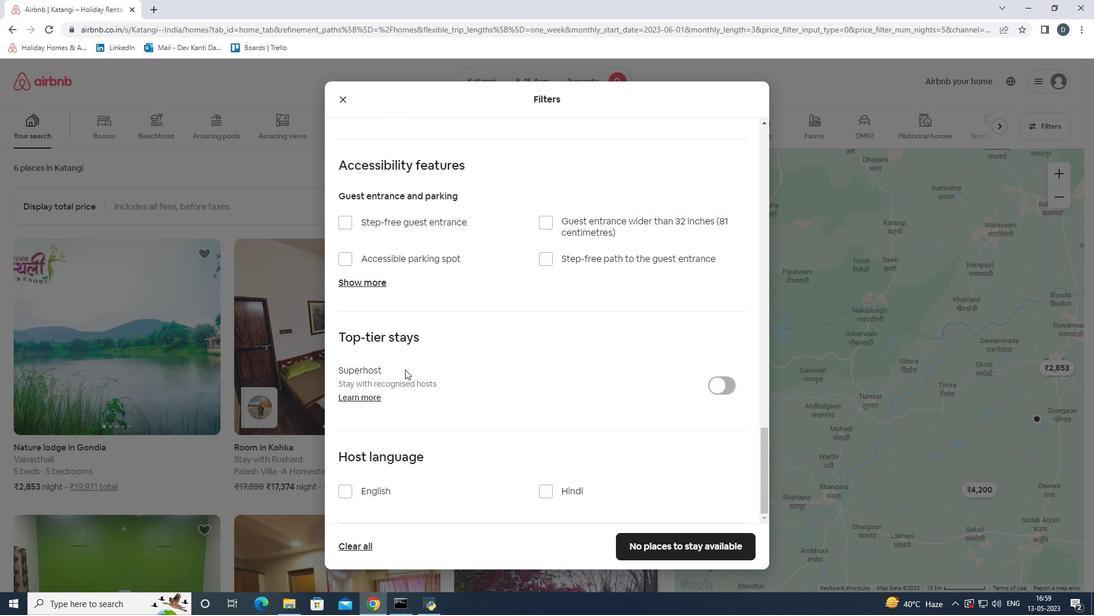 
Action: Mouse moved to (401, 380)
Screenshot: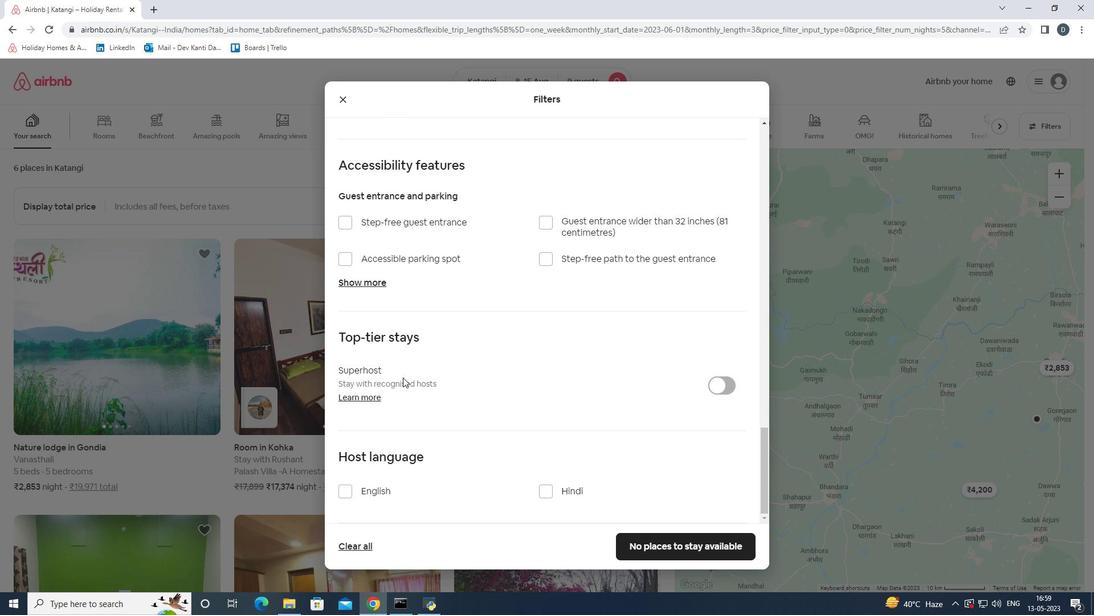
Action: Mouse scrolled (401, 379) with delta (0, 0)
Screenshot: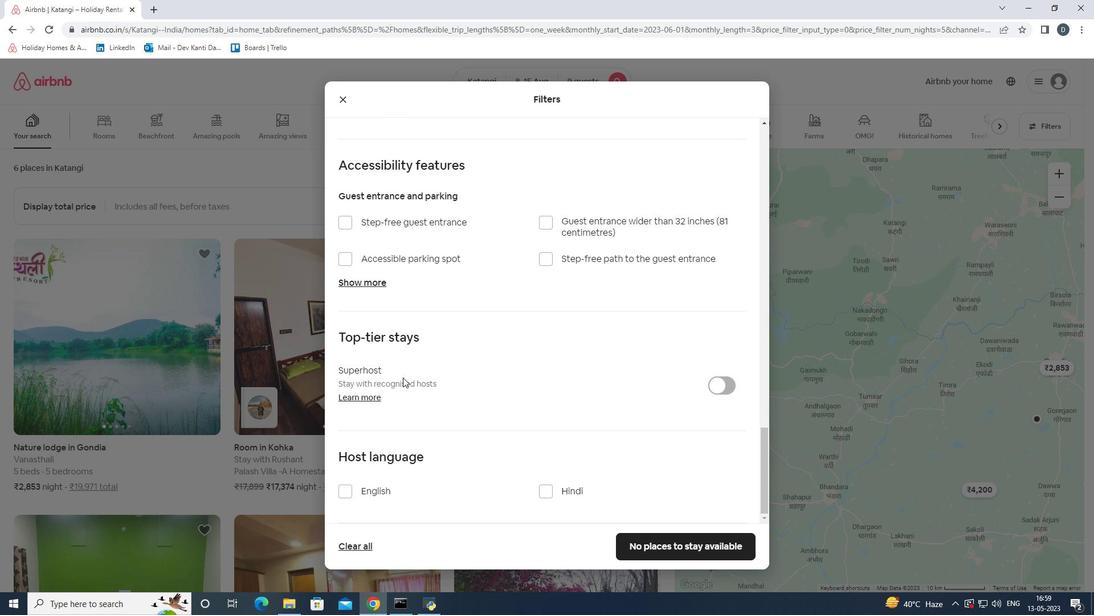 
Action: Mouse moved to (341, 492)
Screenshot: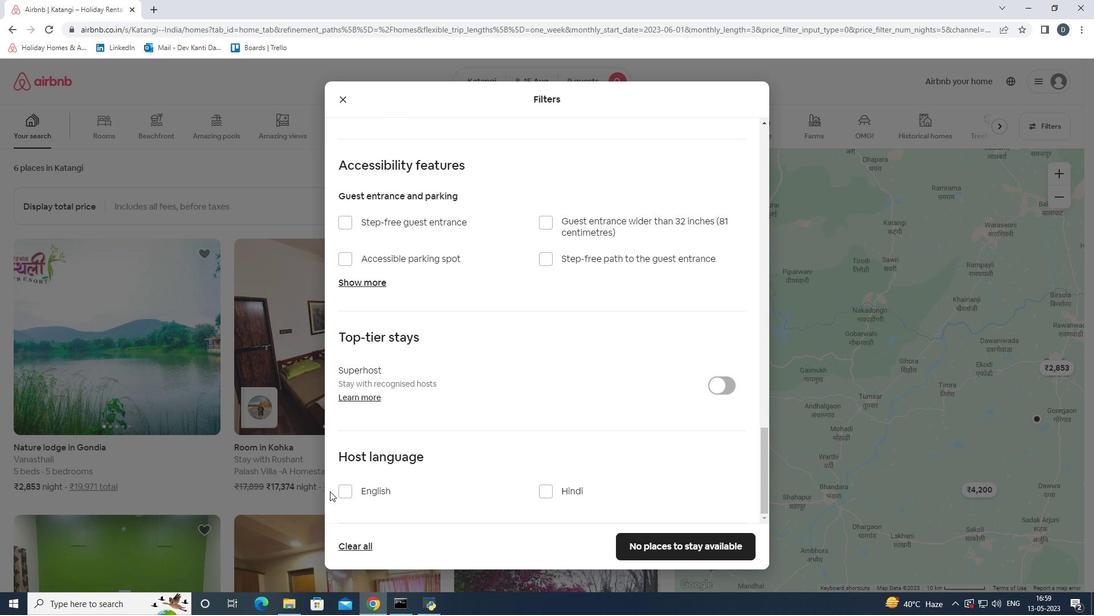
Action: Mouse pressed left at (341, 492)
Screenshot: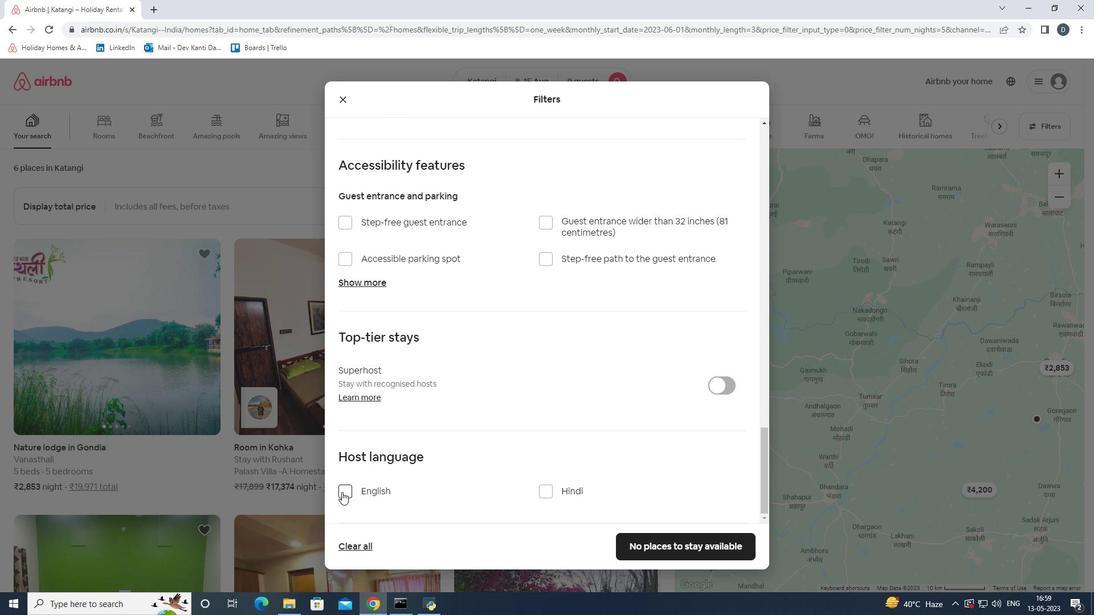 
Action: Mouse moved to (578, 580)
Screenshot: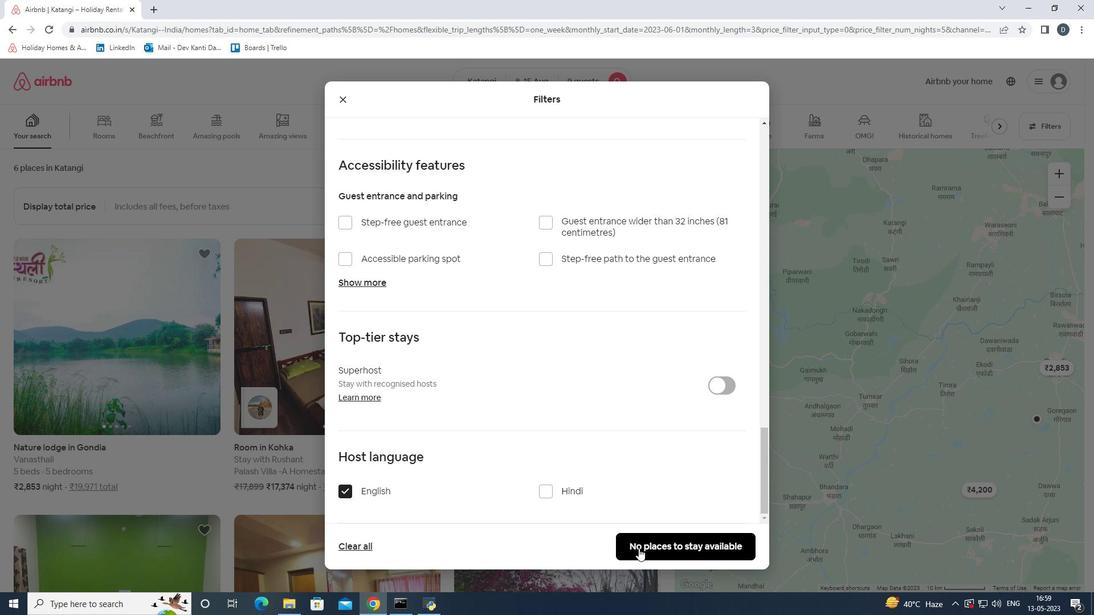 
Action: Mouse pressed right at (578, 580)
Screenshot: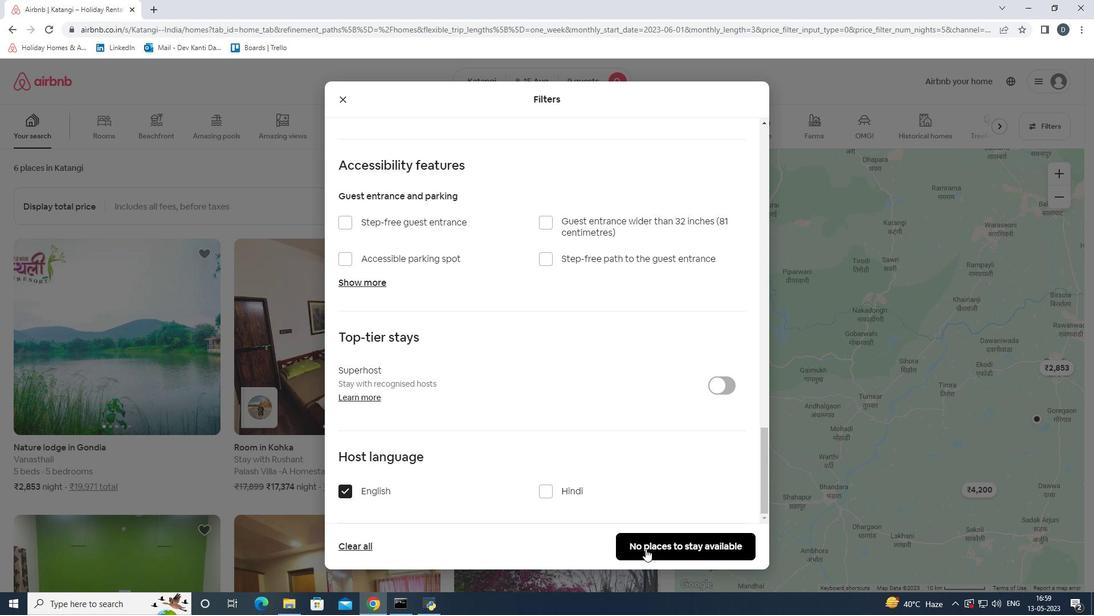 
Action: Mouse moved to (474, 503)
Screenshot: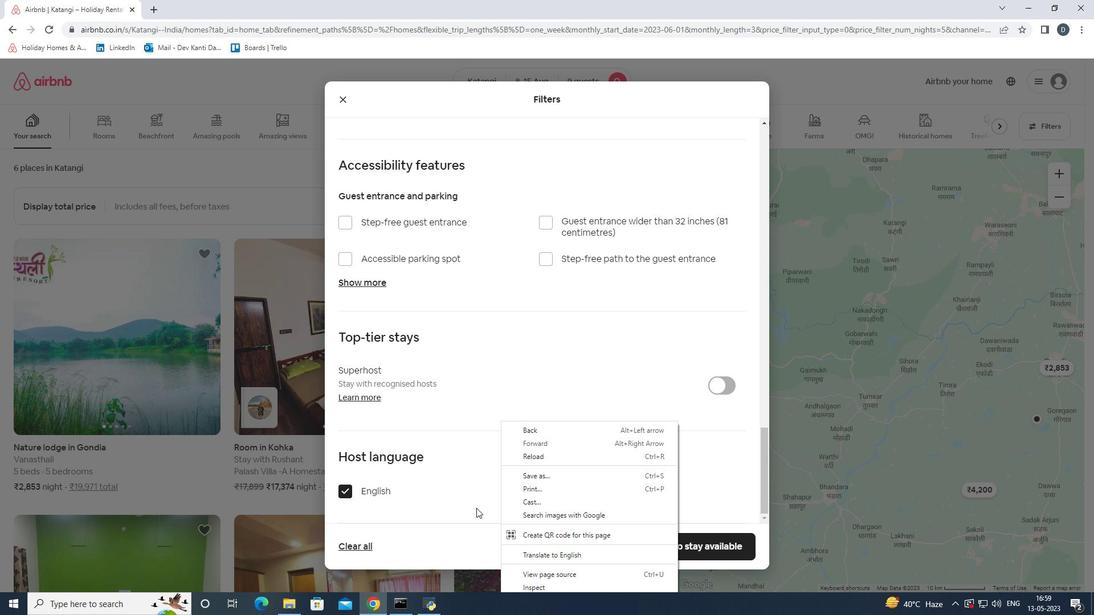 
Action: Mouse pressed left at (474, 503)
Screenshot: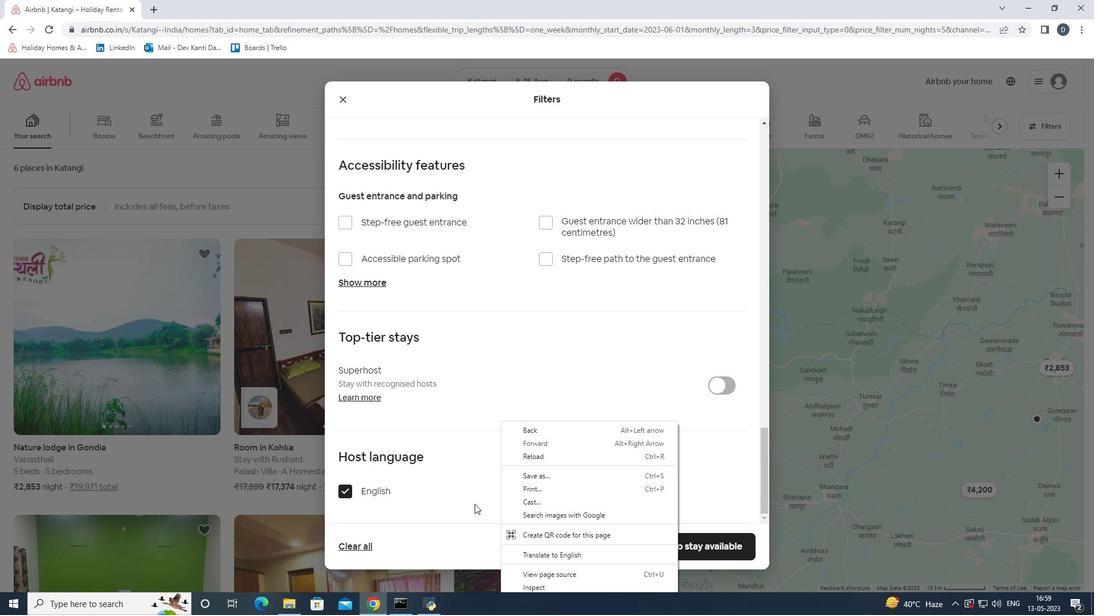 
Action: Mouse moved to (666, 548)
Screenshot: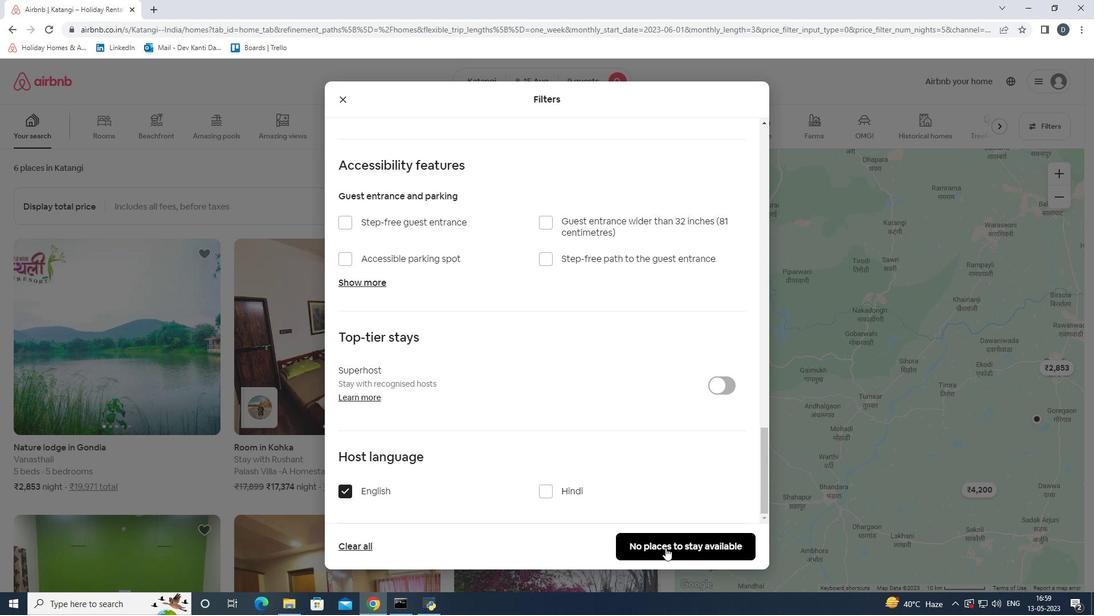 
Action: Mouse pressed left at (666, 548)
Screenshot: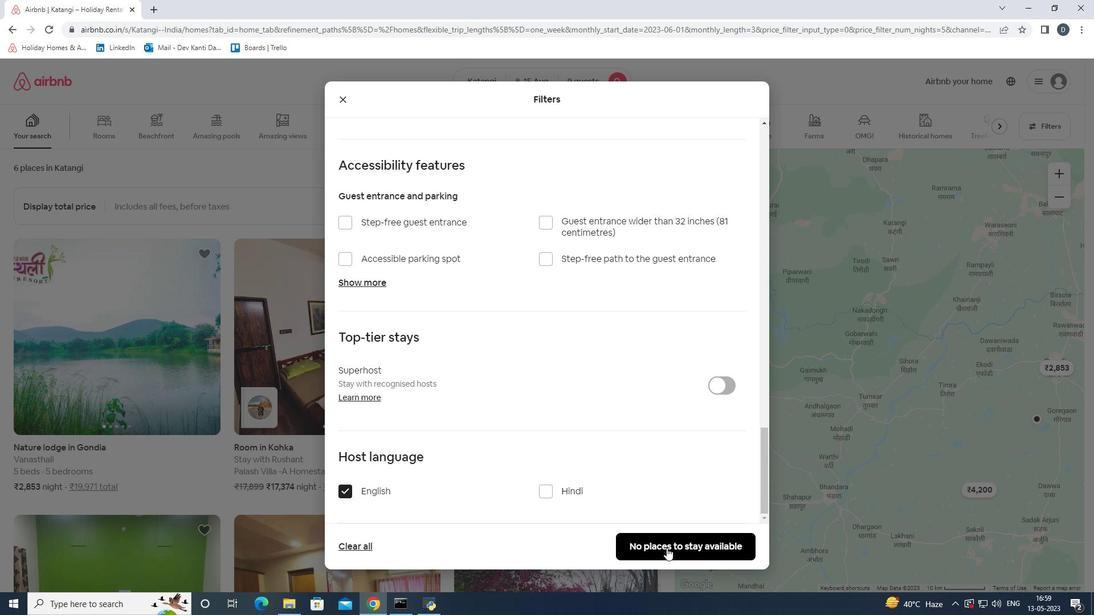 
Action: Mouse moved to (590, 526)
Screenshot: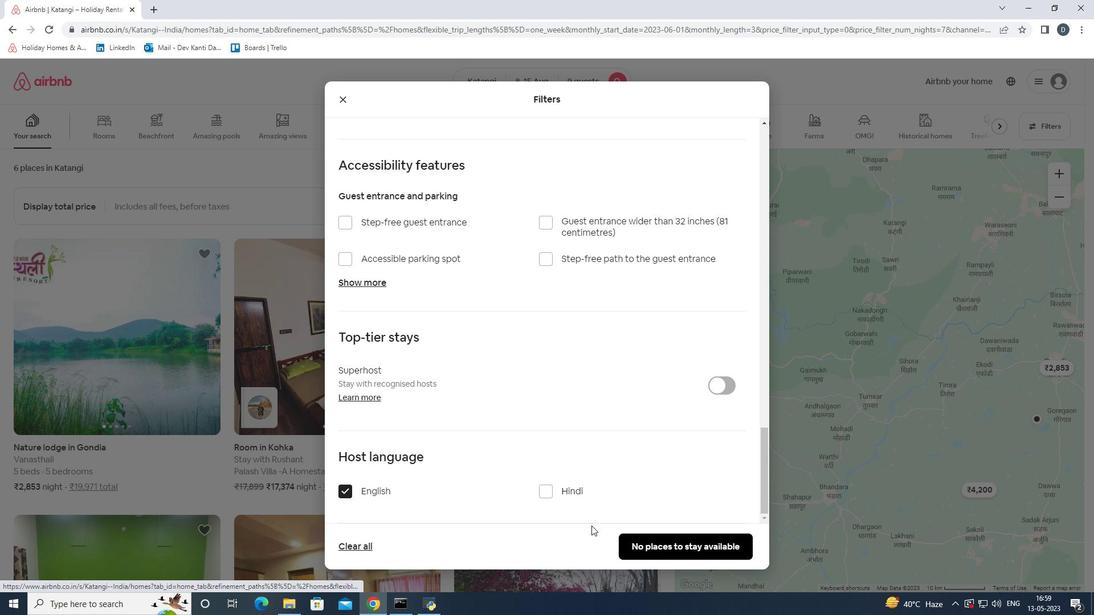 
